 Task: Find accommodations in Jammu and Kashmir for 2 adults and 1 child from 8th to 22nd September, with a price range of ₹11,000 to ₹220,000, 2 bedrooms, 2 beds, guest house type, Hindi-speaking host, and amenities including TV, Wifi, Pool, Gym, and Breakfast.
Action: Mouse moved to (492, 106)
Screenshot: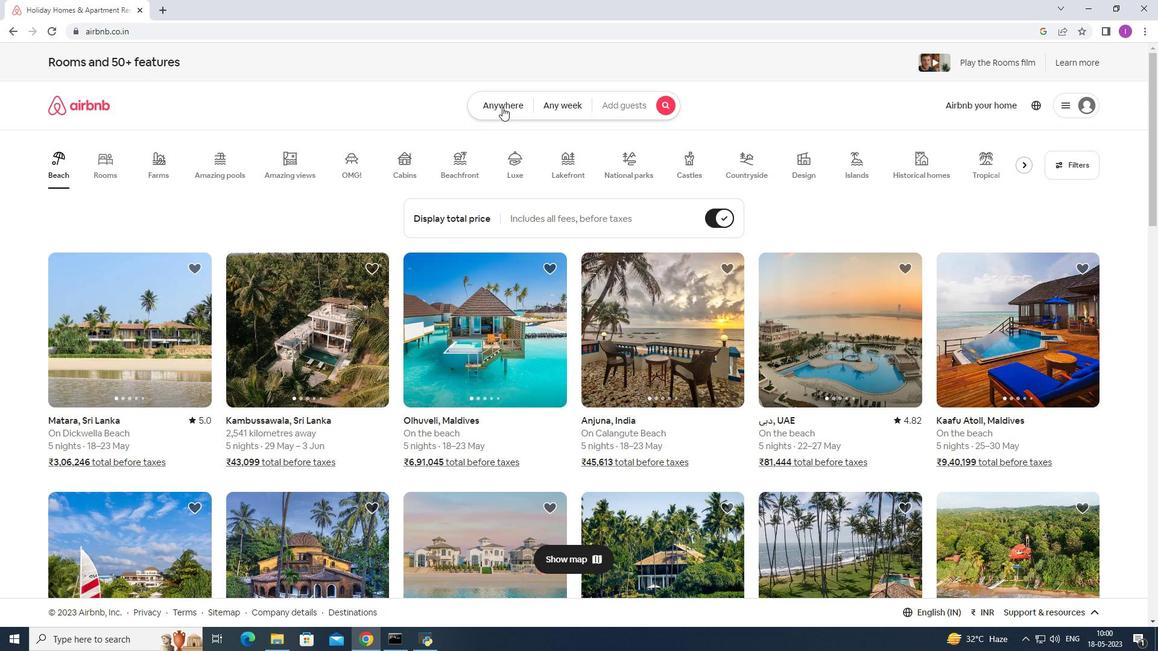 
Action: Mouse pressed left at (492, 106)
Screenshot: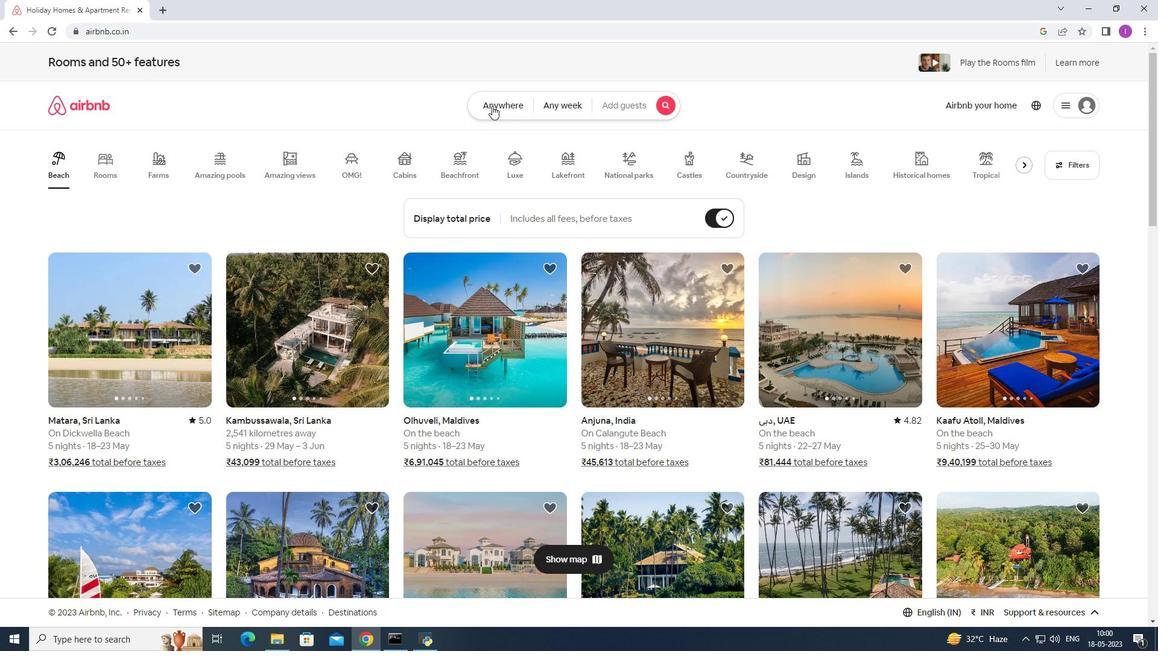 
Action: Mouse moved to (356, 155)
Screenshot: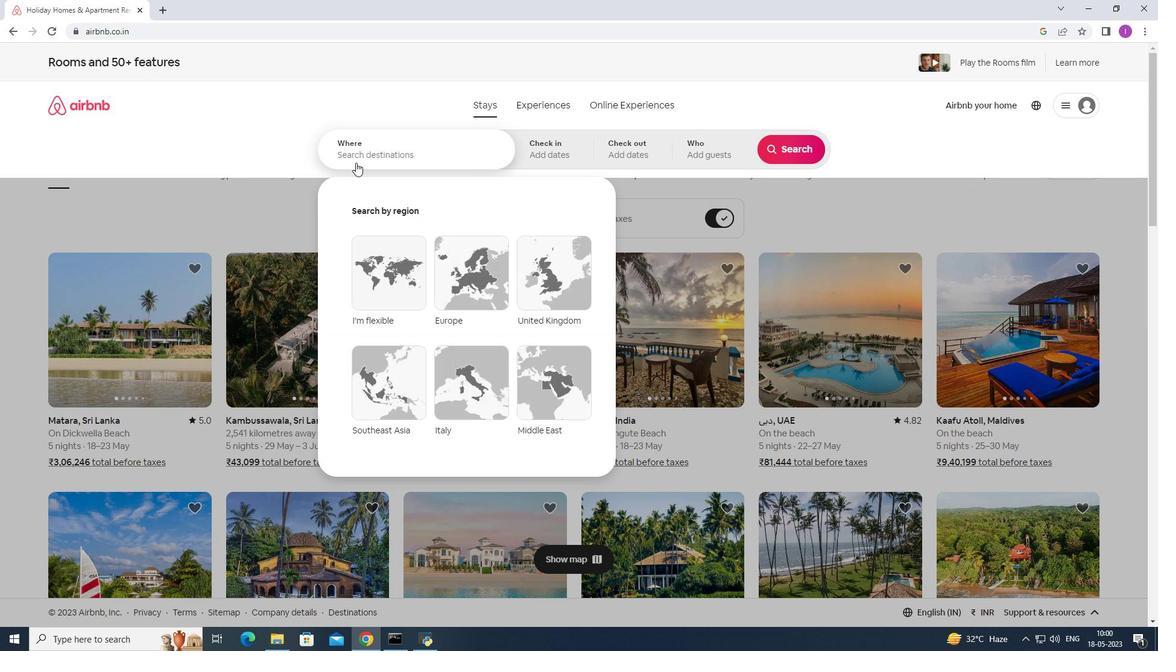 
Action: Mouse pressed left at (356, 155)
Screenshot: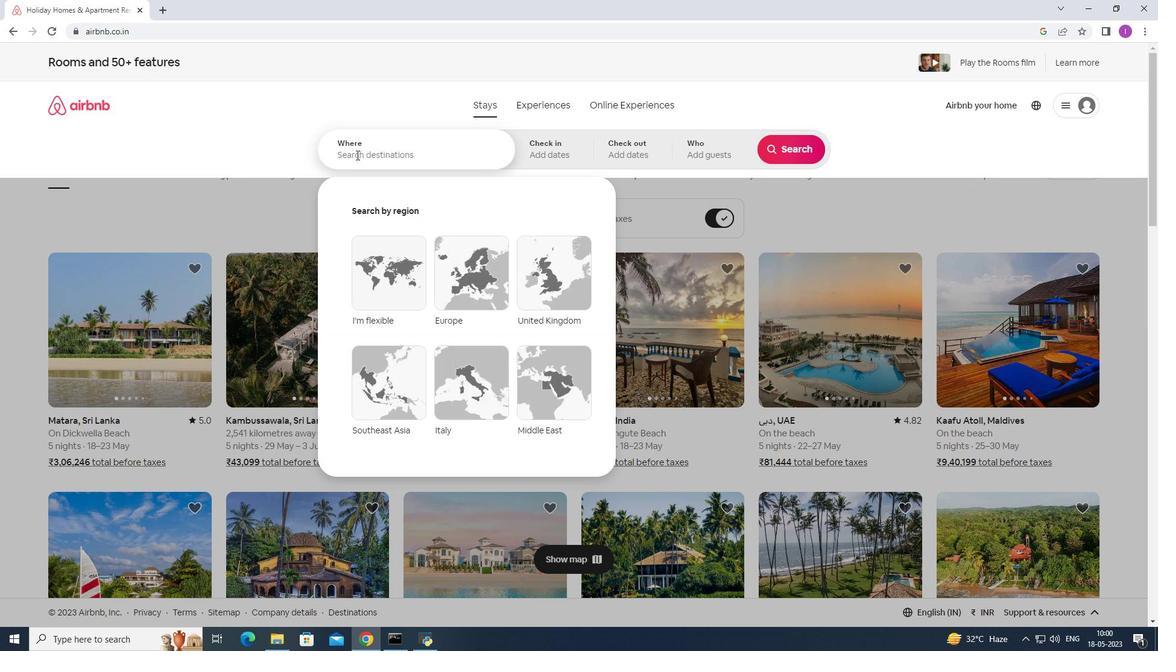 
Action: Mouse moved to (646, 170)
Screenshot: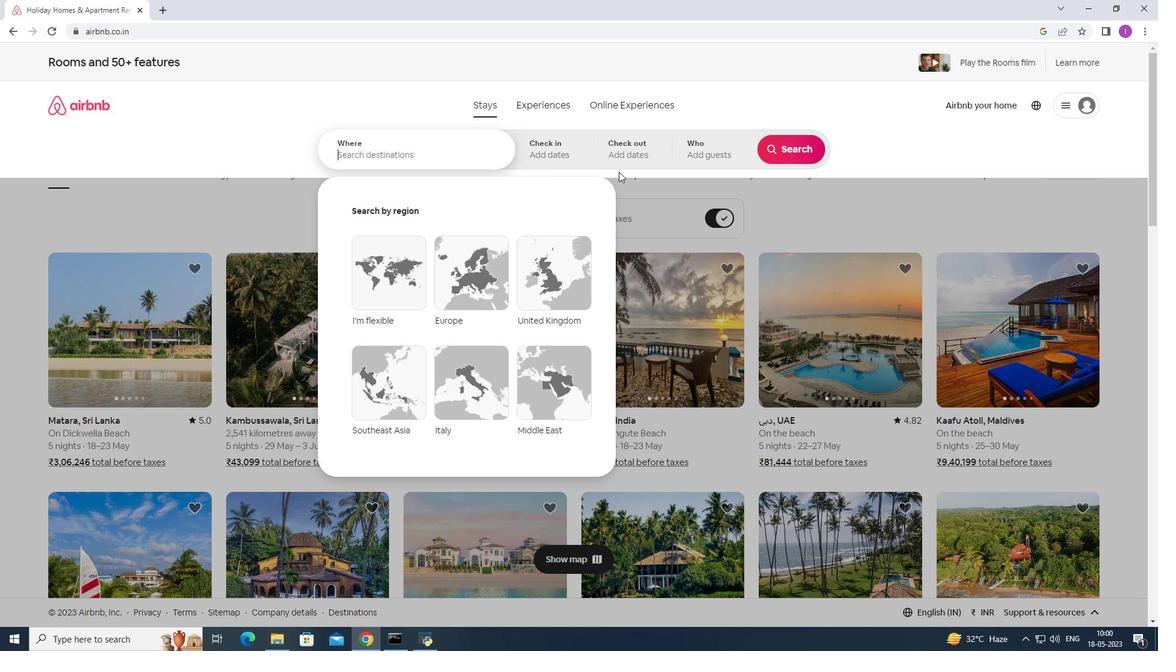 
Action: Key pressed jam
Screenshot: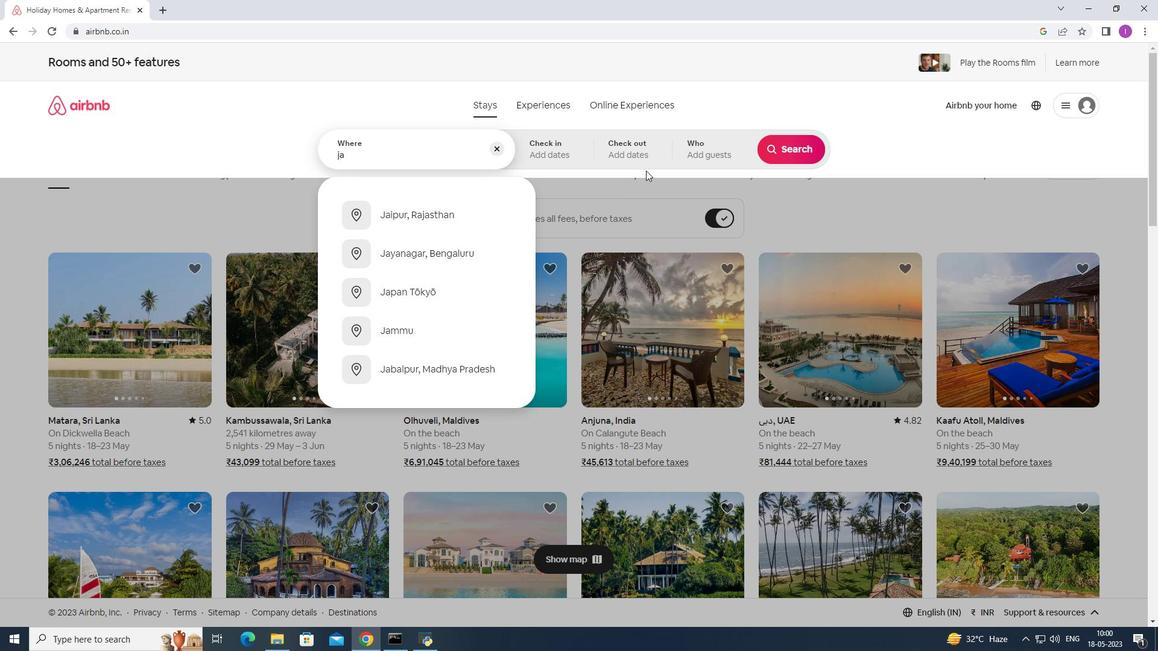 
Action: Mouse moved to (418, 256)
Screenshot: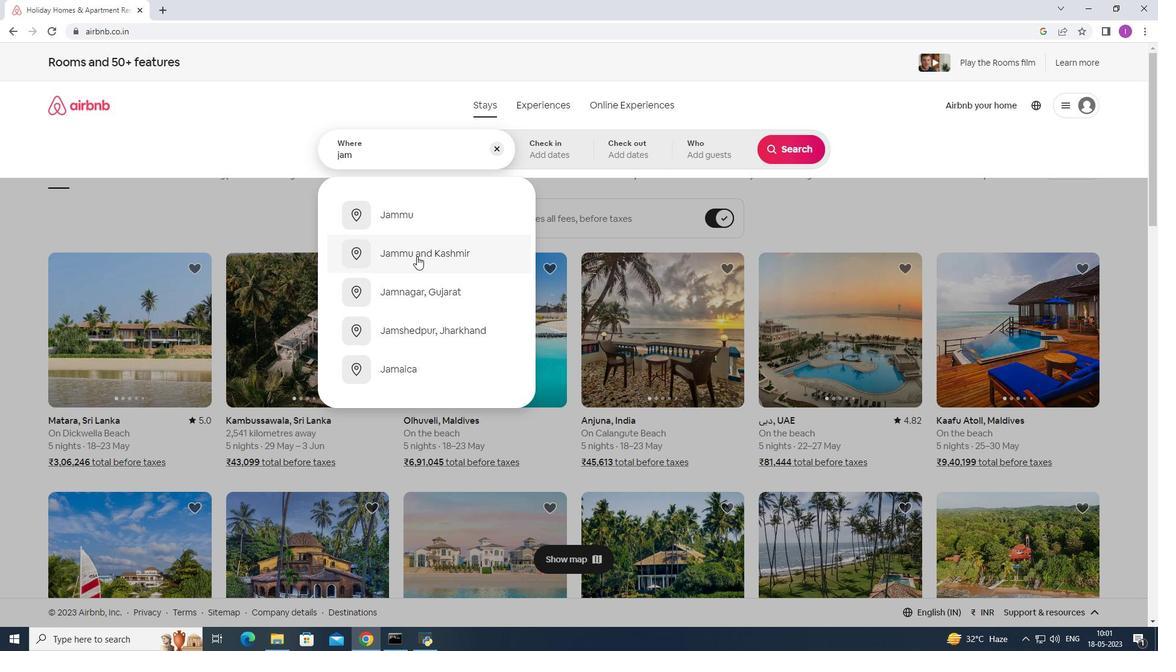 
Action: Mouse pressed left at (418, 256)
Screenshot: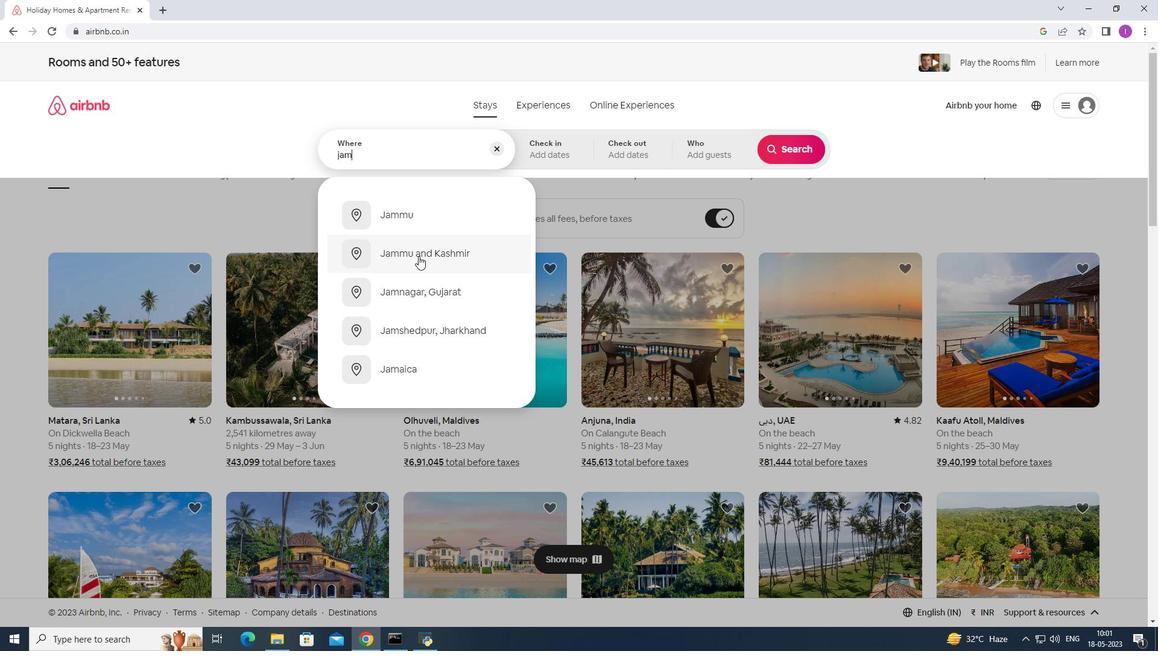 
Action: Mouse moved to (790, 242)
Screenshot: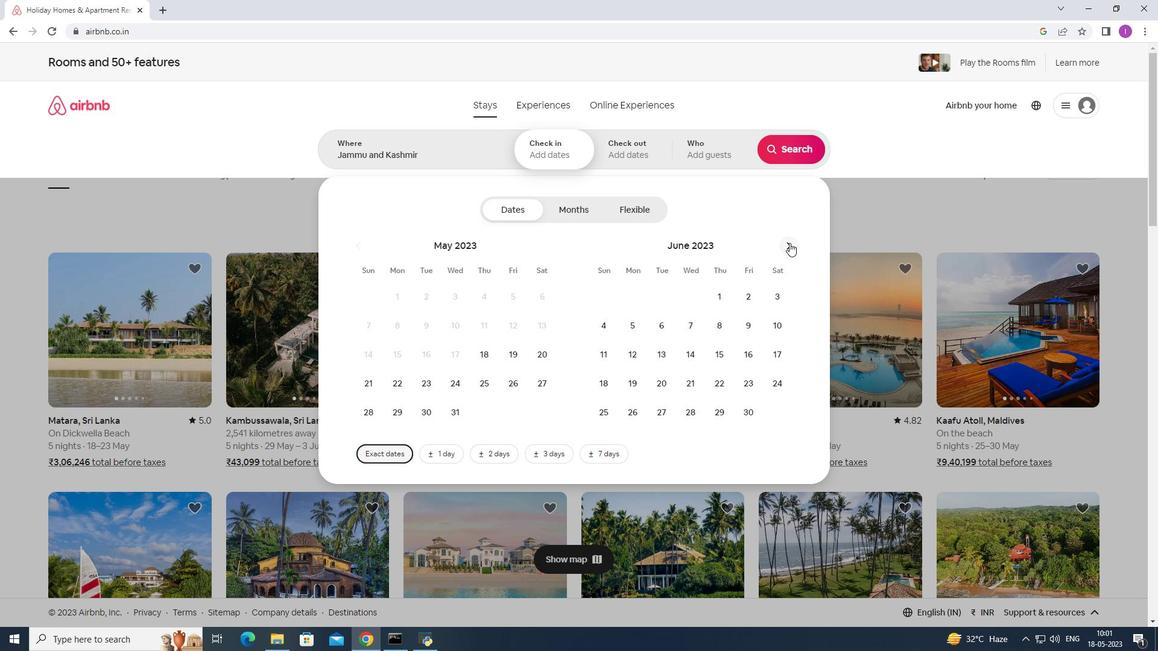 
Action: Mouse pressed left at (790, 242)
Screenshot: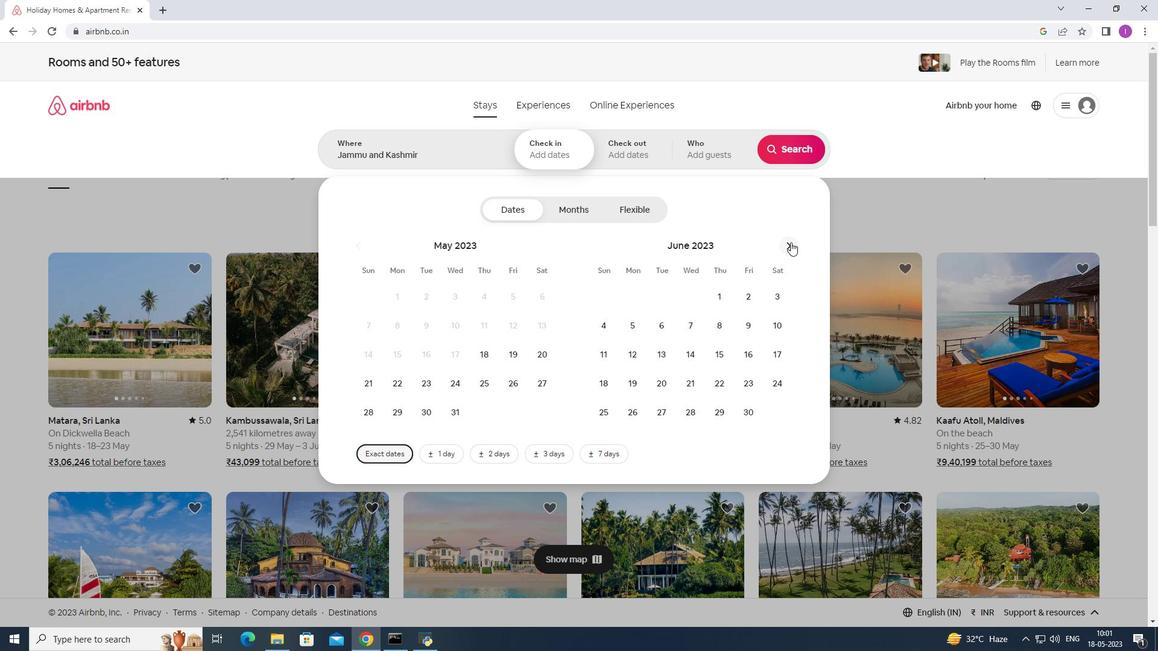 
Action: Mouse pressed left at (790, 242)
Screenshot: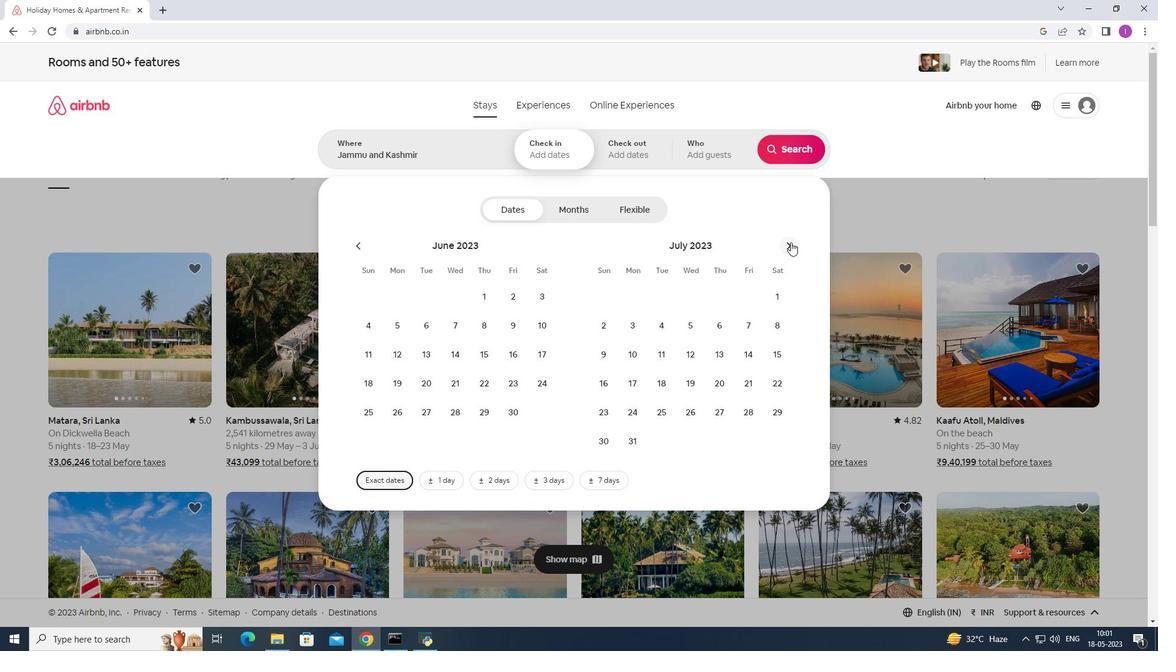 
Action: Mouse pressed left at (790, 242)
Screenshot: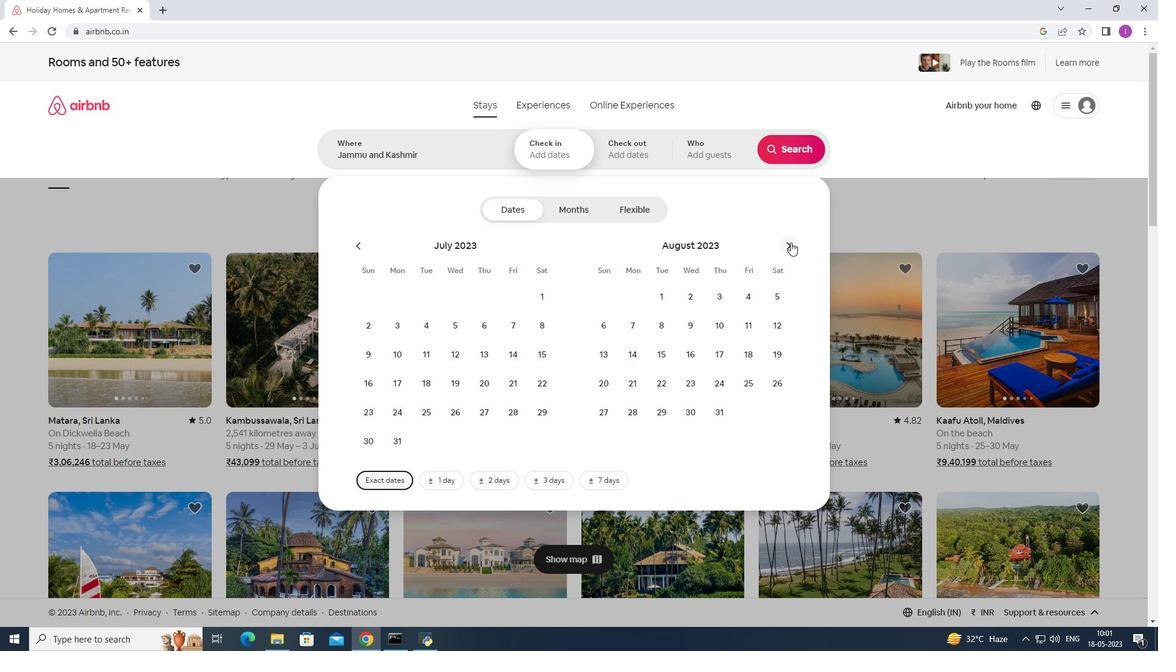 
Action: Mouse pressed left at (790, 242)
Screenshot: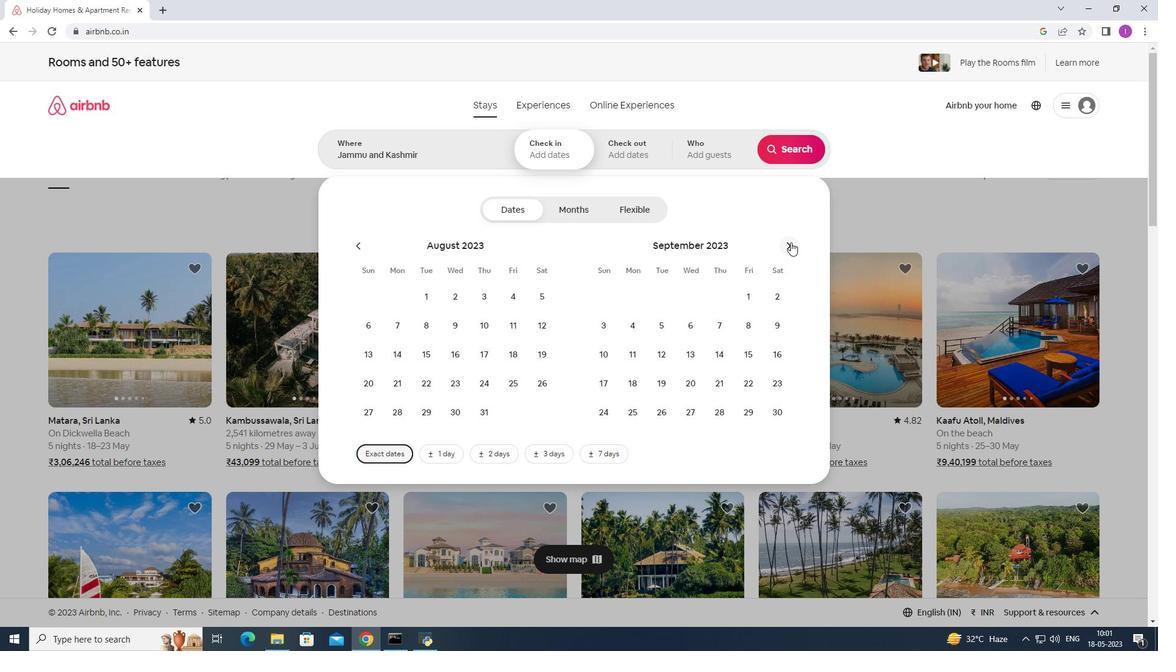 
Action: Mouse moved to (517, 327)
Screenshot: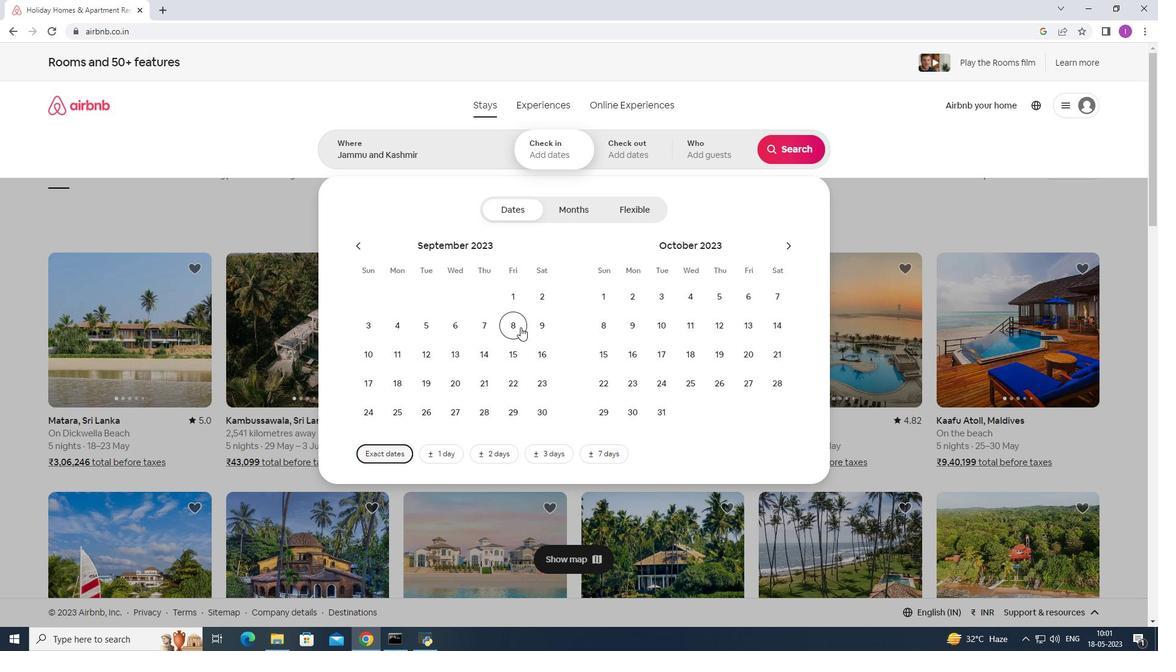 
Action: Mouse pressed left at (517, 327)
Screenshot: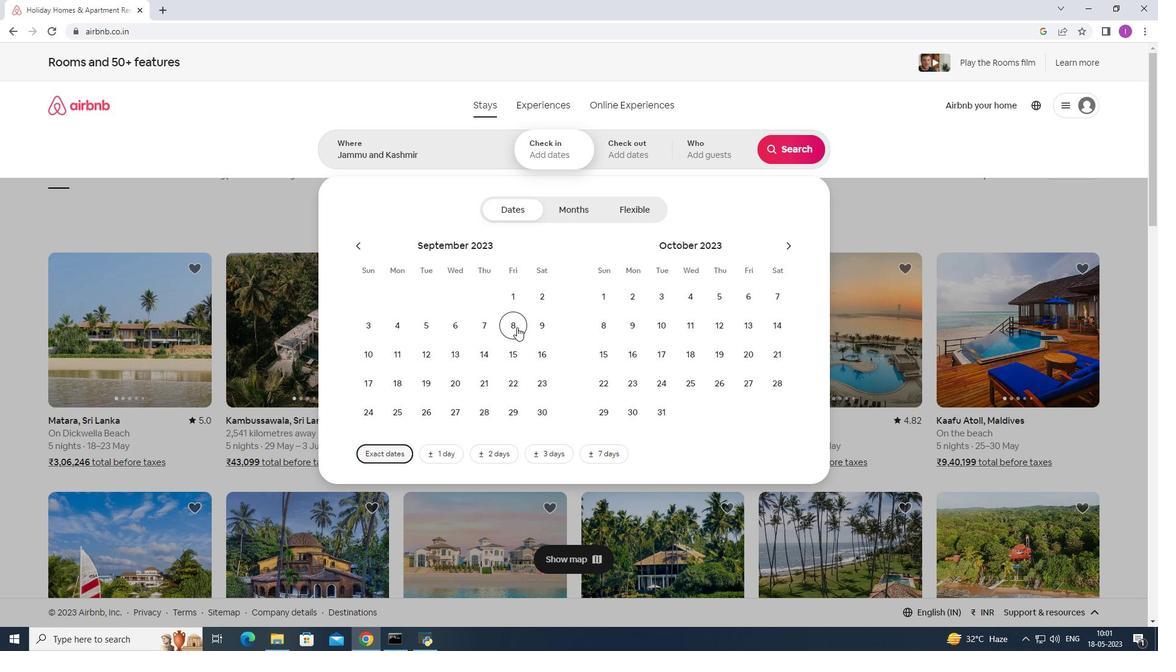 
Action: Mouse moved to (519, 384)
Screenshot: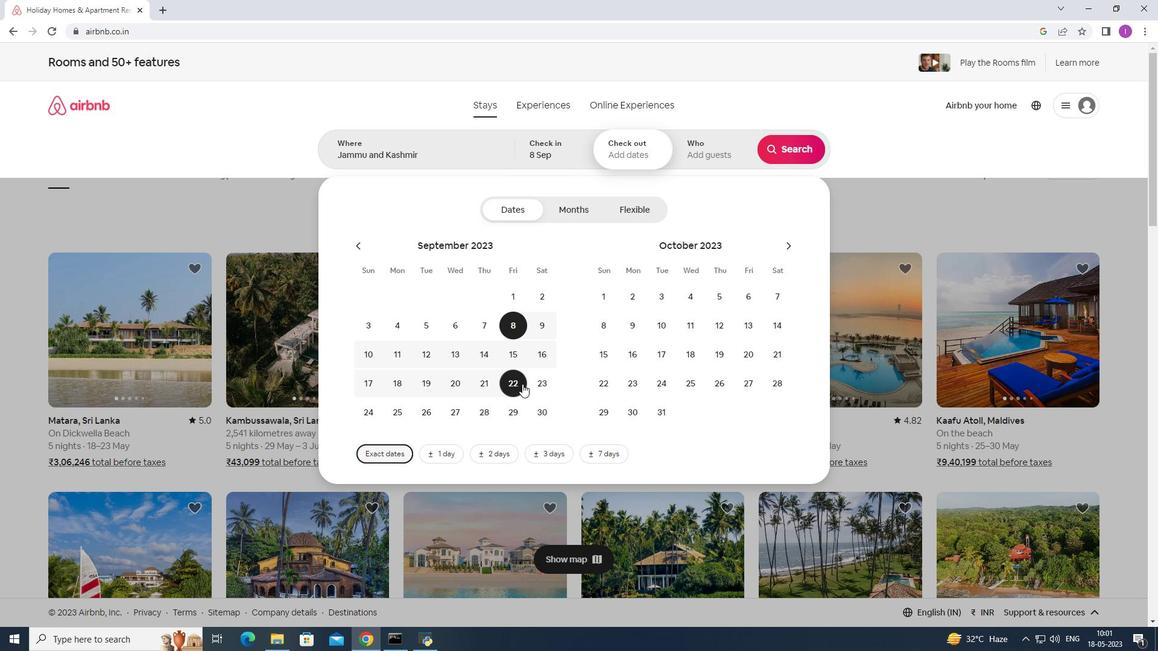 
Action: Mouse pressed left at (519, 384)
Screenshot: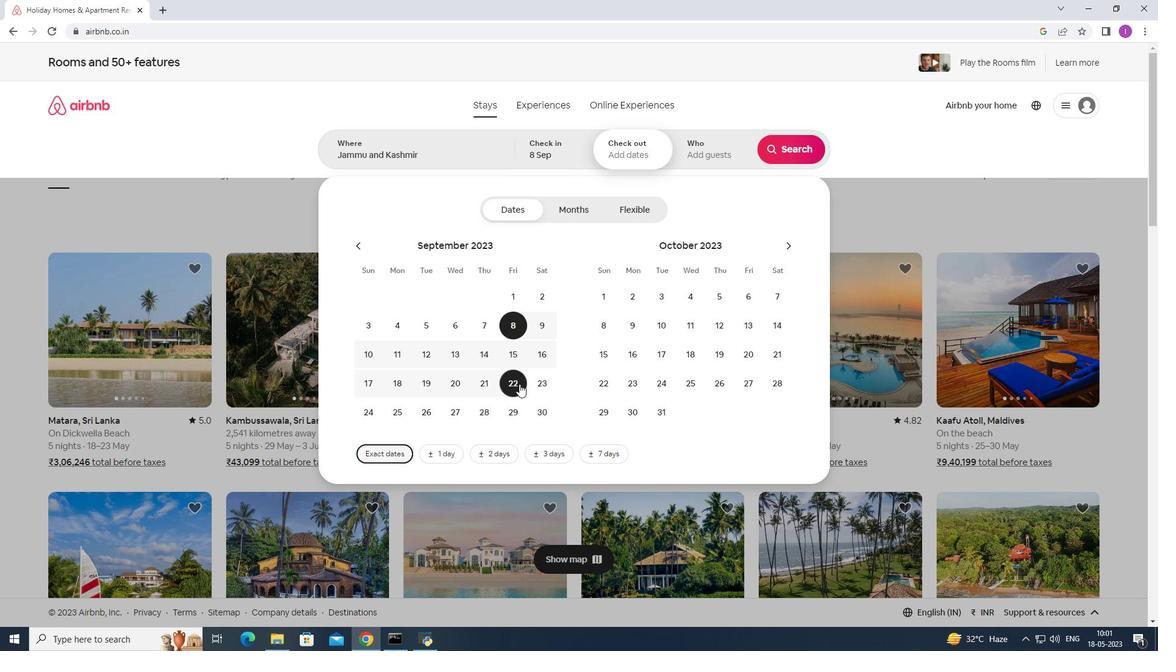 
Action: Mouse moved to (701, 153)
Screenshot: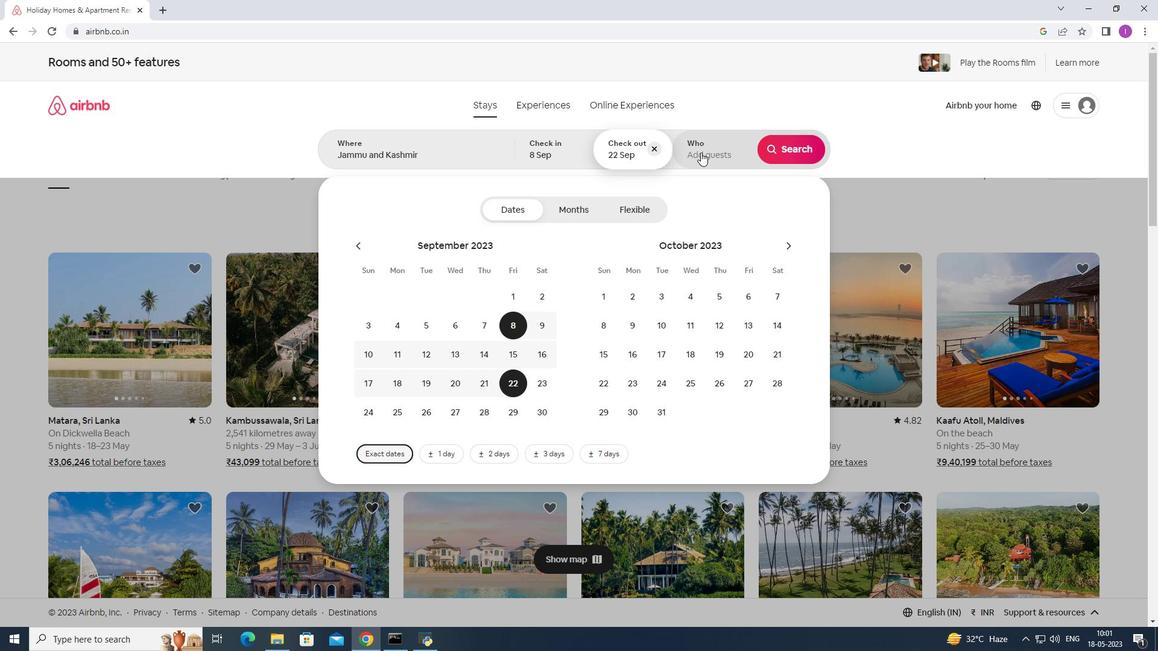 
Action: Mouse pressed left at (701, 153)
Screenshot: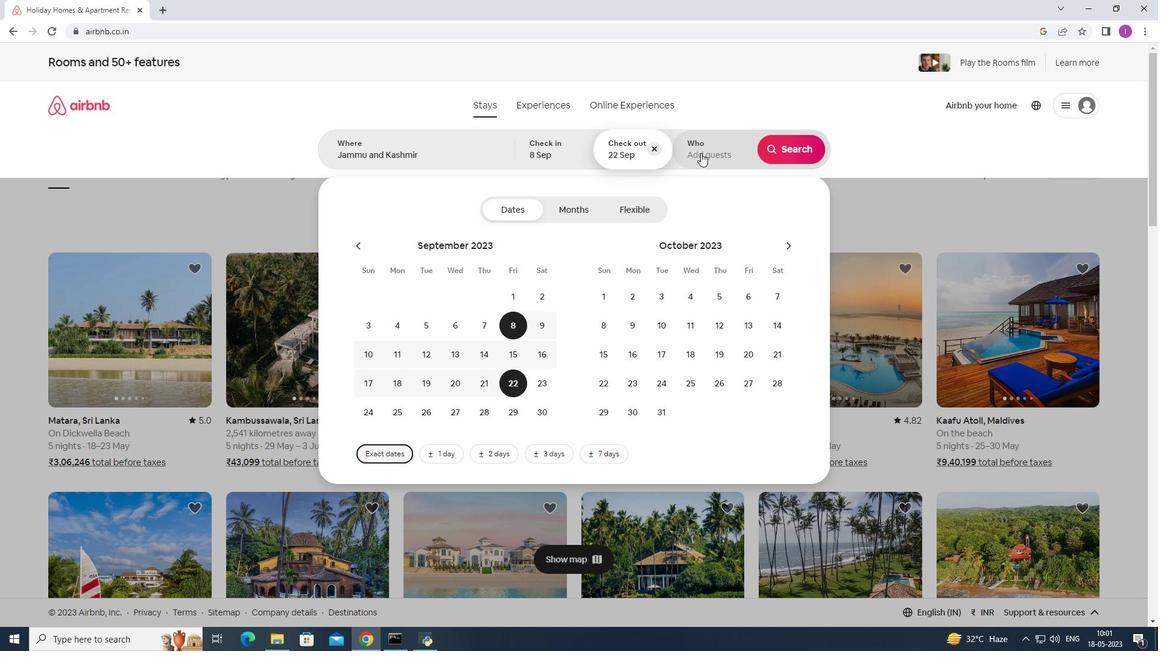 
Action: Mouse moved to (798, 214)
Screenshot: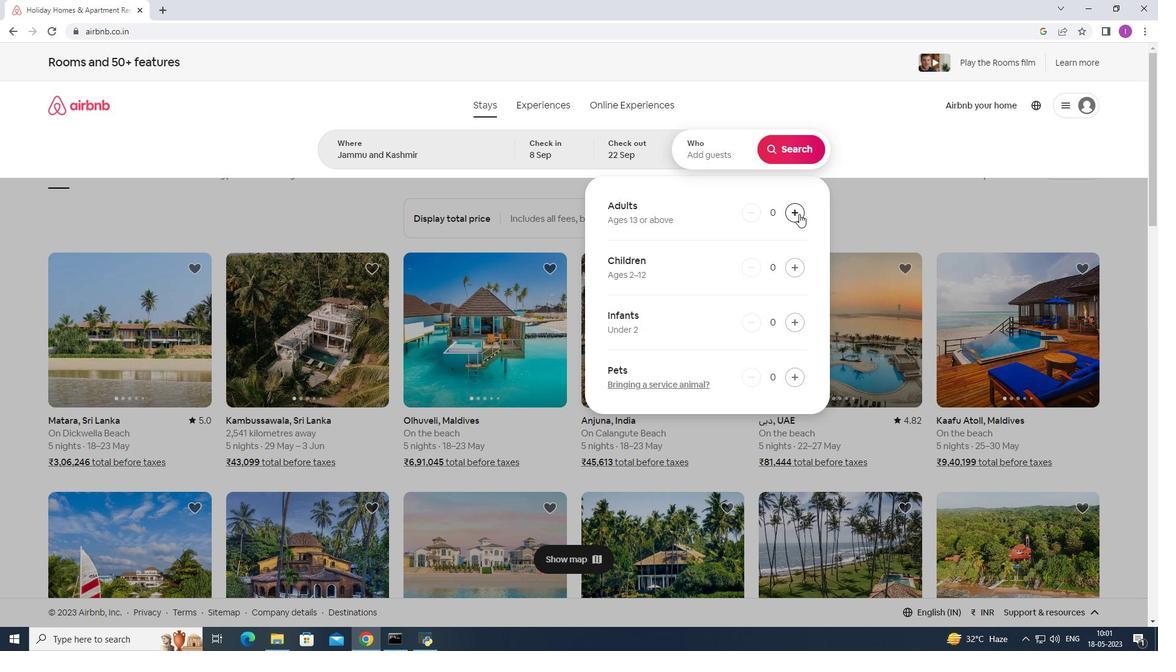 
Action: Mouse pressed left at (798, 214)
Screenshot: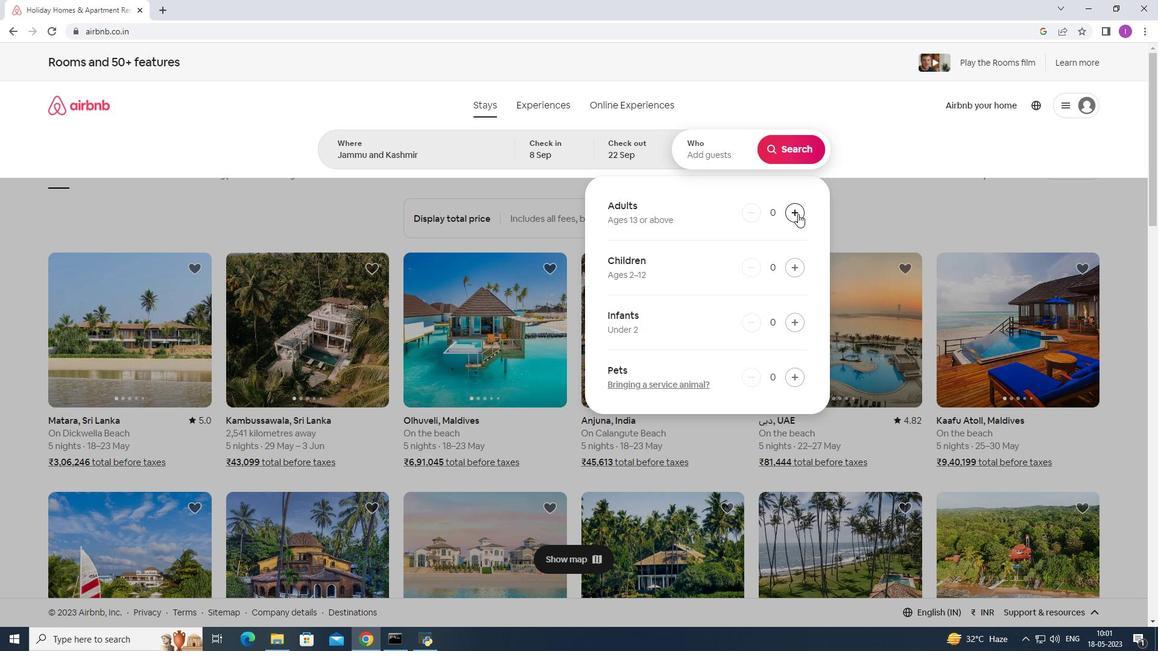 
Action: Mouse pressed left at (798, 214)
Screenshot: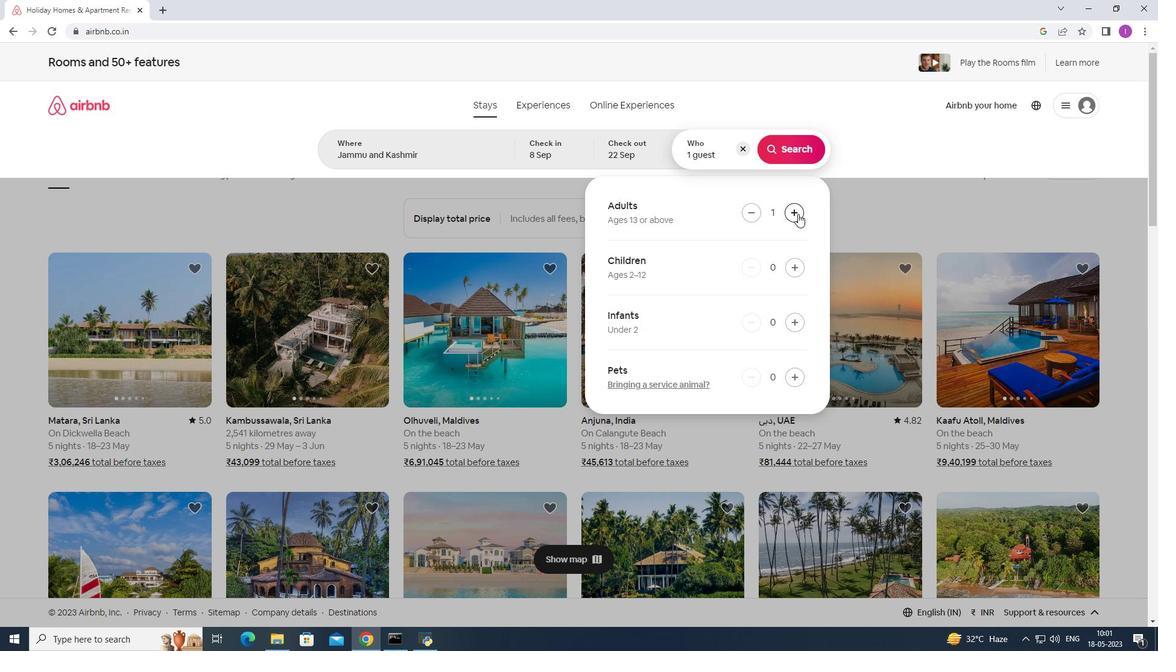
Action: Mouse moved to (792, 271)
Screenshot: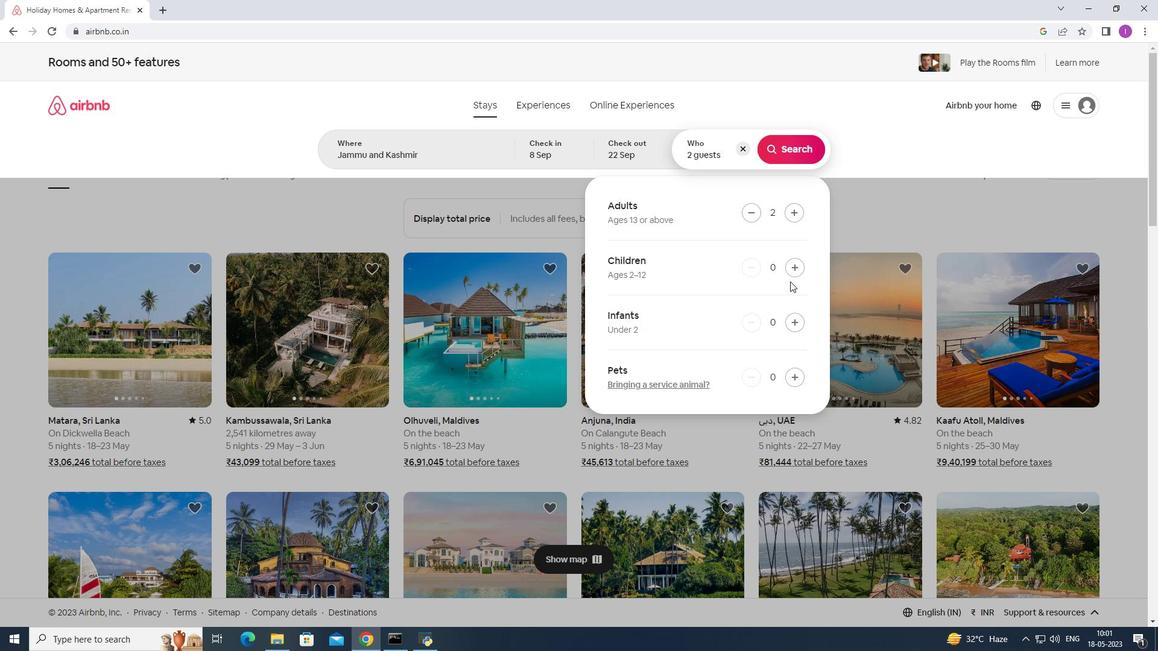 
Action: Mouse pressed left at (792, 271)
Screenshot: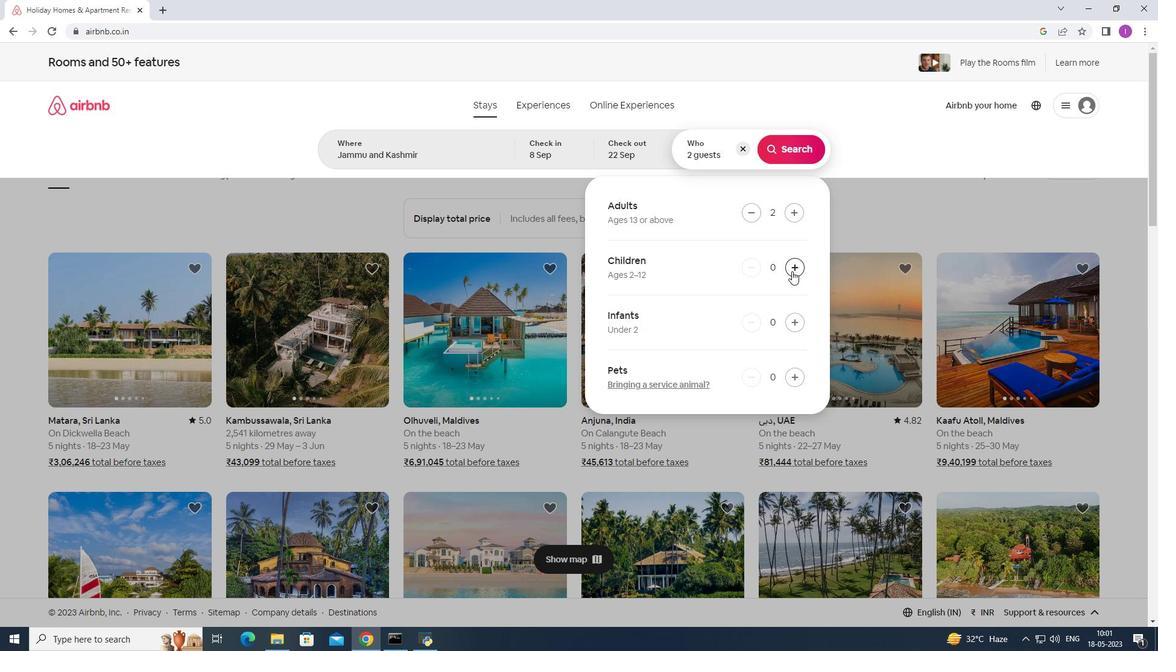 
Action: Mouse moved to (805, 145)
Screenshot: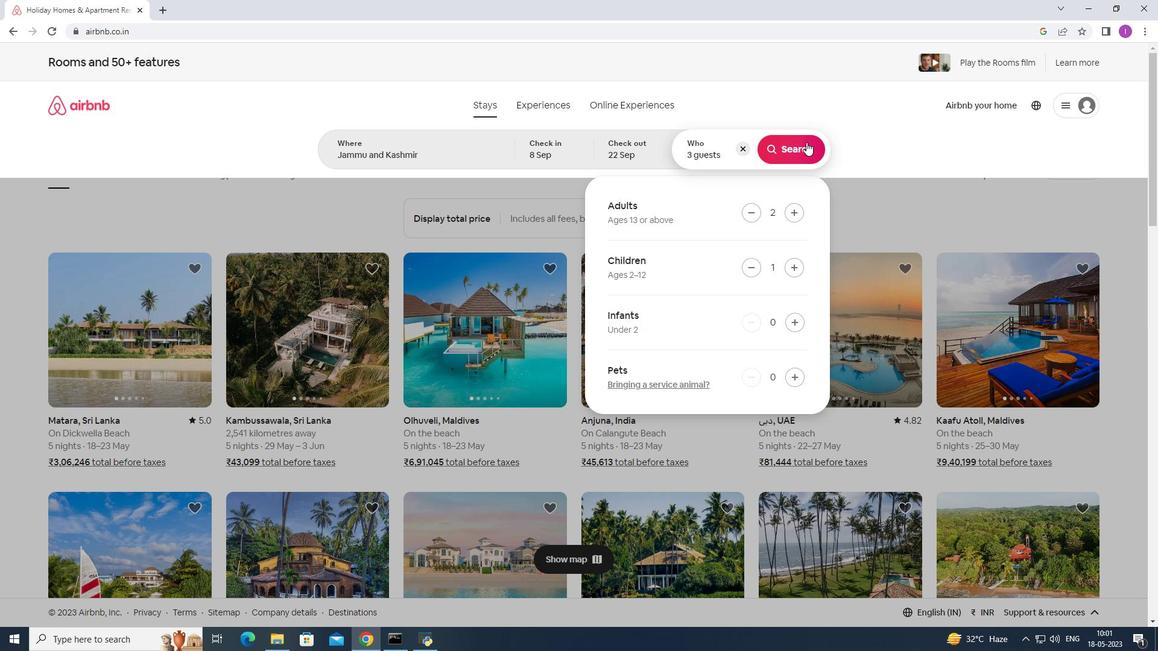 
Action: Mouse pressed left at (805, 145)
Screenshot: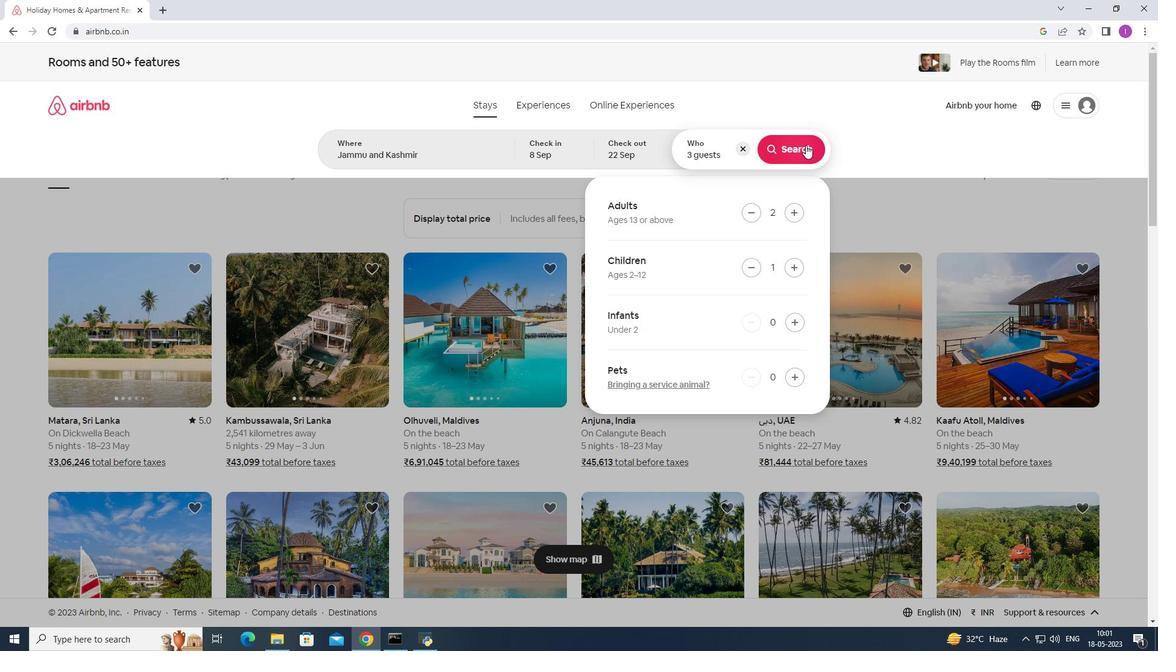 
Action: Mouse moved to (1104, 115)
Screenshot: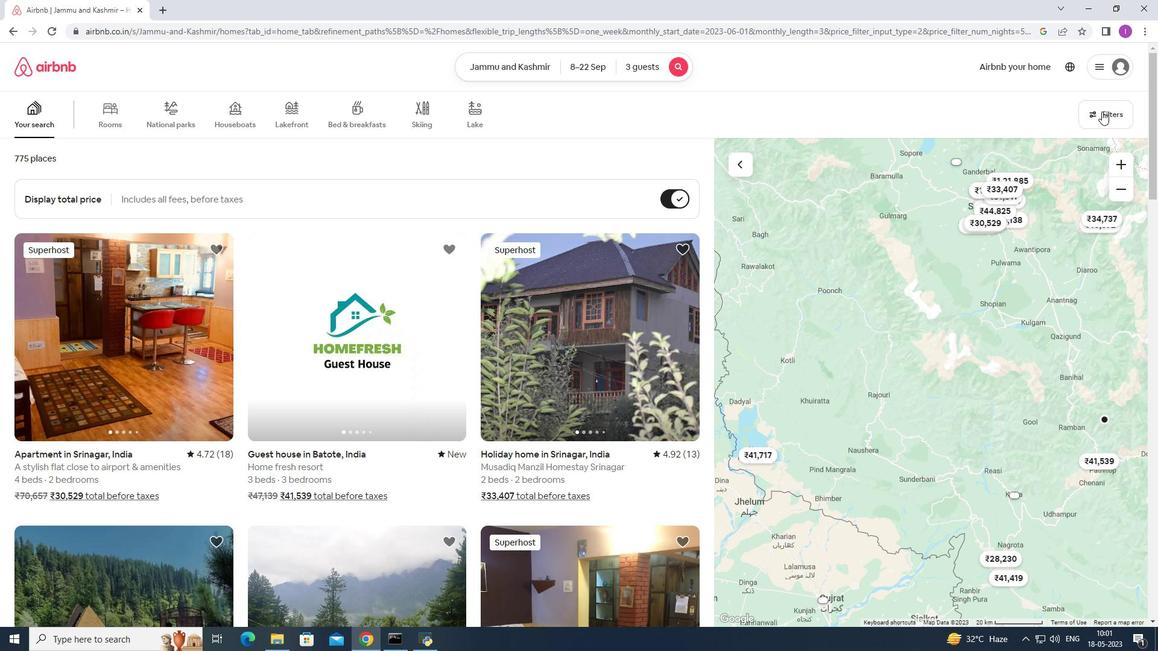 
Action: Mouse pressed left at (1104, 115)
Screenshot: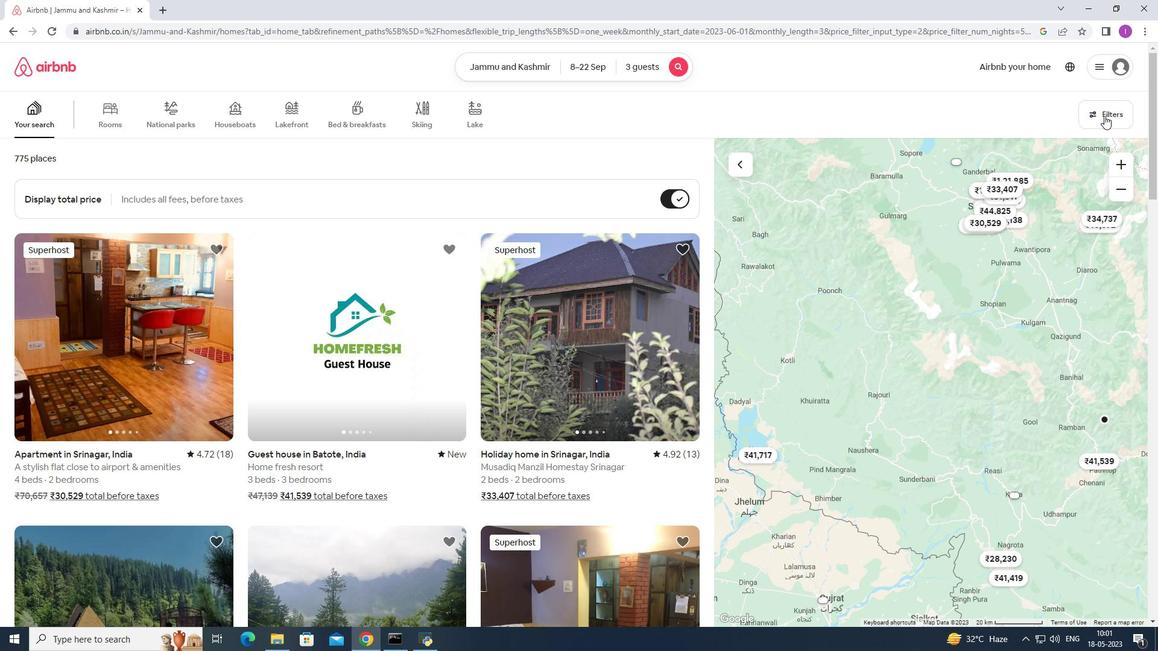 
Action: Mouse moved to (655, 415)
Screenshot: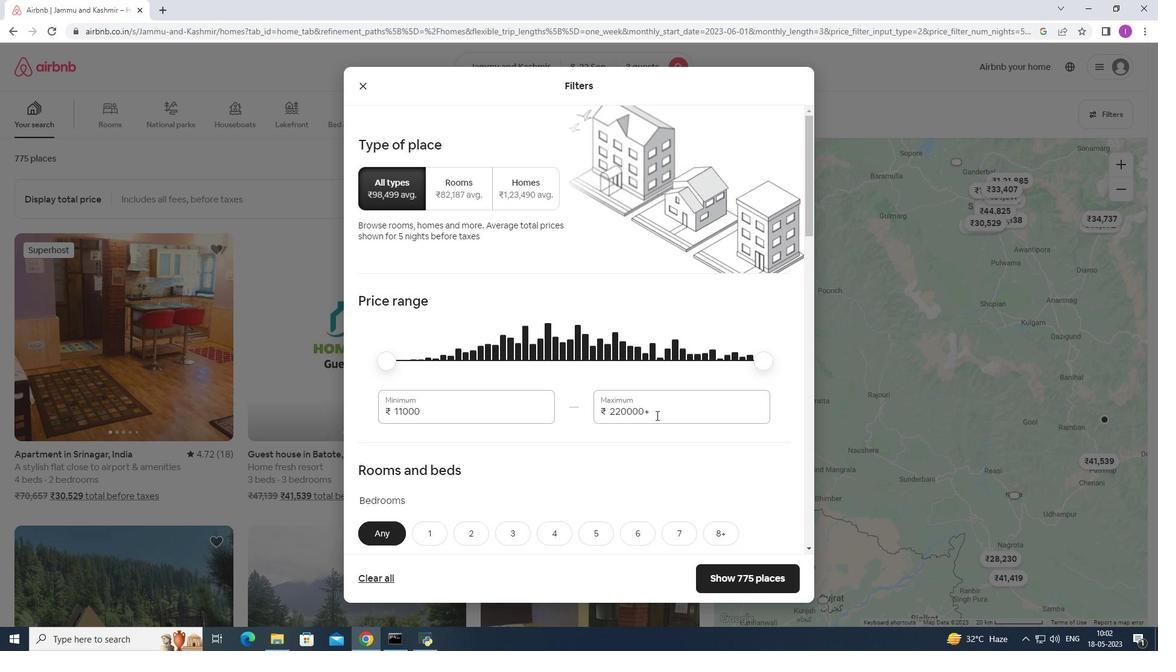 
Action: Mouse pressed left at (655, 415)
Screenshot: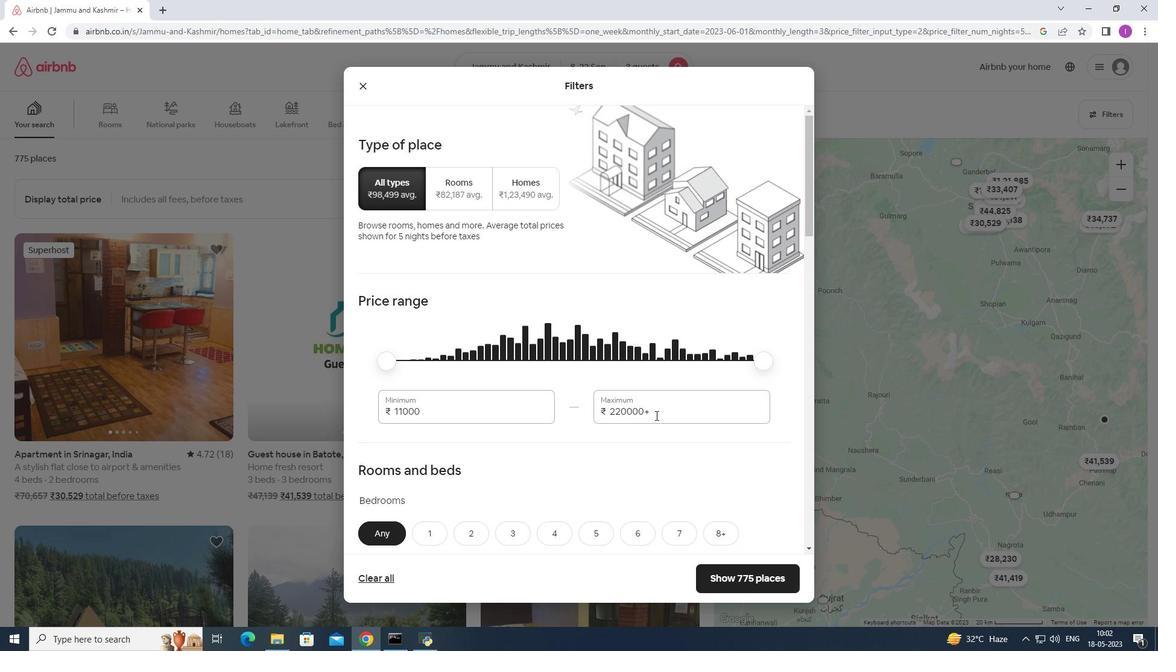 
Action: Mouse moved to (726, 425)
Screenshot: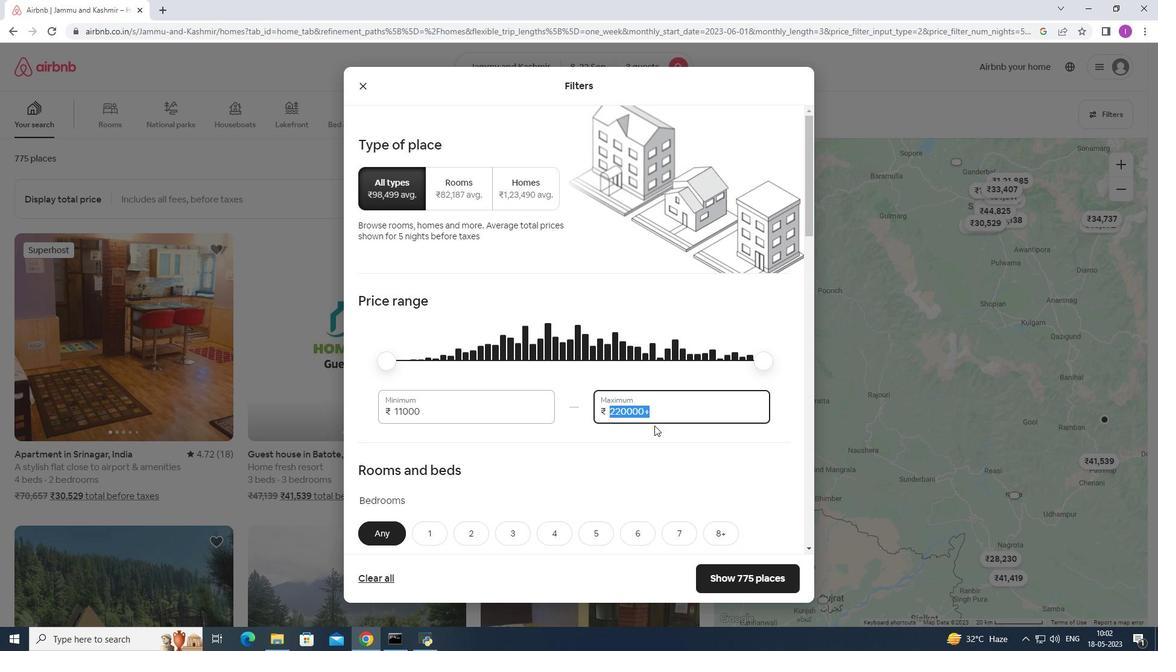 
Action: Key pressed 200
Screenshot: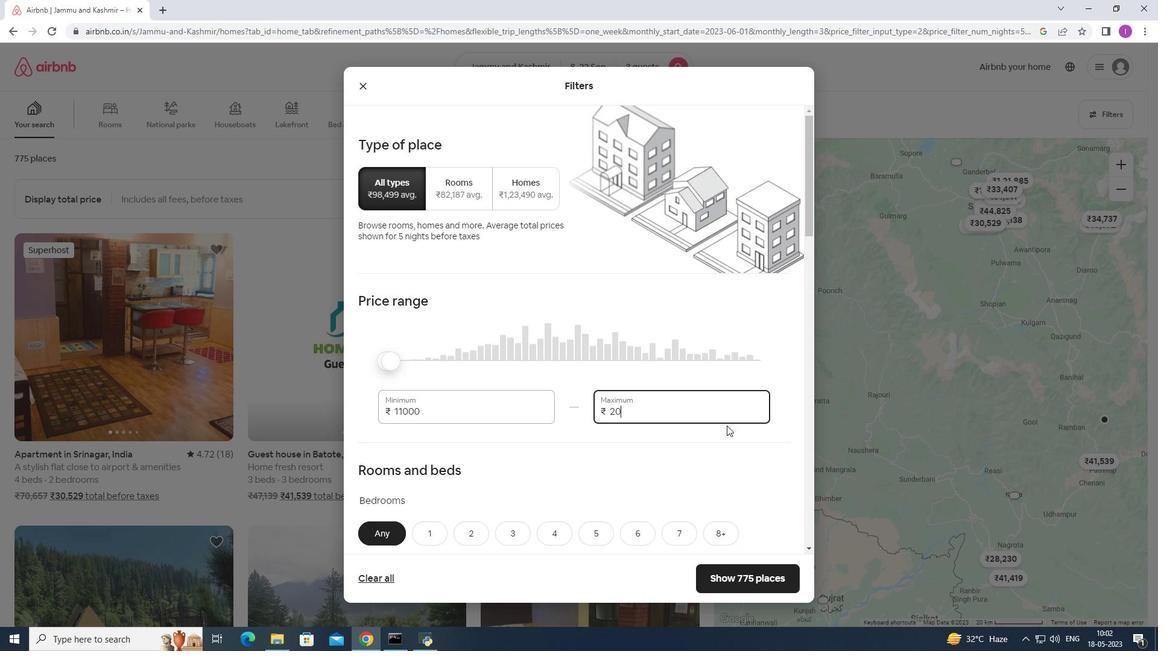 
Action: Mouse moved to (727, 425)
Screenshot: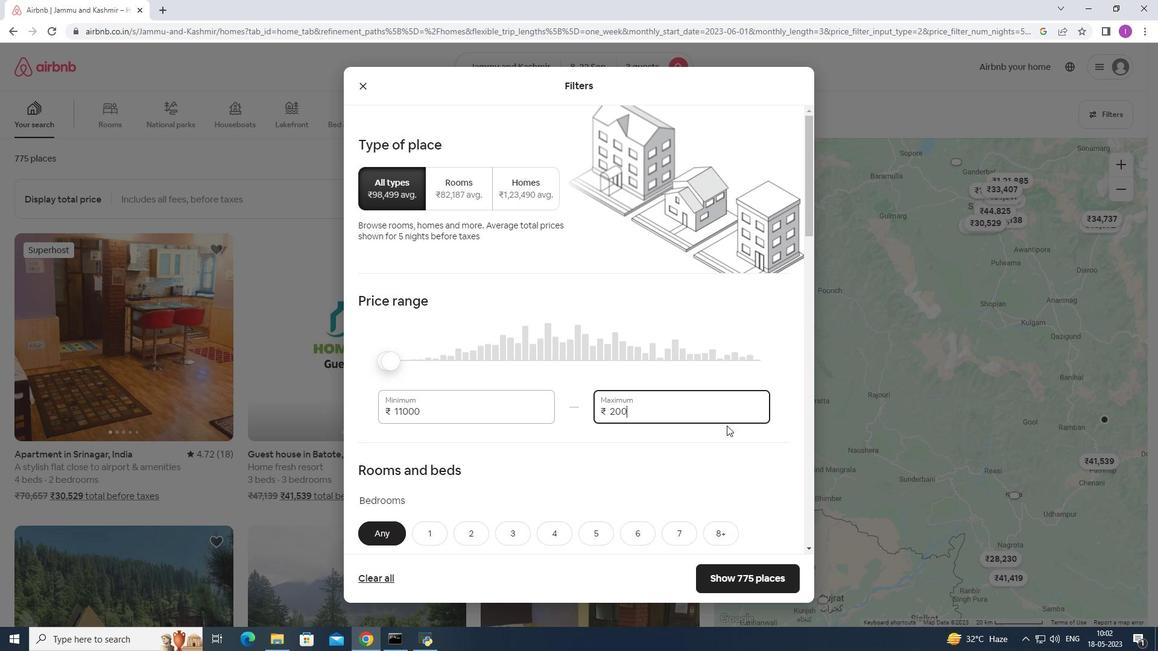 
Action: Key pressed 00
Screenshot: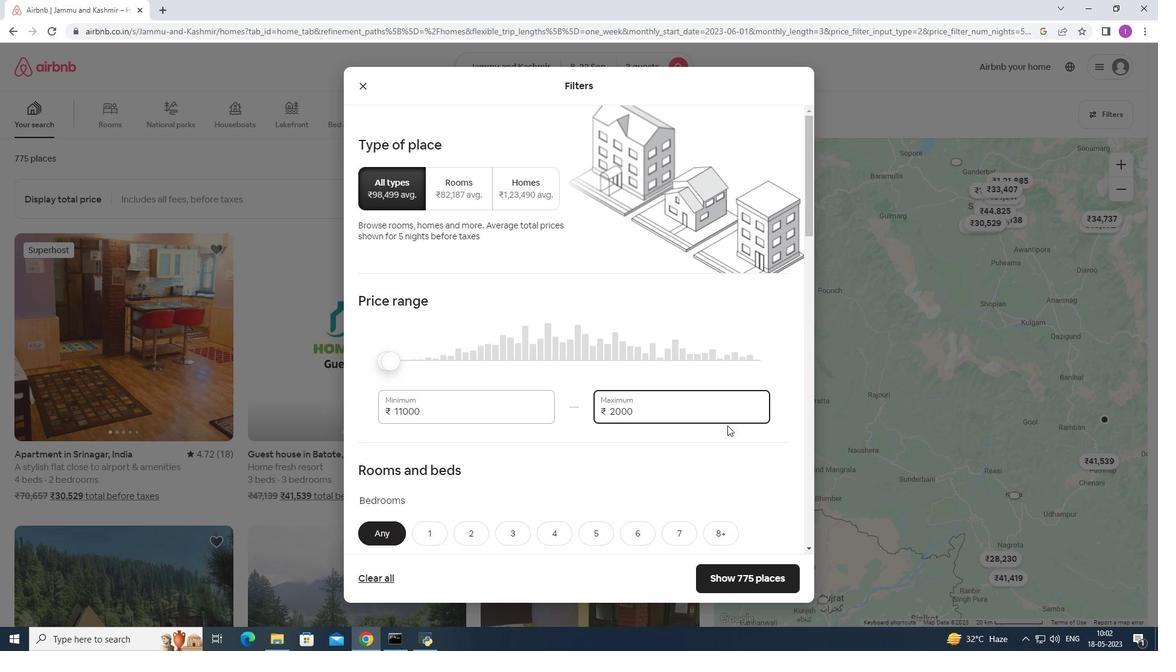 
Action: Mouse moved to (433, 407)
Screenshot: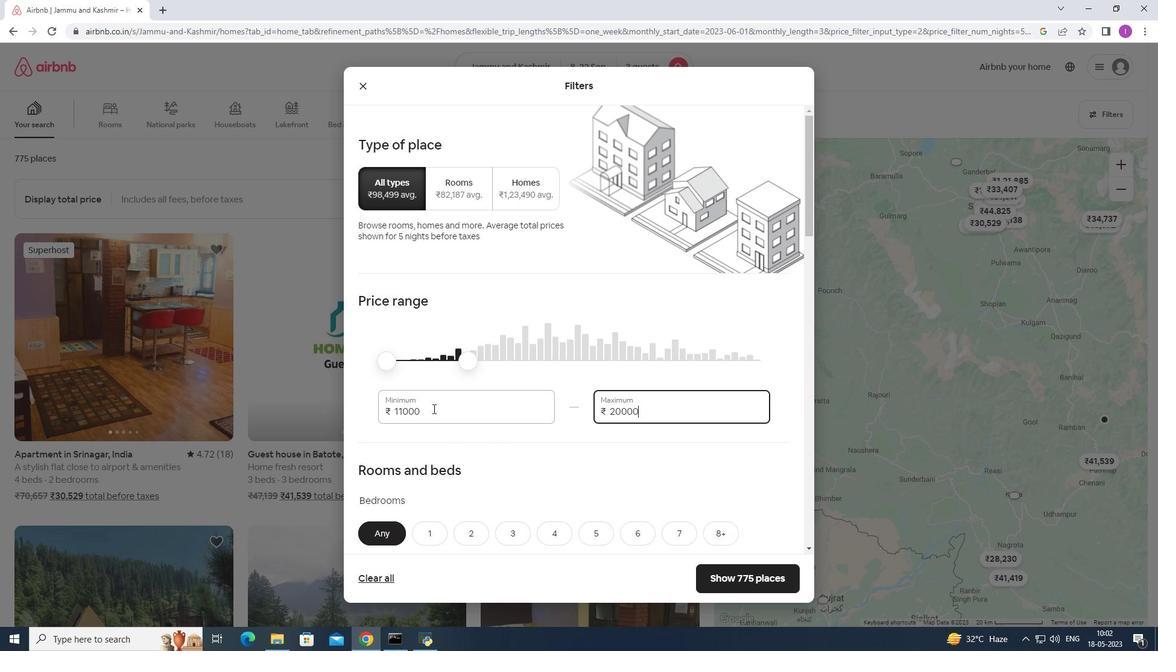 
Action: Mouse pressed left at (433, 407)
Screenshot: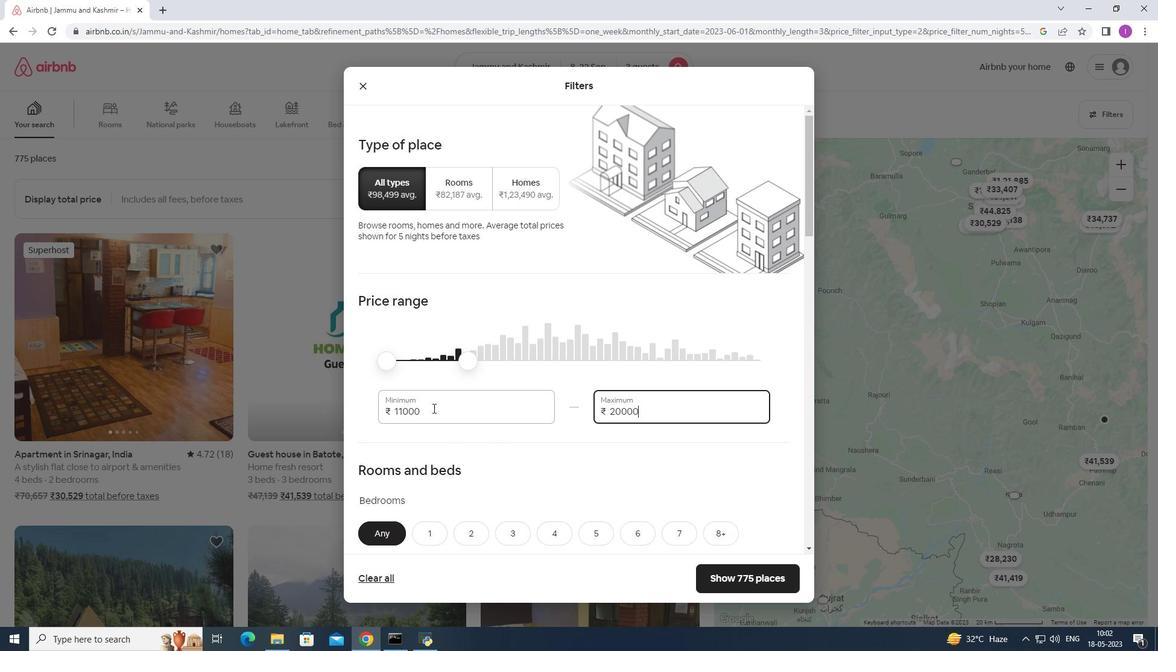 
Action: Mouse moved to (466, 394)
Screenshot: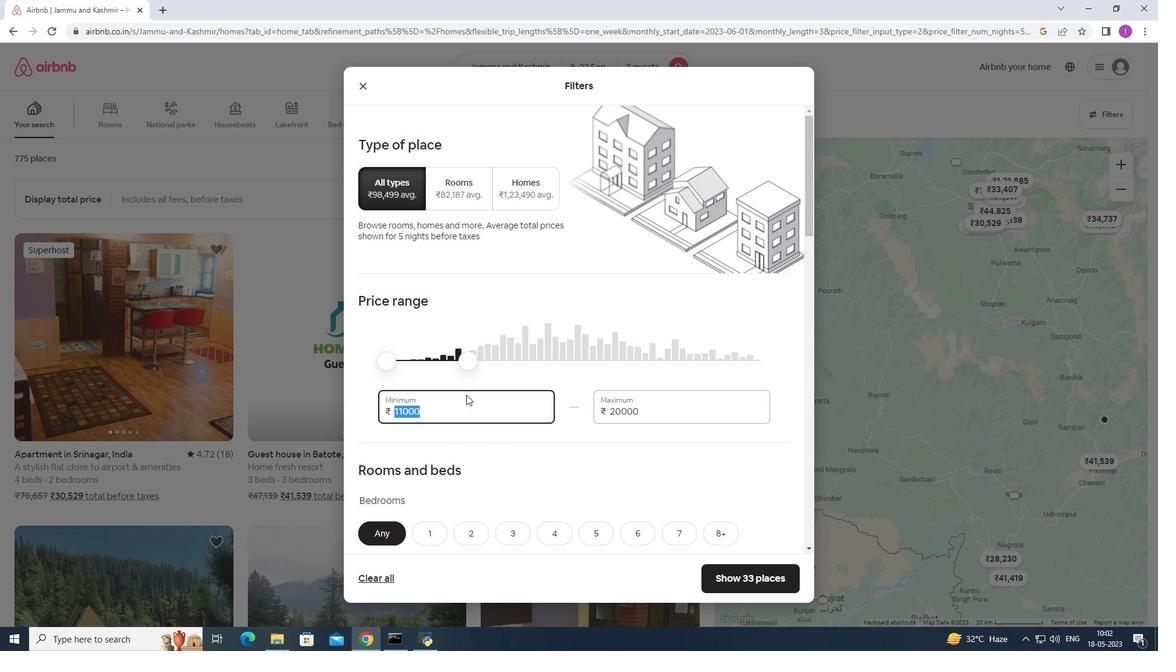 
Action: Key pressed 1
Screenshot: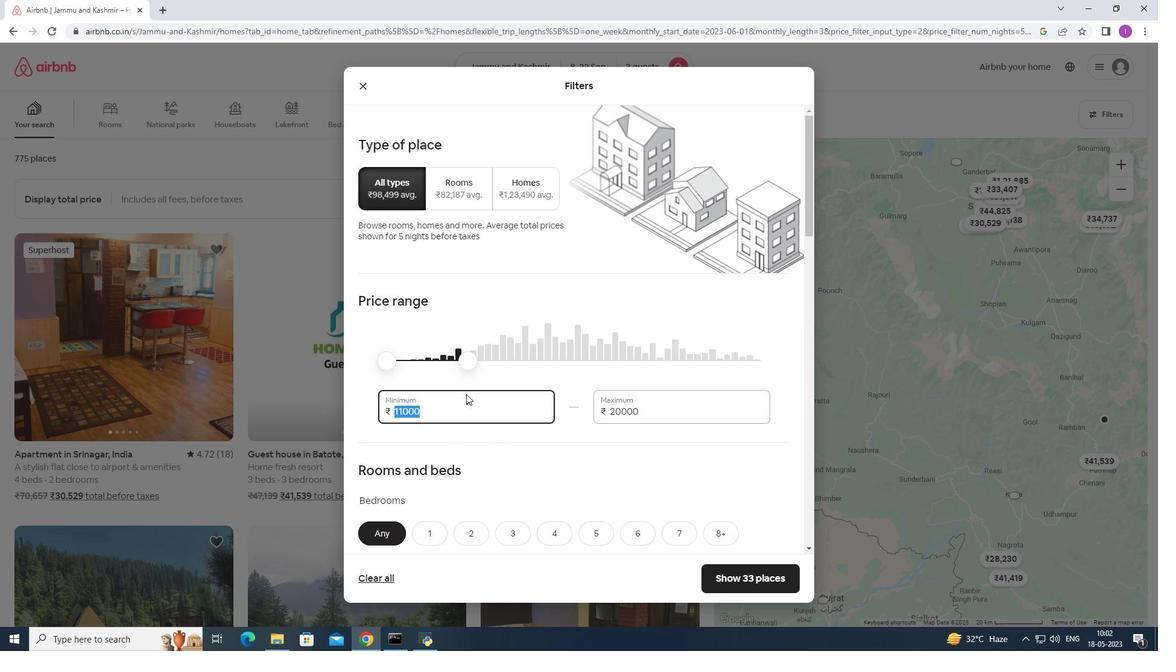 
Action: Mouse moved to (472, 402)
Screenshot: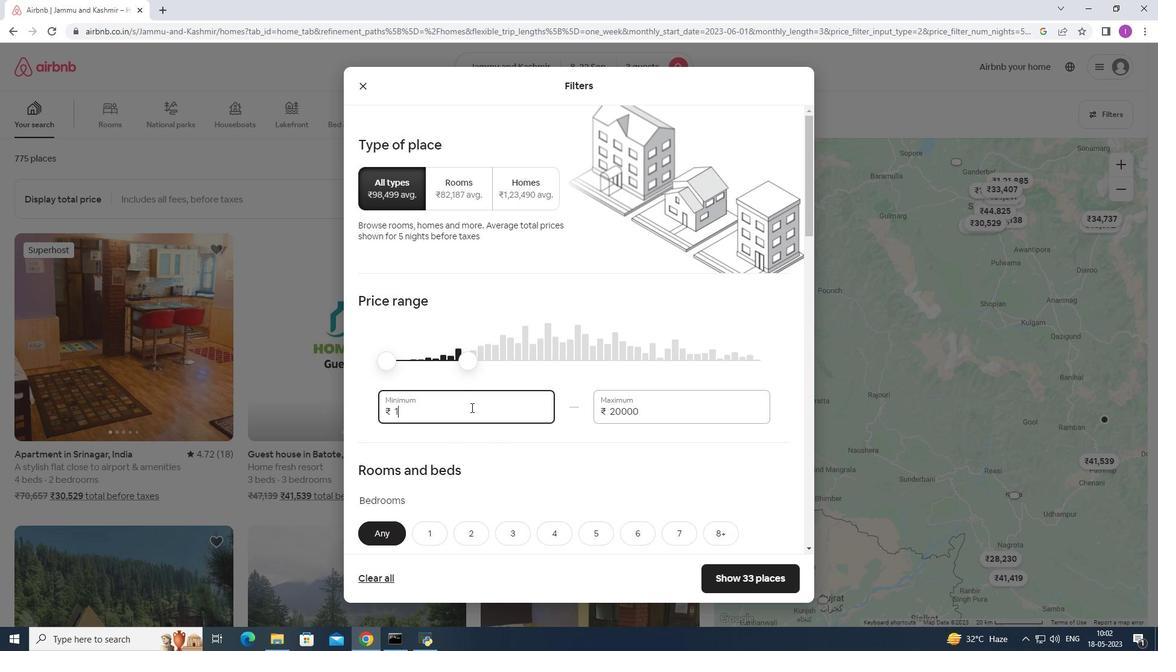 
Action: Key pressed 5000
Screenshot: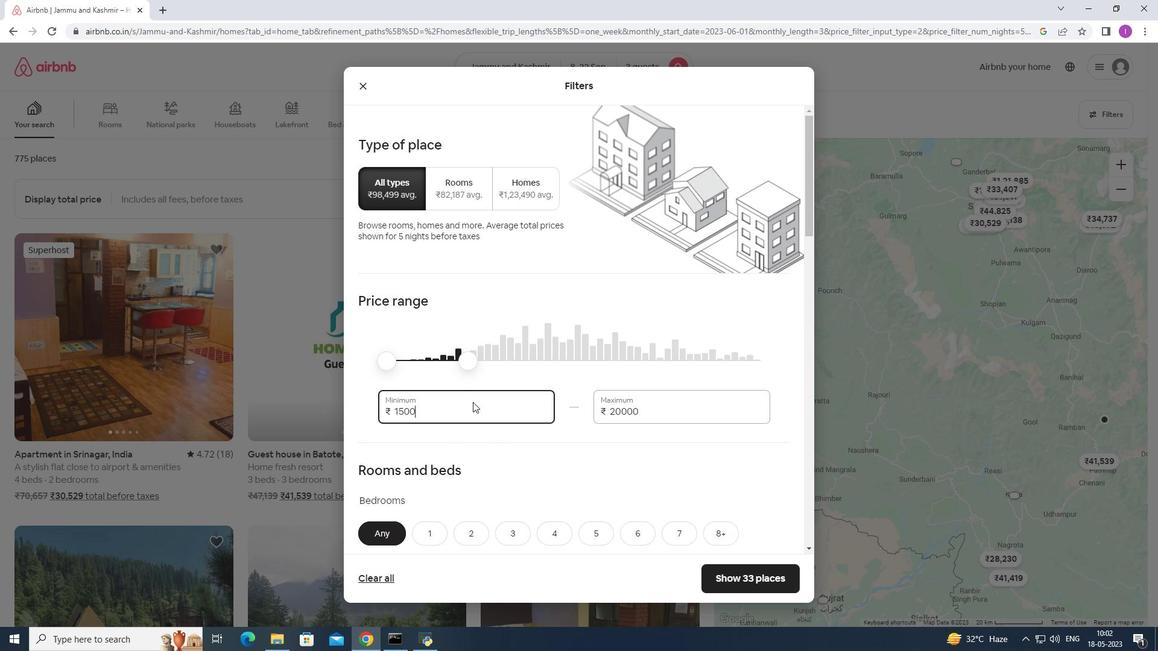 
Action: Mouse moved to (482, 416)
Screenshot: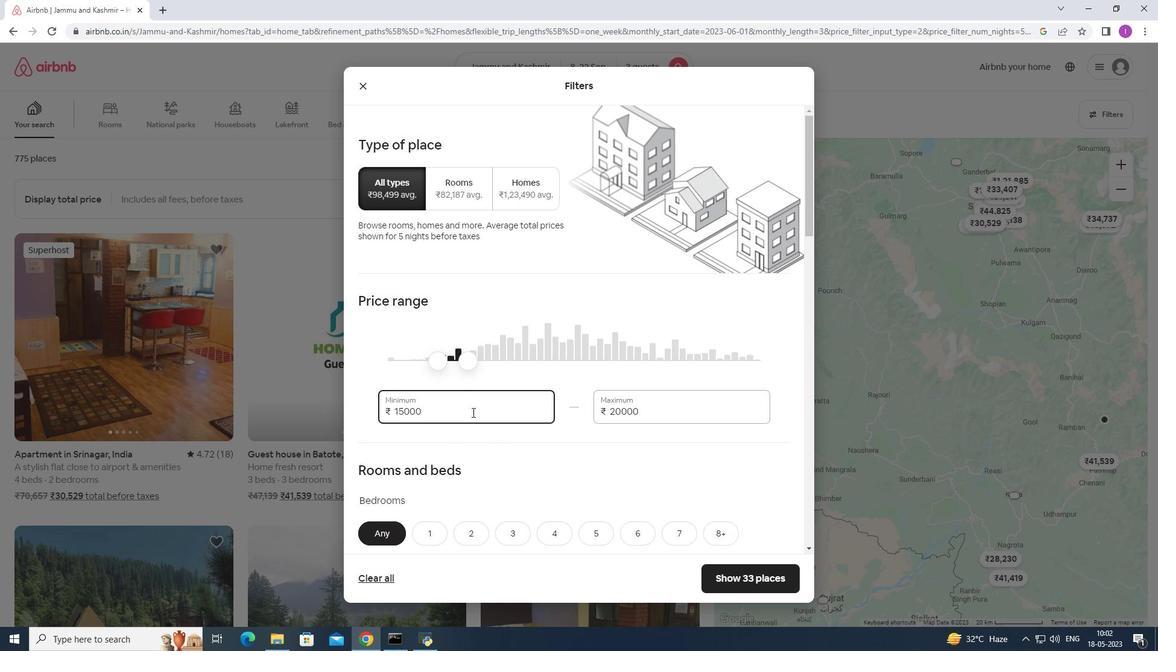 
Action: Mouse scrolled (482, 415) with delta (0, 0)
Screenshot: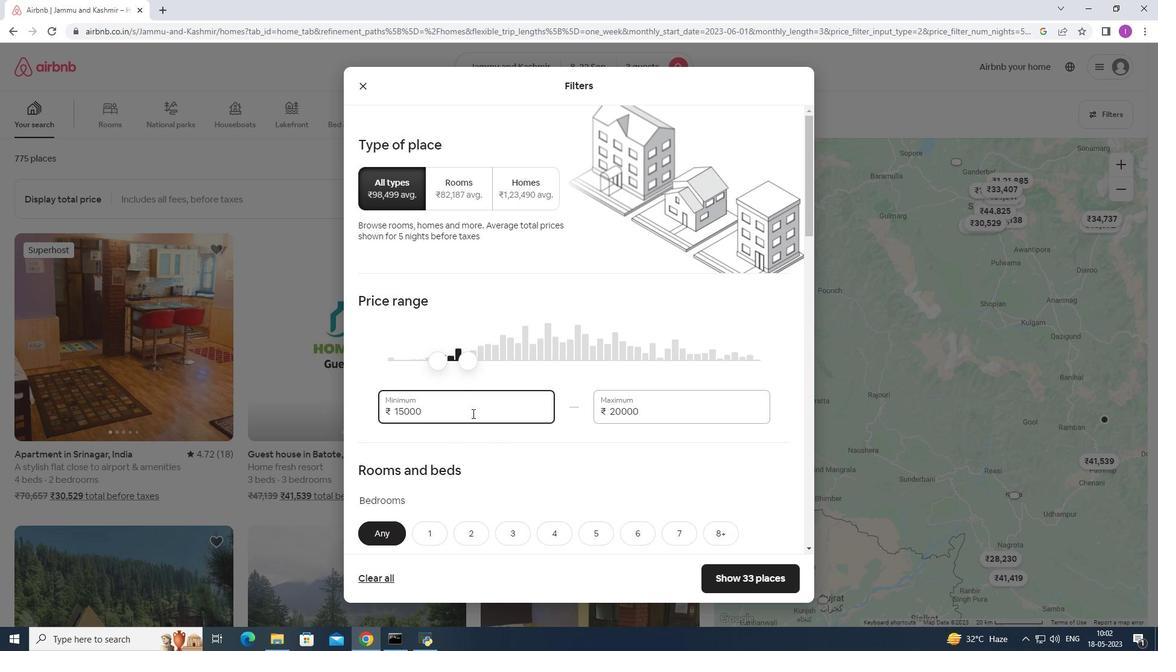 
Action: Mouse scrolled (482, 415) with delta (0, 0)
Screenshot: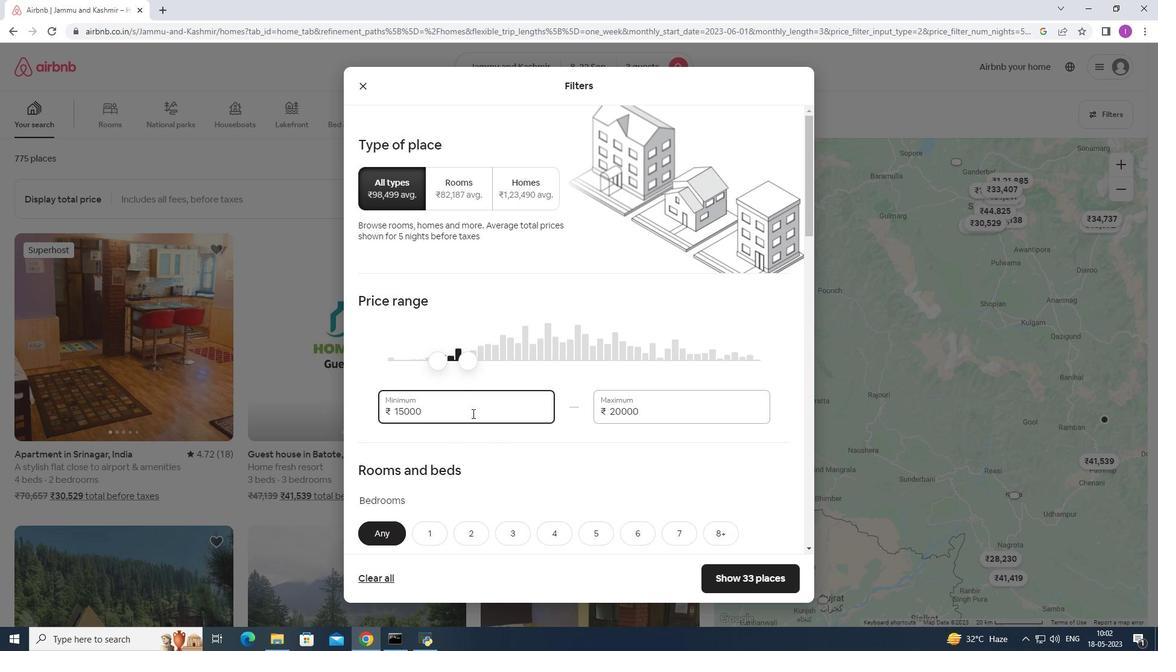 
Action: Mouse scrolled (482, 415) with delta (0, 0)
Screenshot: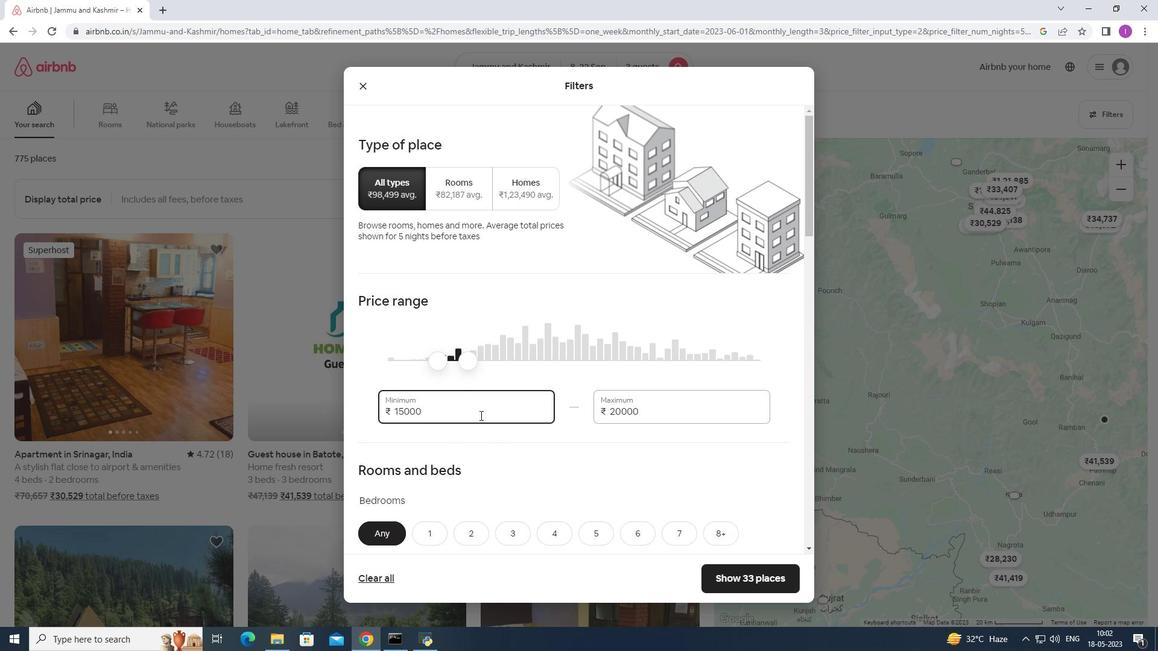 
Action: Mouse moved to (470, 354)
Screenshot: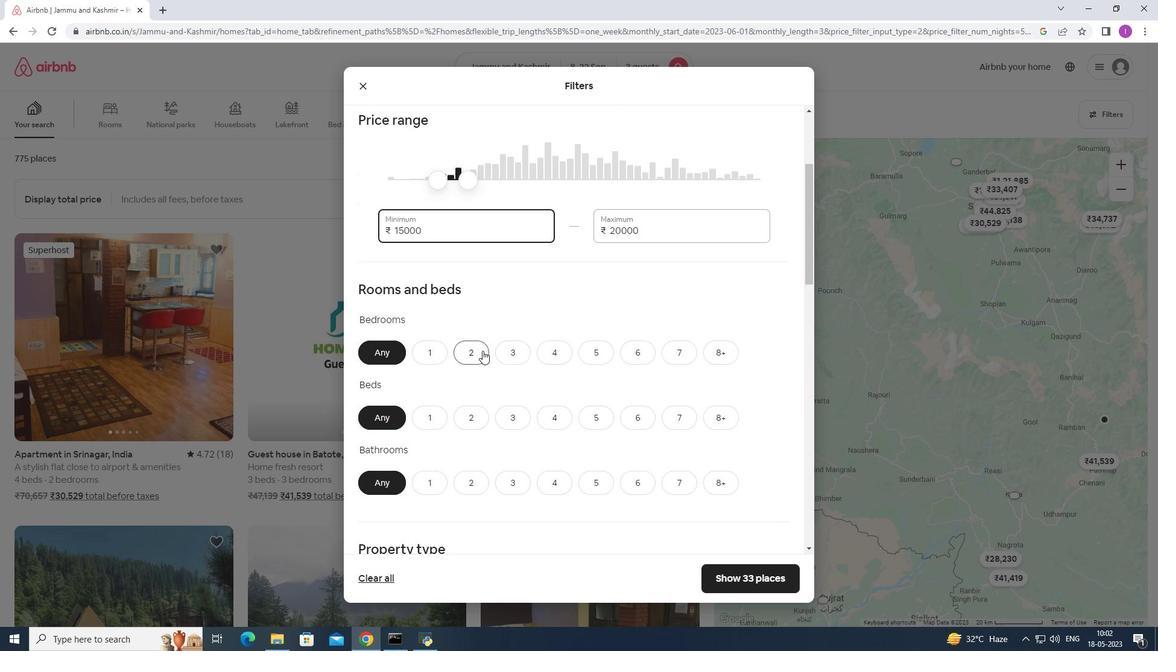 
Action: Mouse pressed left at (470, 354)
Screenshot: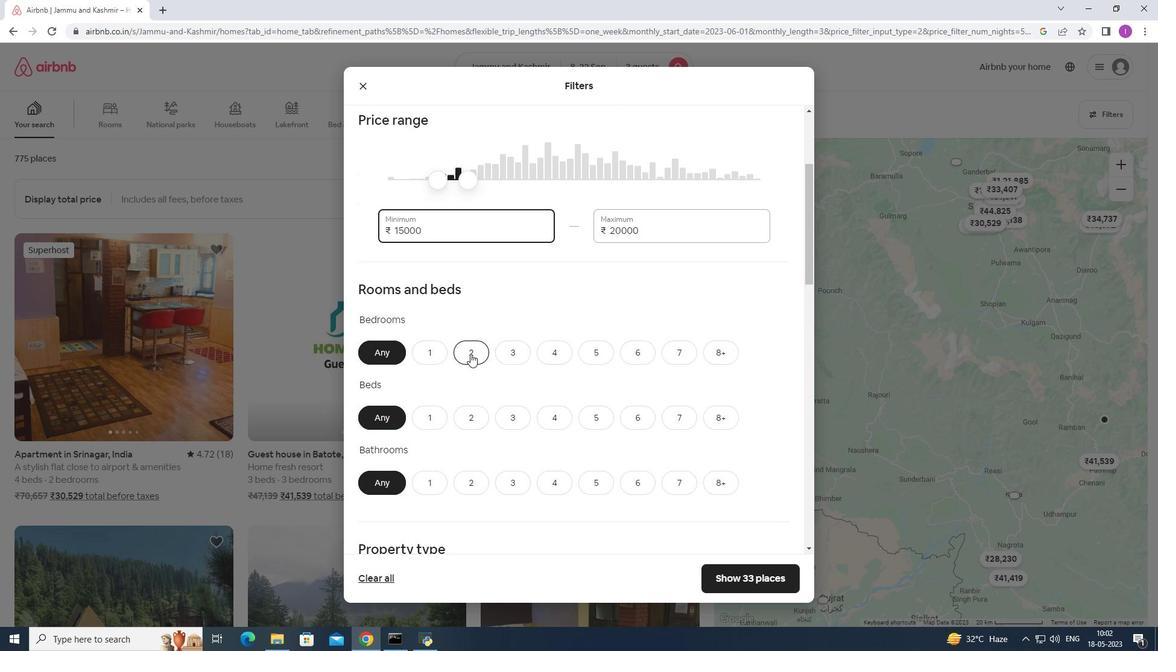 
Action: Mouse moved to (475, 422)
Screenshot: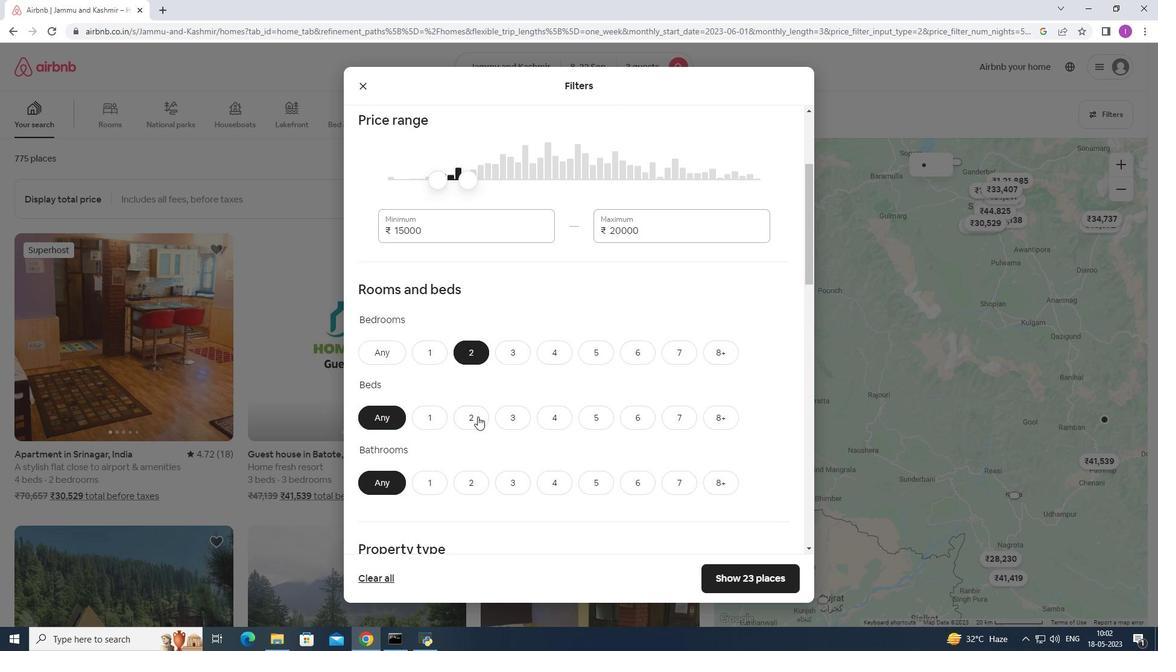
Action: Mouse pressed left at (475, 422)
Screenshot: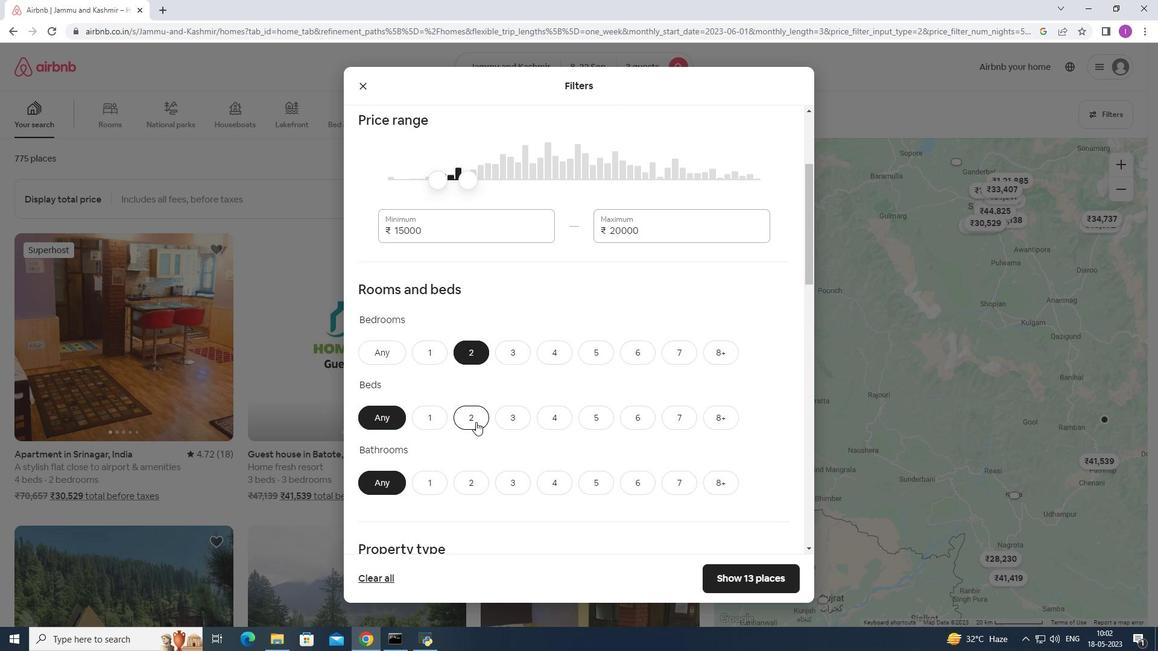 
Action: Mouse moved to (480, 483)
Screenshot: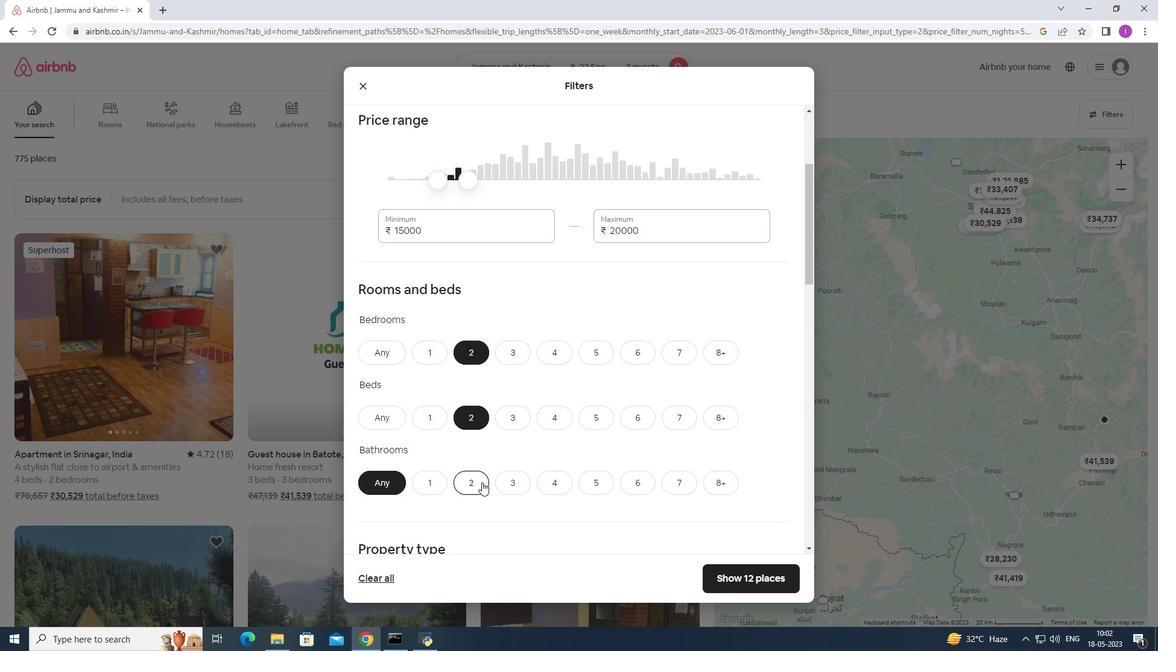 
Action: Mouse pressed left at (480, 483)
Screenshot: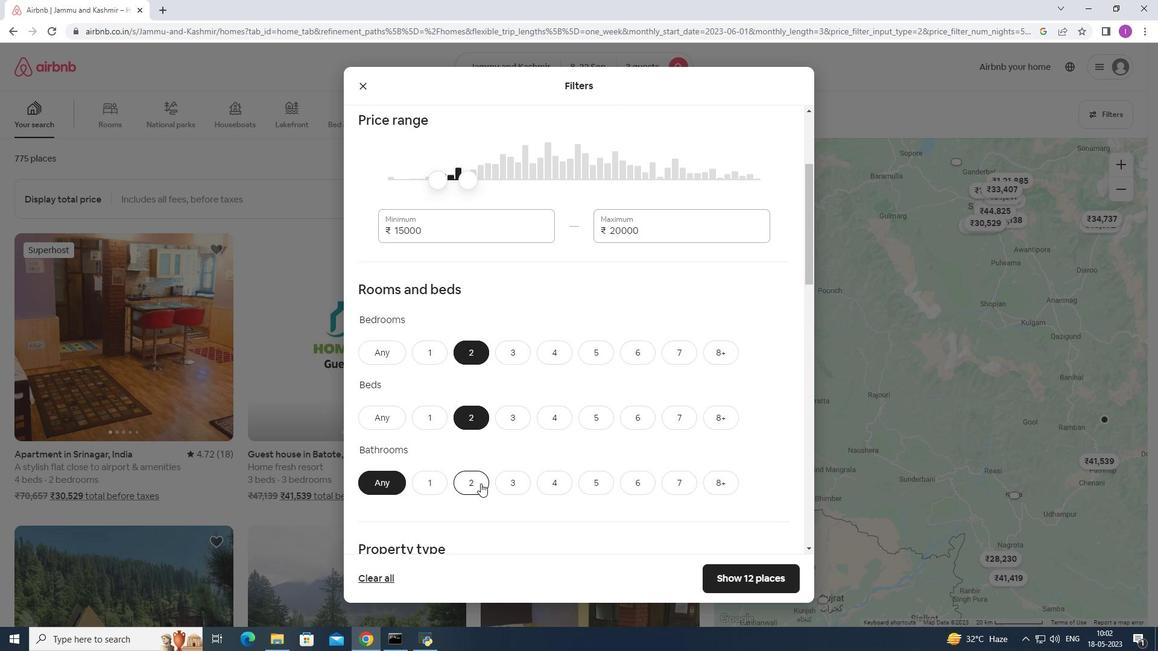 
Action: Mouse moved to (667, 415)
Screenshot: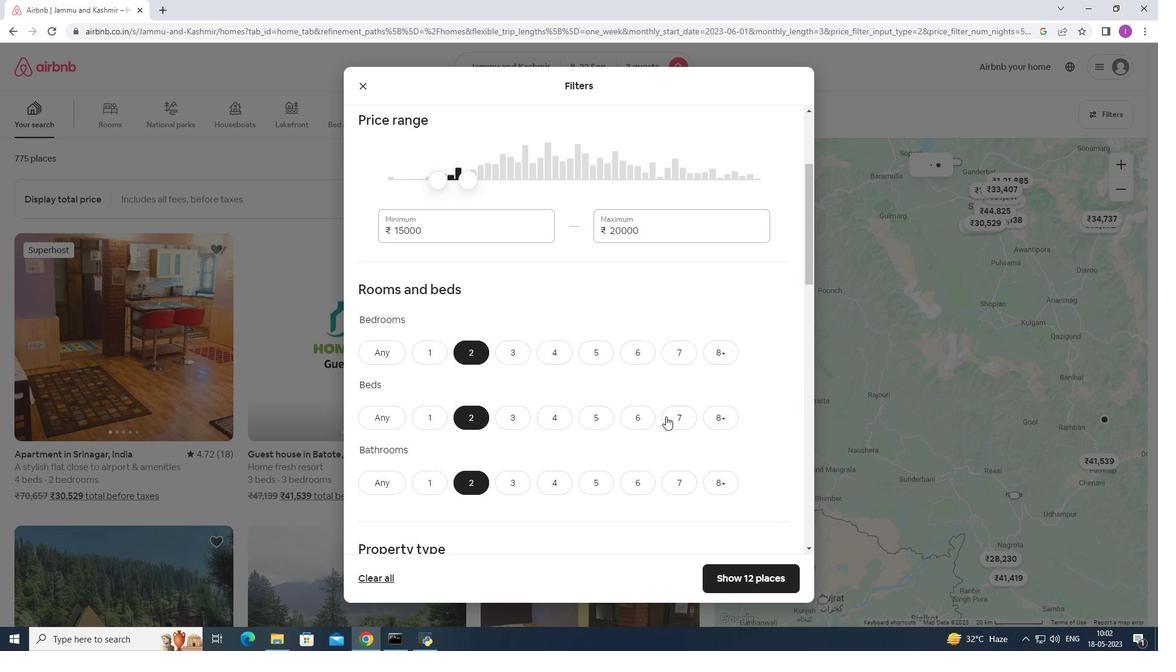 
Action: Mouse scrolled (667, 415) with delta (0, 0)
Screenshot: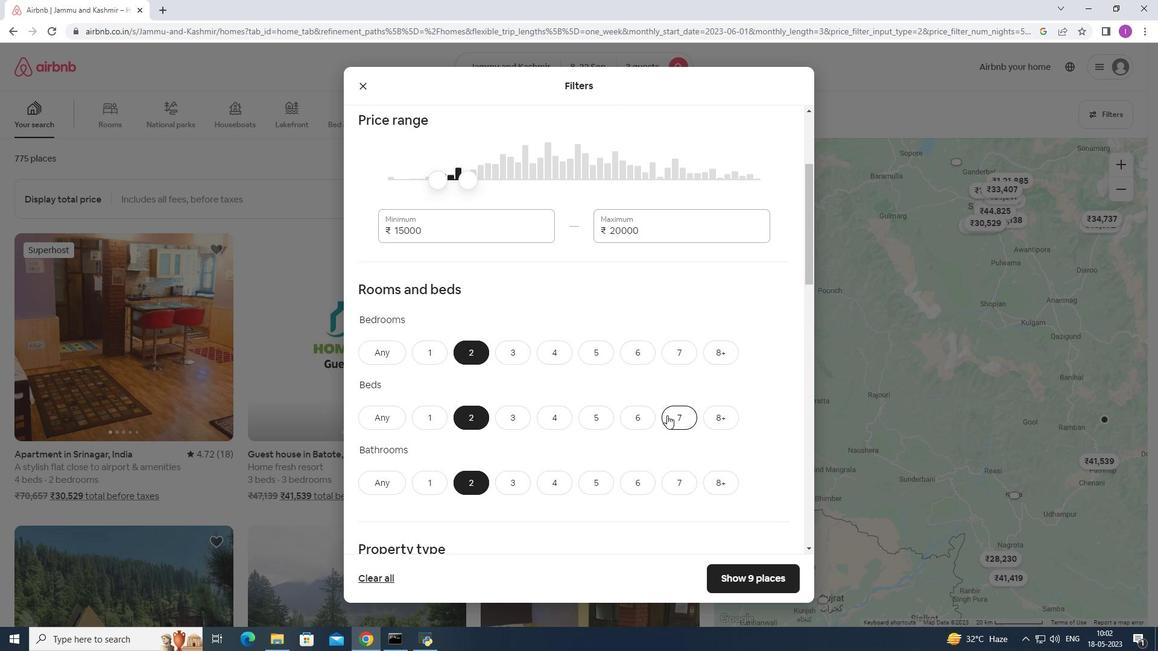 
Action: Mouse scrolled (667, 415) with delta (0, 0)
Screenshot: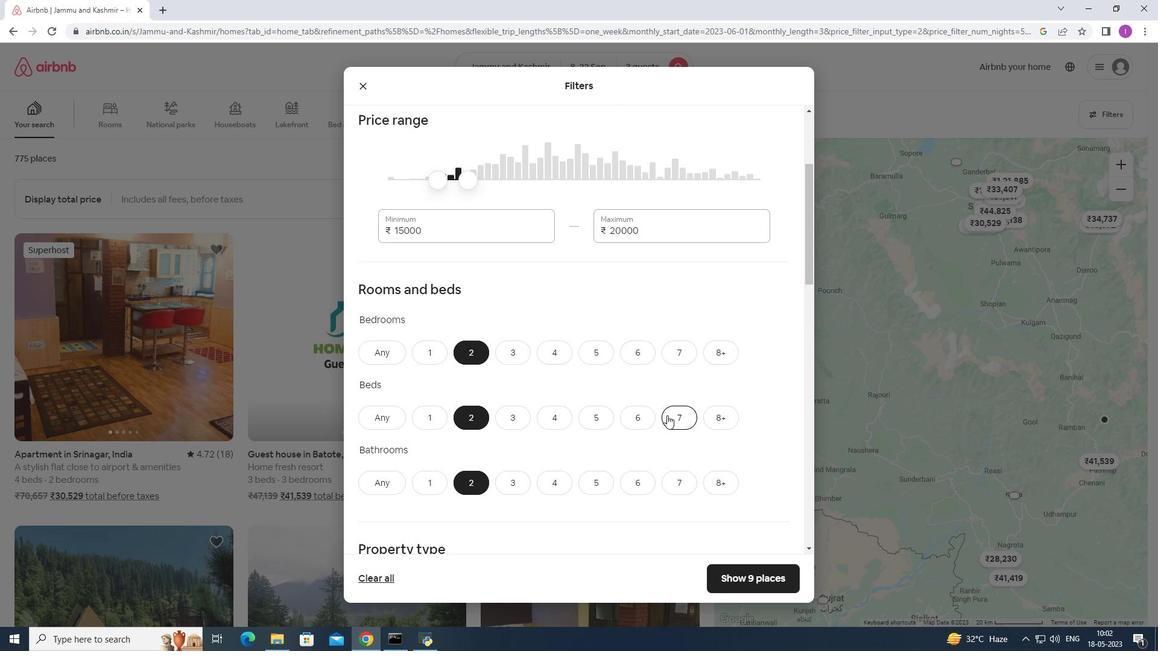 
Action: Mouse scrolled (667, 415) with delta (0, 0)
Screenshot: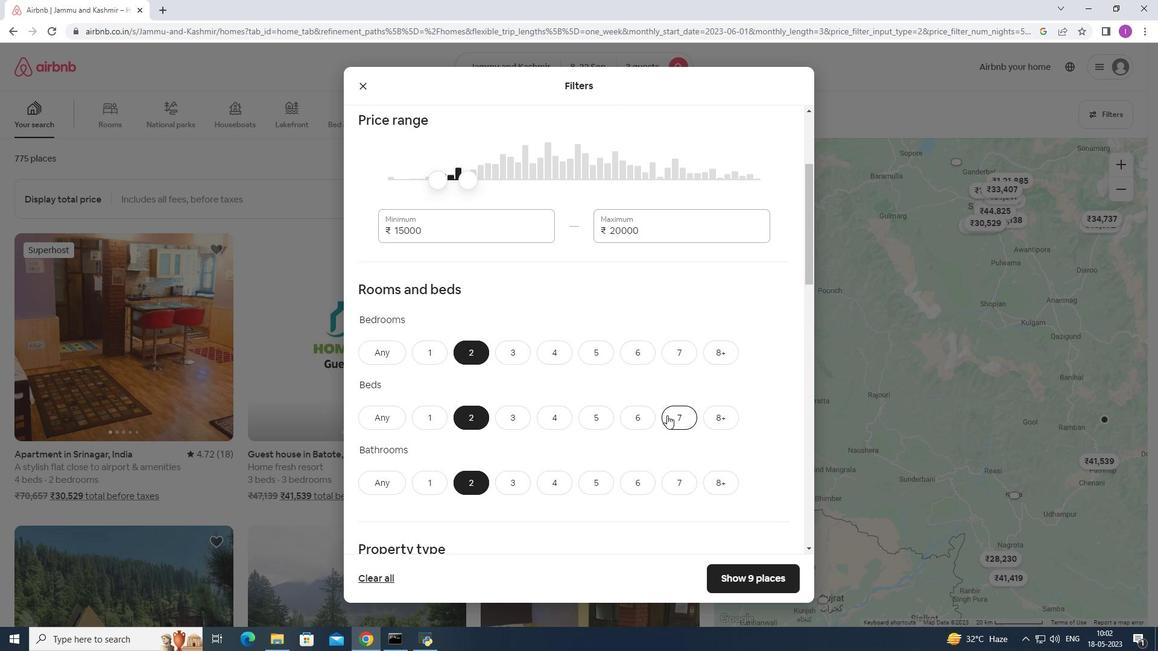 
Action: Mouse moved to (372, 439)
Screenshot: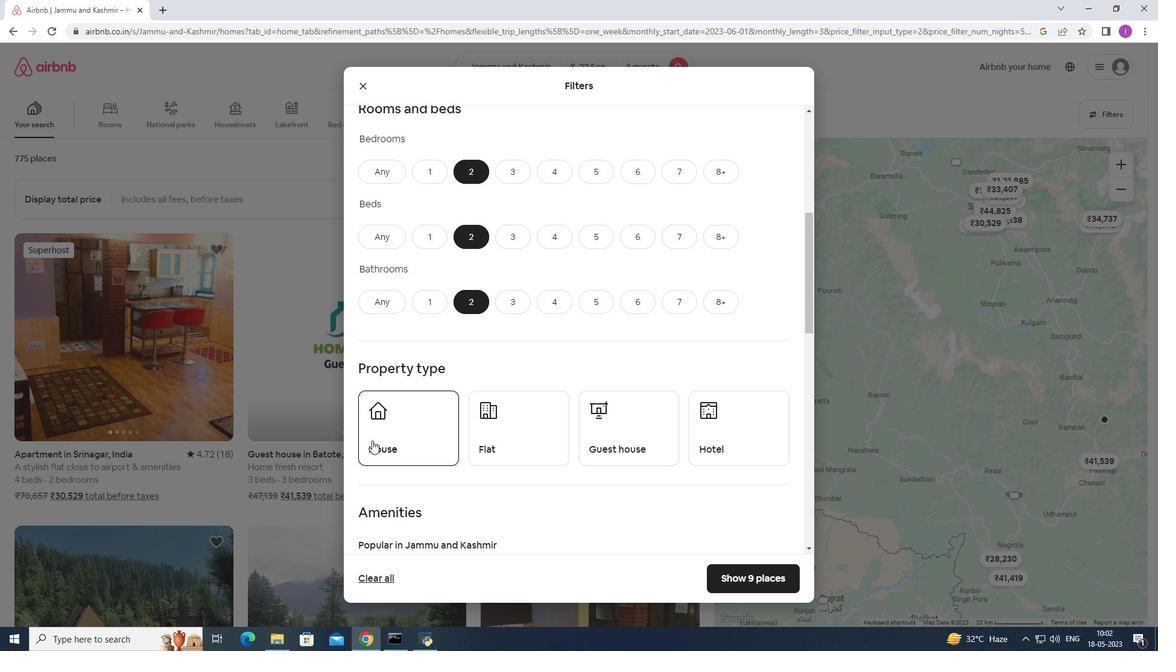 
Action: Mouse pressed left at (372, 439)
Screenshot: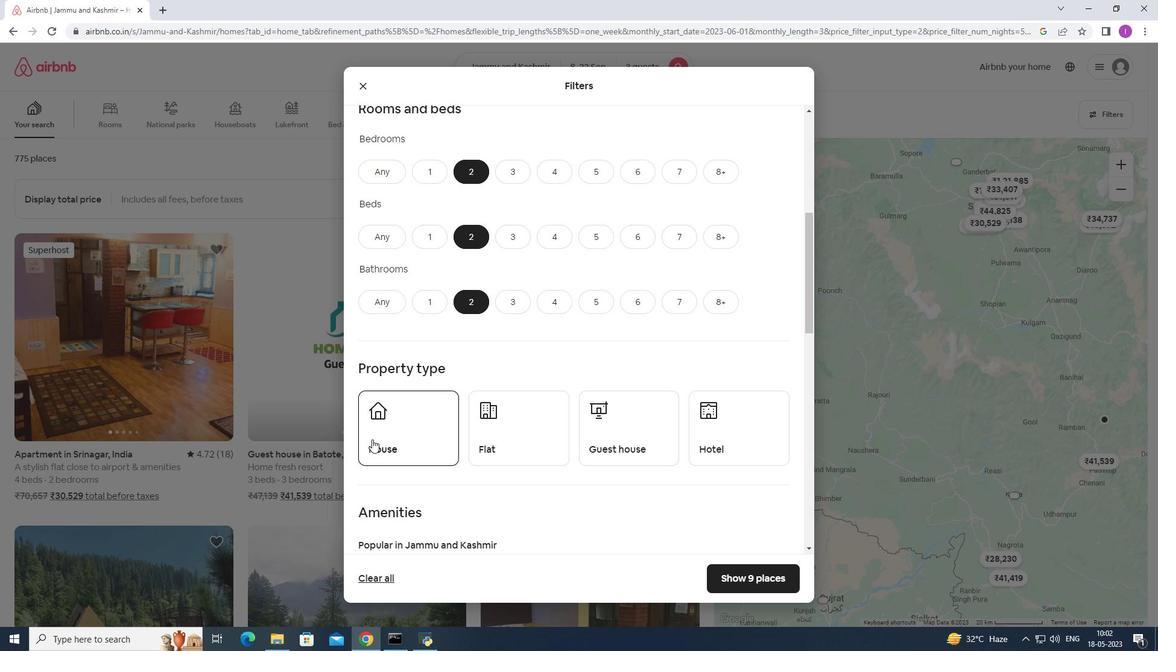 
Action: Mouse moved to (628, 431)
Screenshot: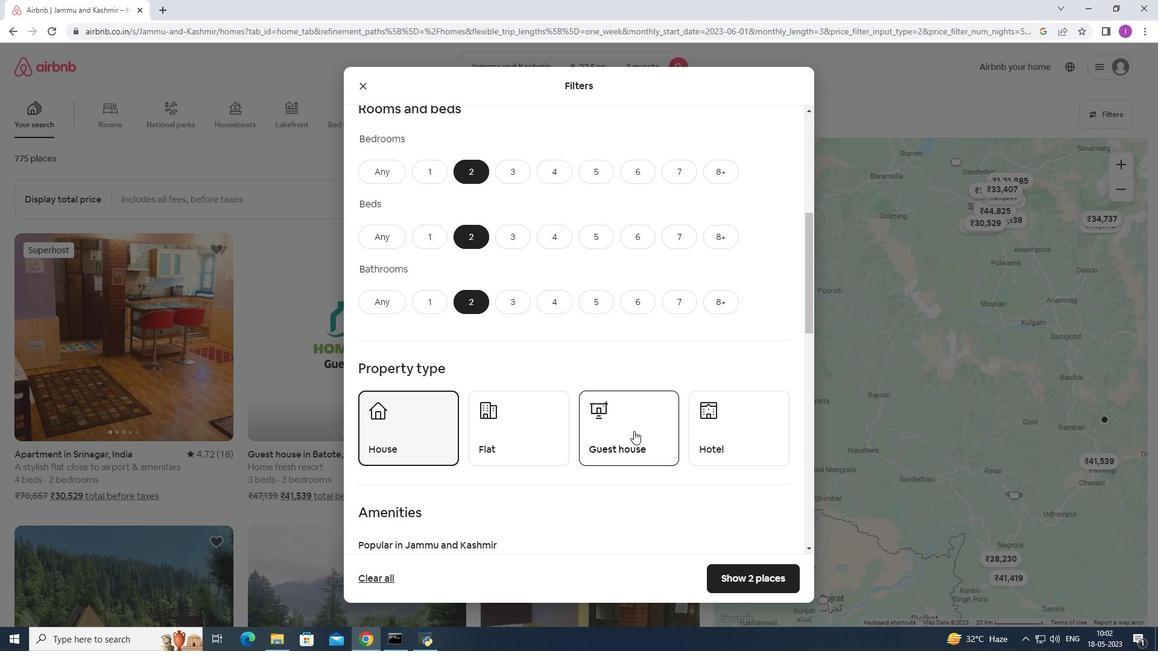 
Action: Mouse pressed left at (628, 431)
Screenshot: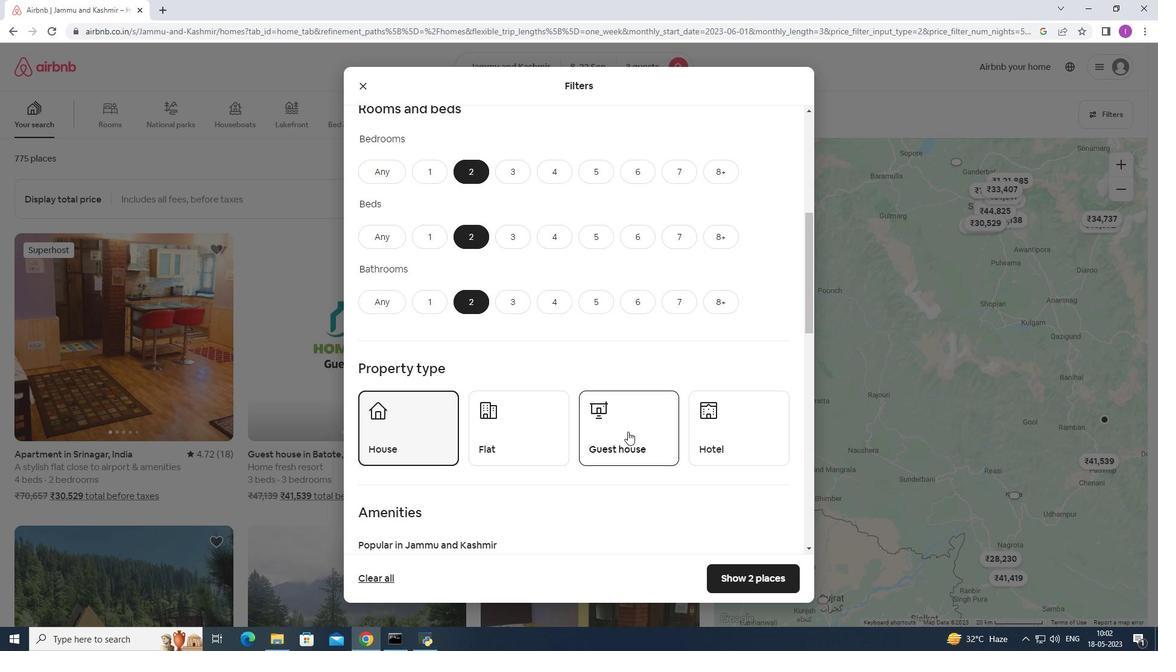 
Action: Mouse moved to (770, 430)
Screenshot: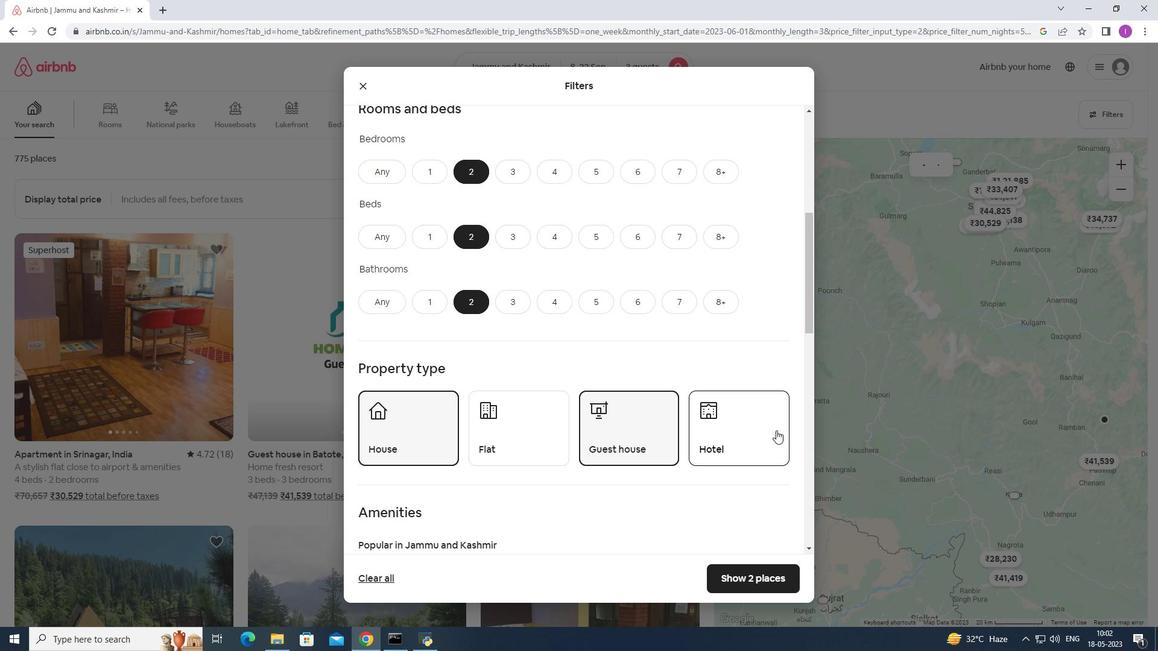 
Action: Mouse pressed left at (770, 430)
Screenshot: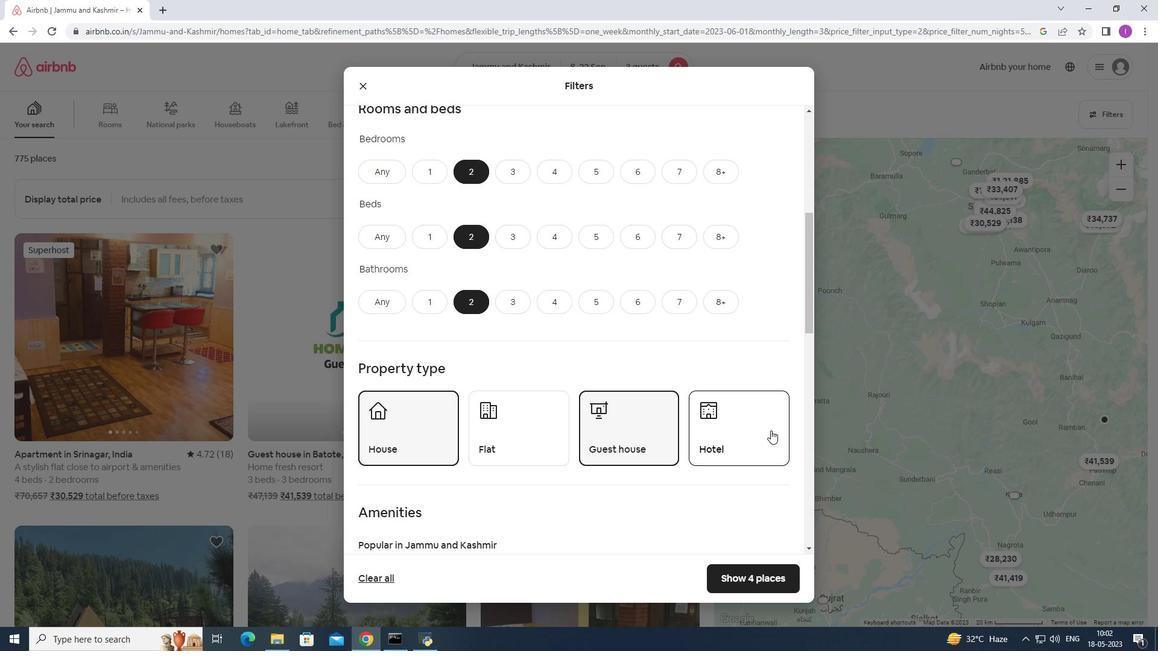 
Action: Mouse moved to (690, 437)
Screenshot: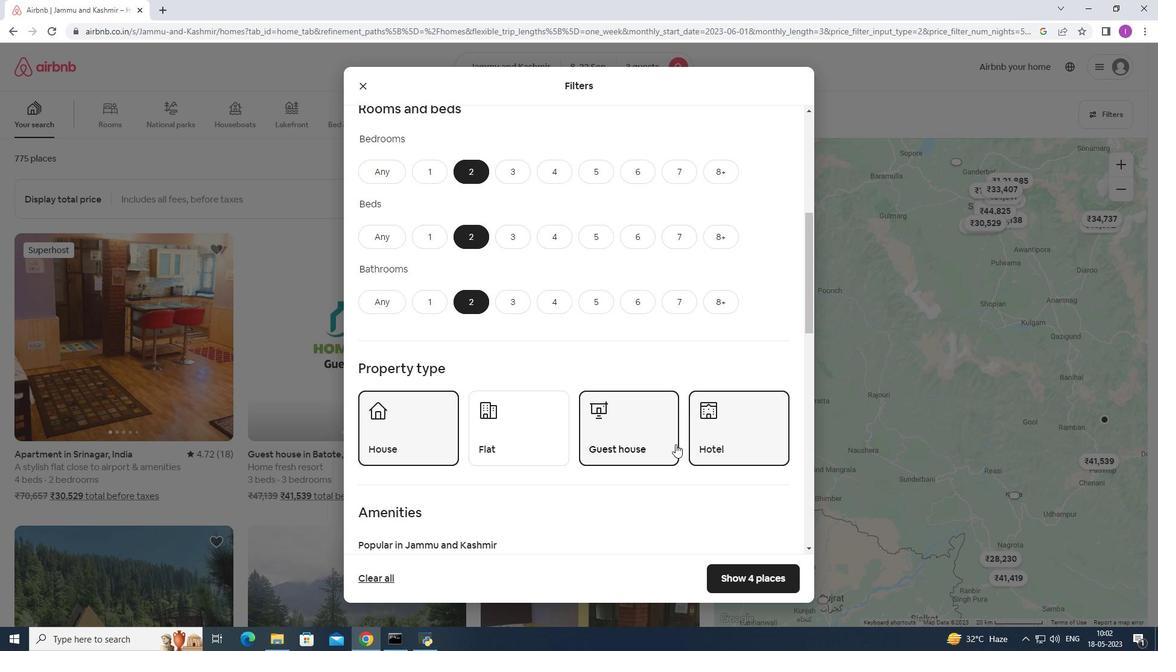 
Action: Mouse scrolled (690, 437) with delta (0, 0)
Screenshot: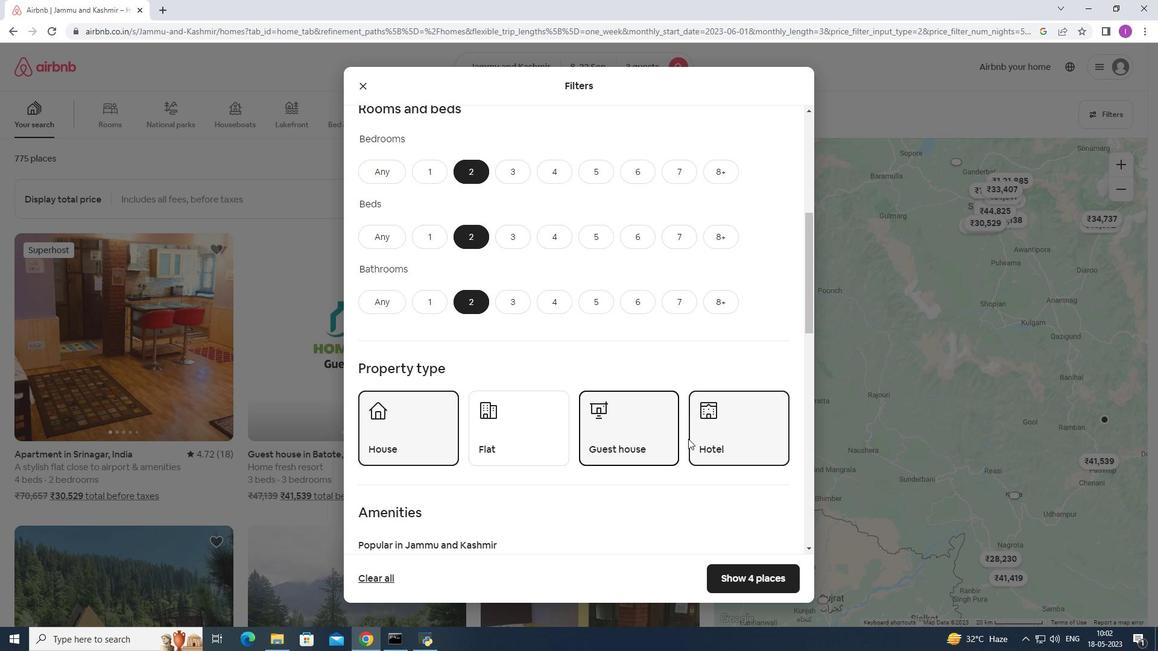 
Action: Mouse scrolled (690, 437) with delta (0, 0)
Screenshot: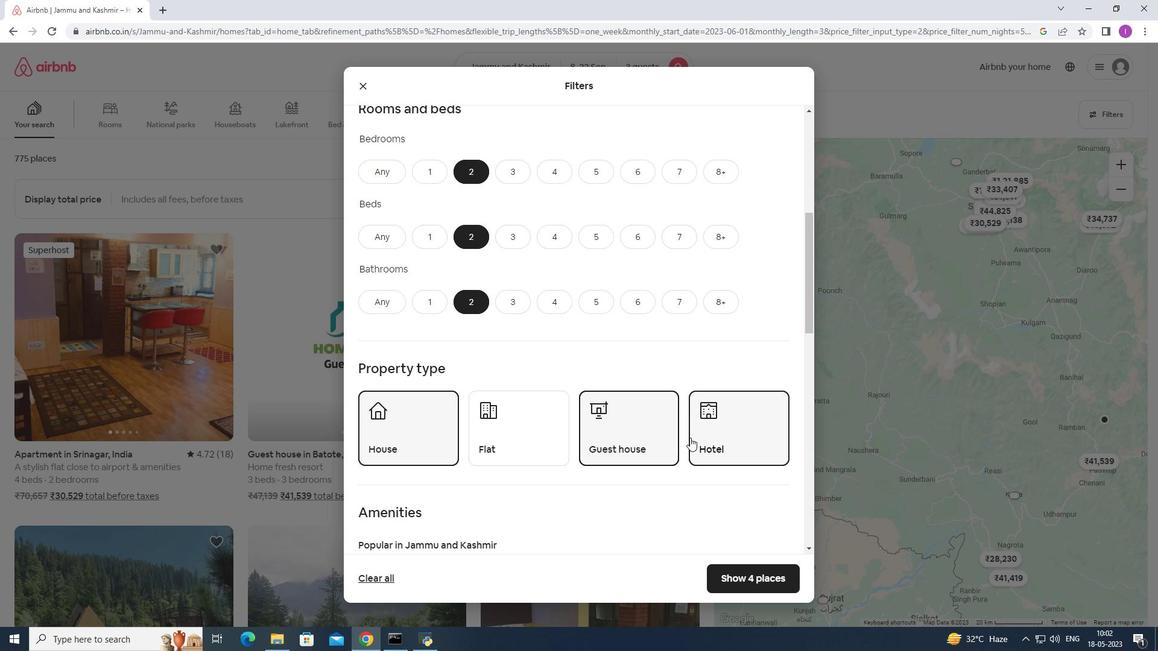 
Action: Mouse scrolled (690, 437) with delta (0, 0)
Screenshot: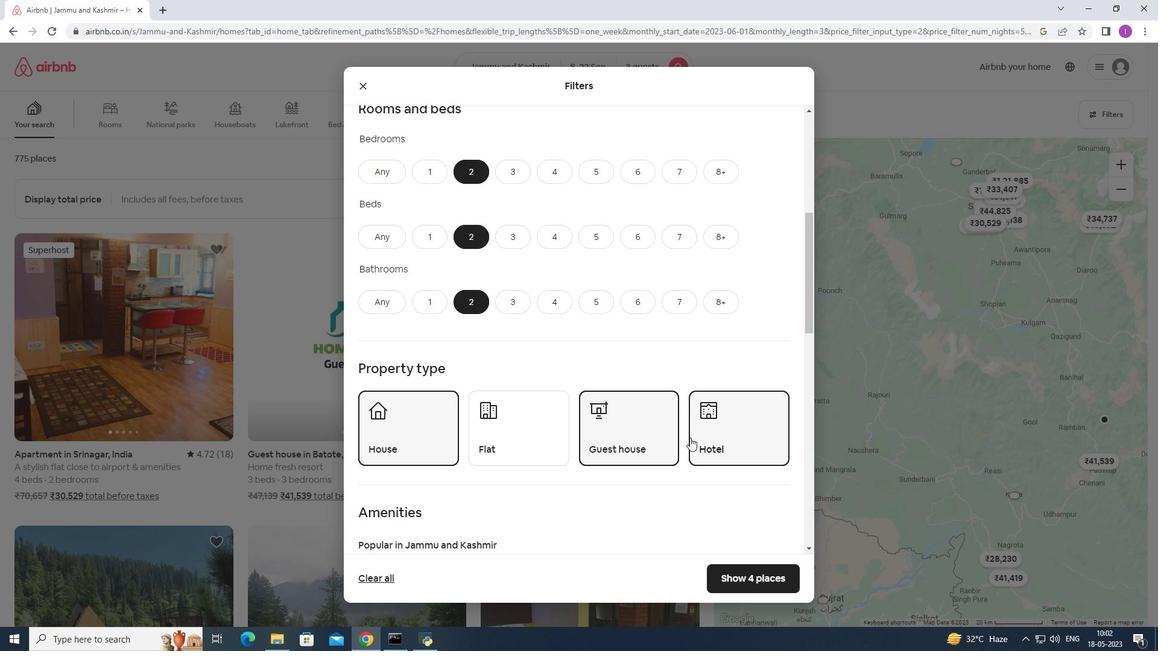 
Action: Mouse scrolled (690, 437) with delta (0, 0)
Screenshot: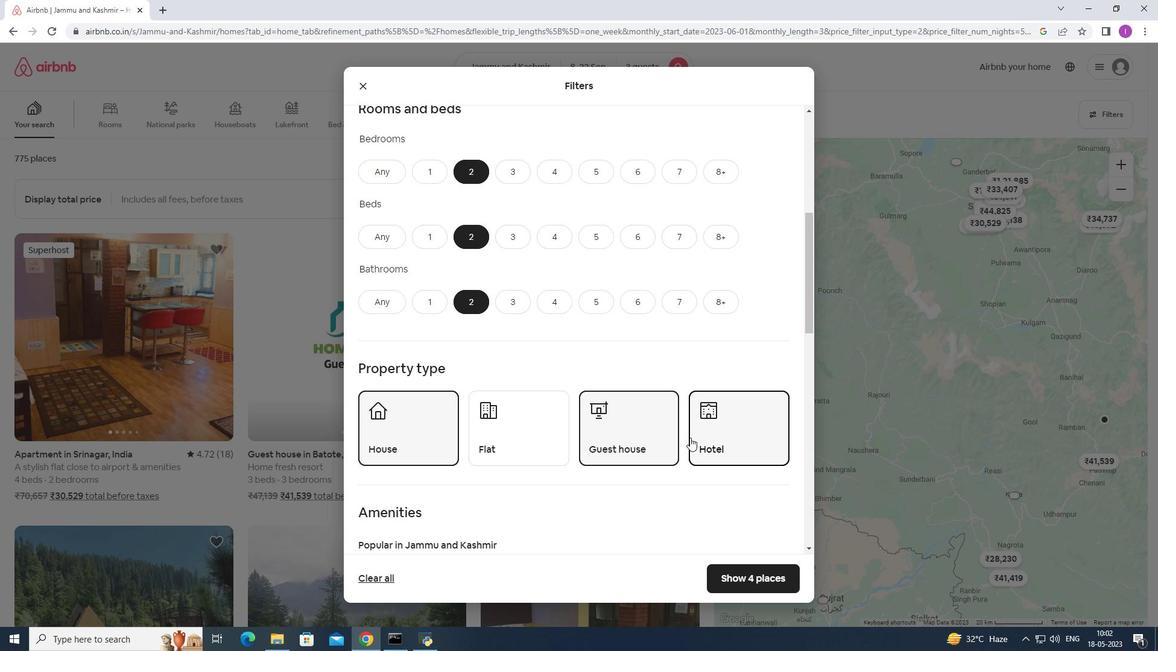 
Action: Mouse scrolled (690, 437) with delta (0, 0)
Screenshot: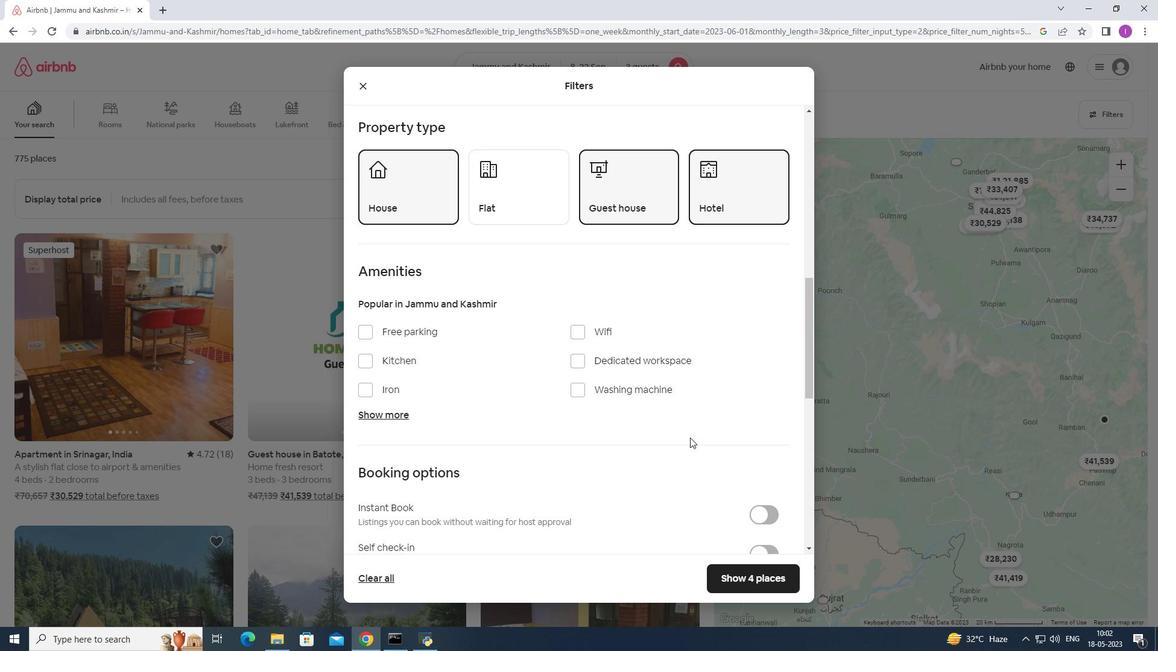 
Action: Mouse moved to (383, 355)
Screenshot: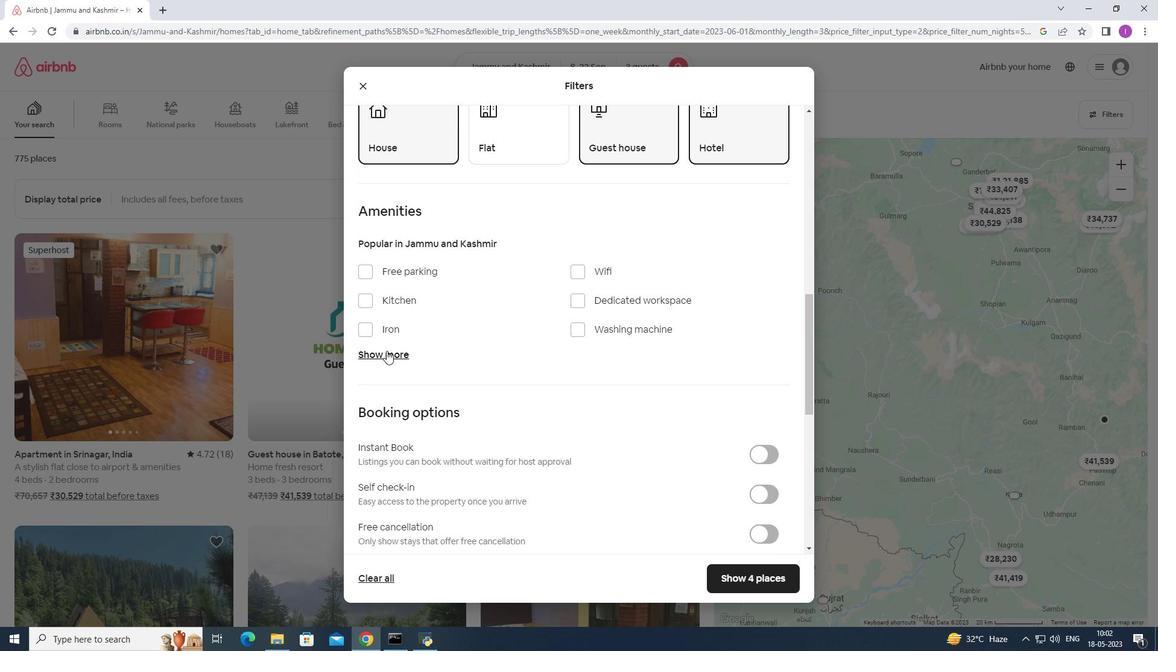 
Action: Mouse pressed left at (383, 355)
Screenshot: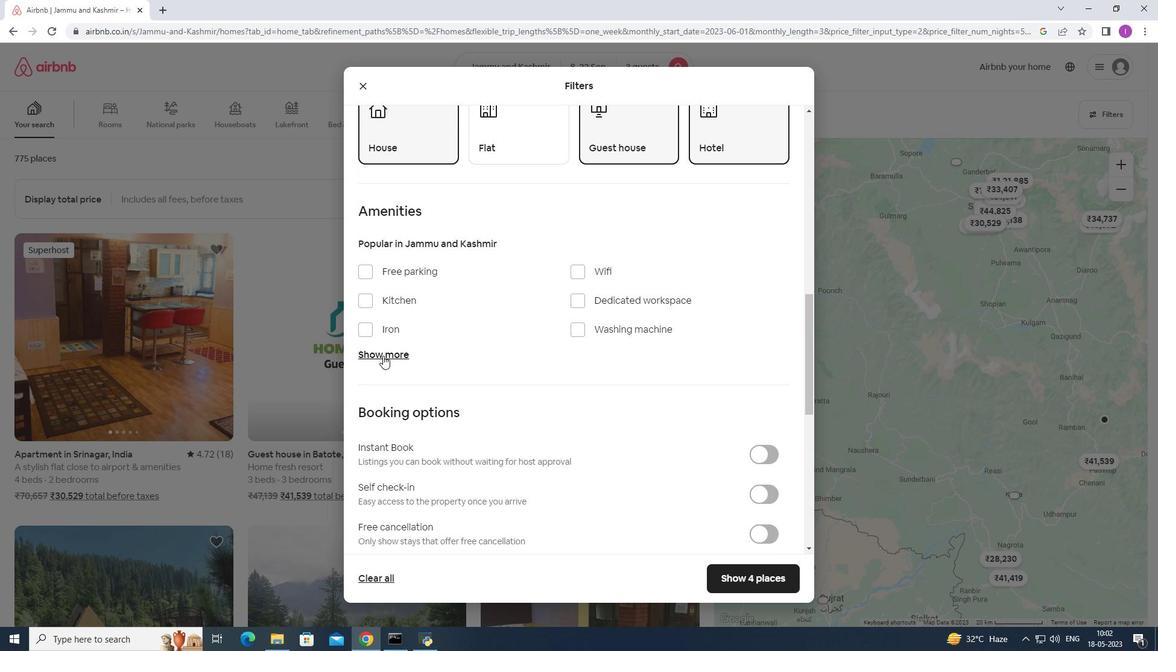 
Action: Mouse moved to (585, 271)
Screenshot: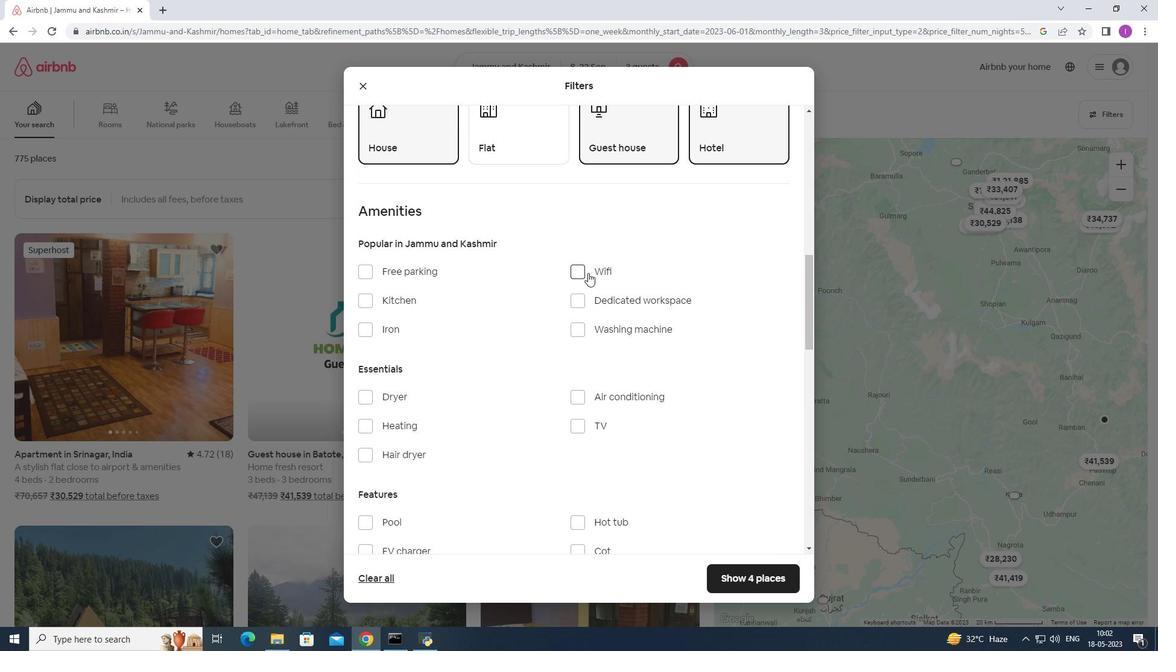 
Action: Mouse pressed left at (585, 271)
Screenshot: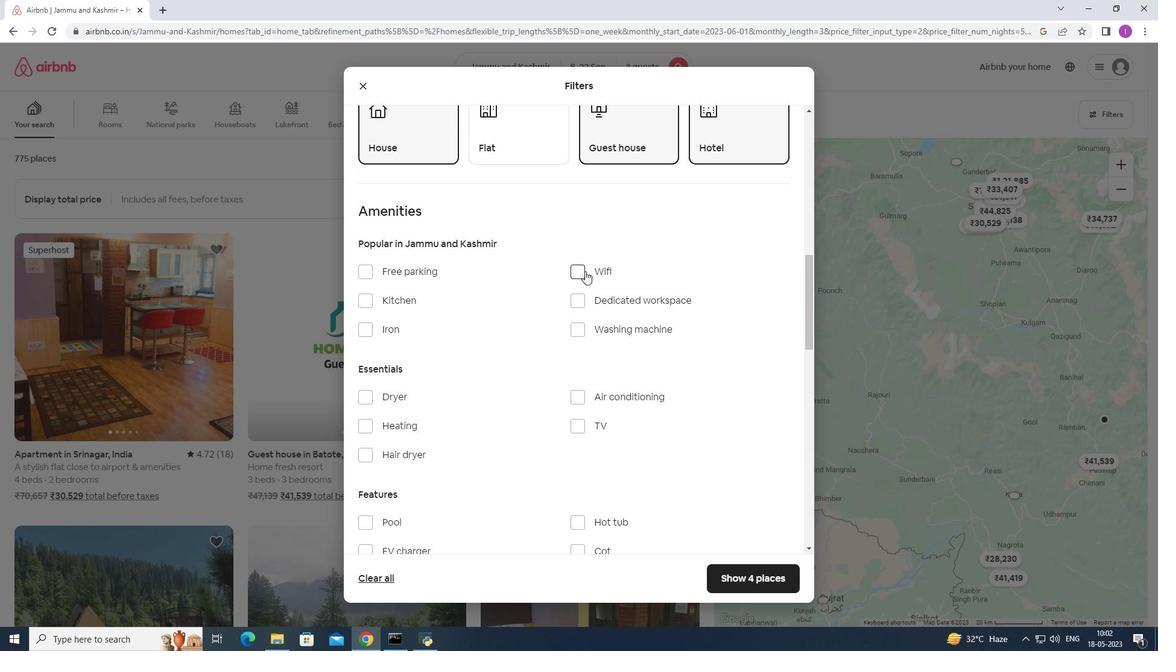 
Action: Mouse moved to (582, 422)
Screenshot: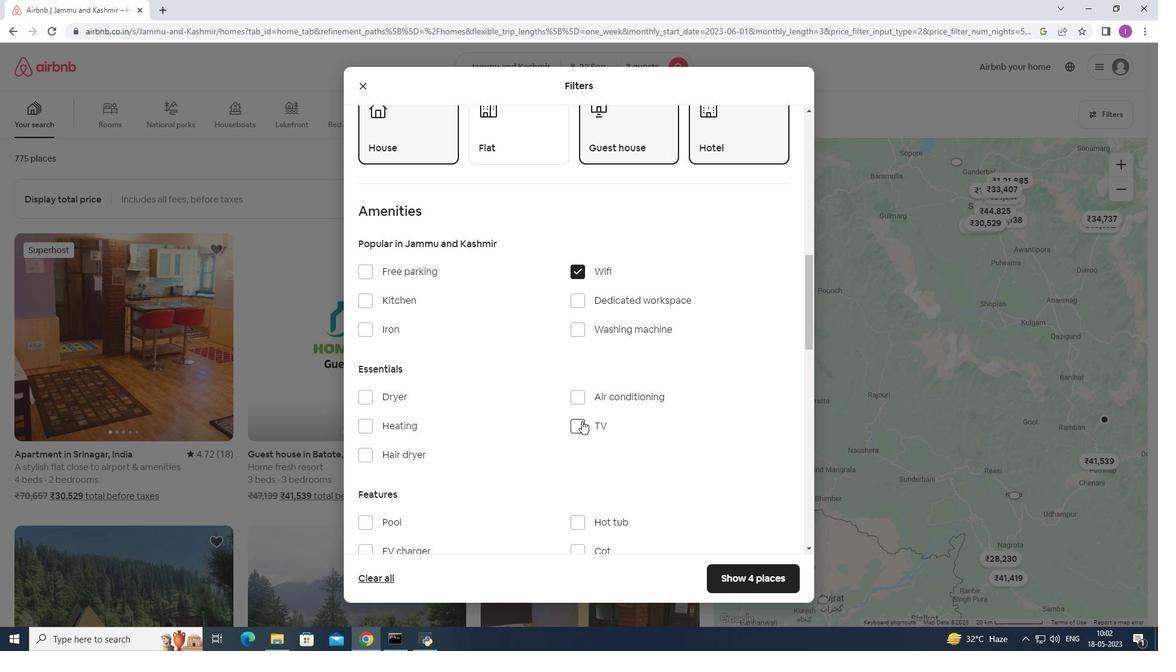 
Action: Mouse pressed left at (582, 422)
Screenshot: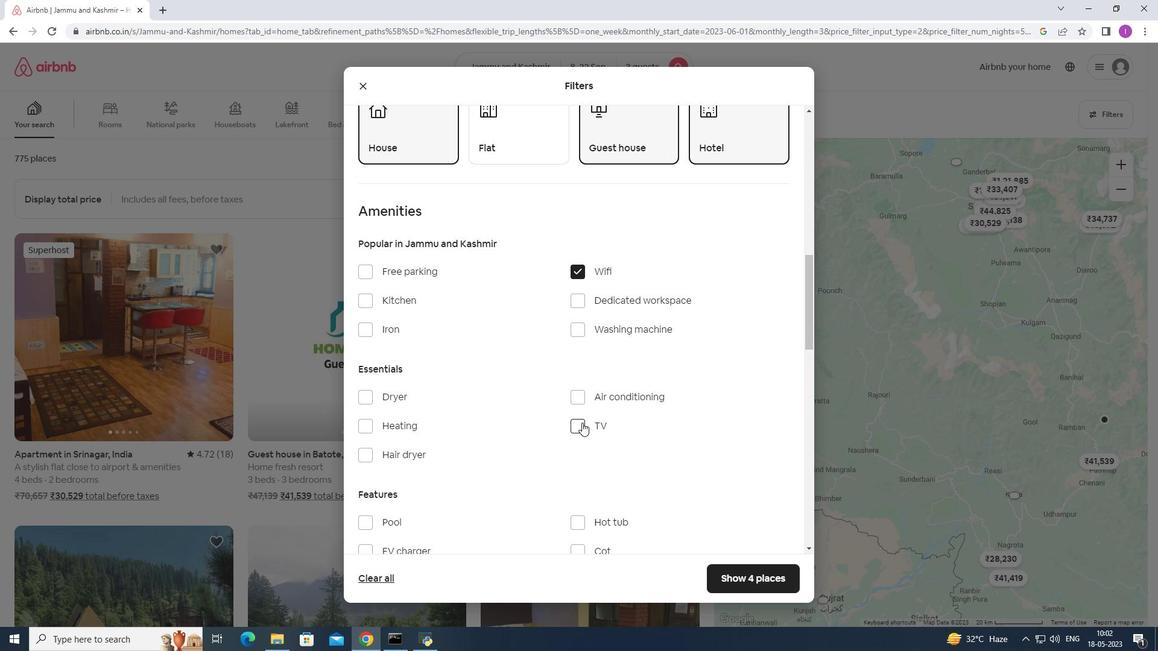 
Action: Mouse moved to (459, 394)
Screenshot: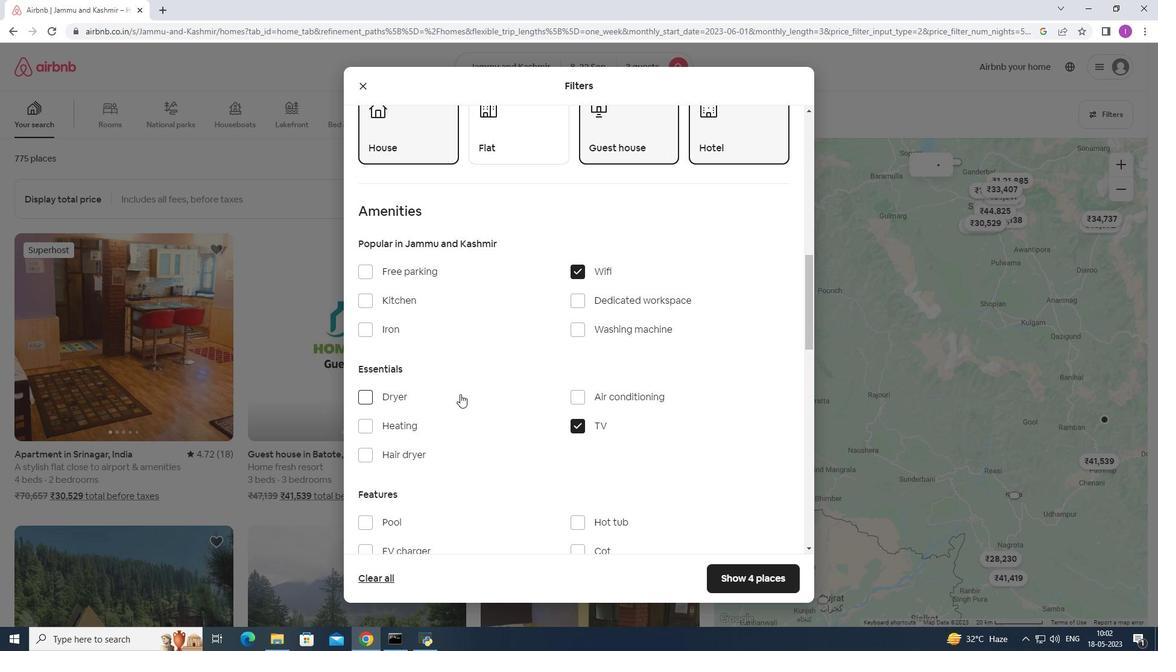 
Action: Mouse scrolled (459, 393) with delta (0, 0)
Screenshot: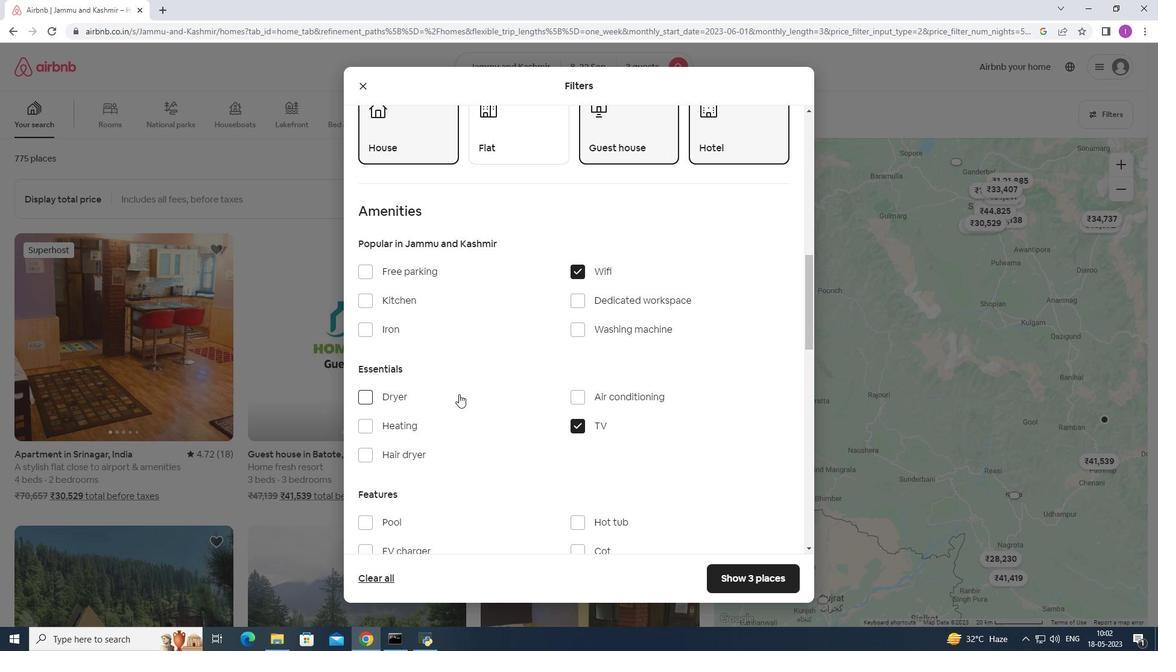 
Action: Mouse moved to (436, 346)
Screenshot: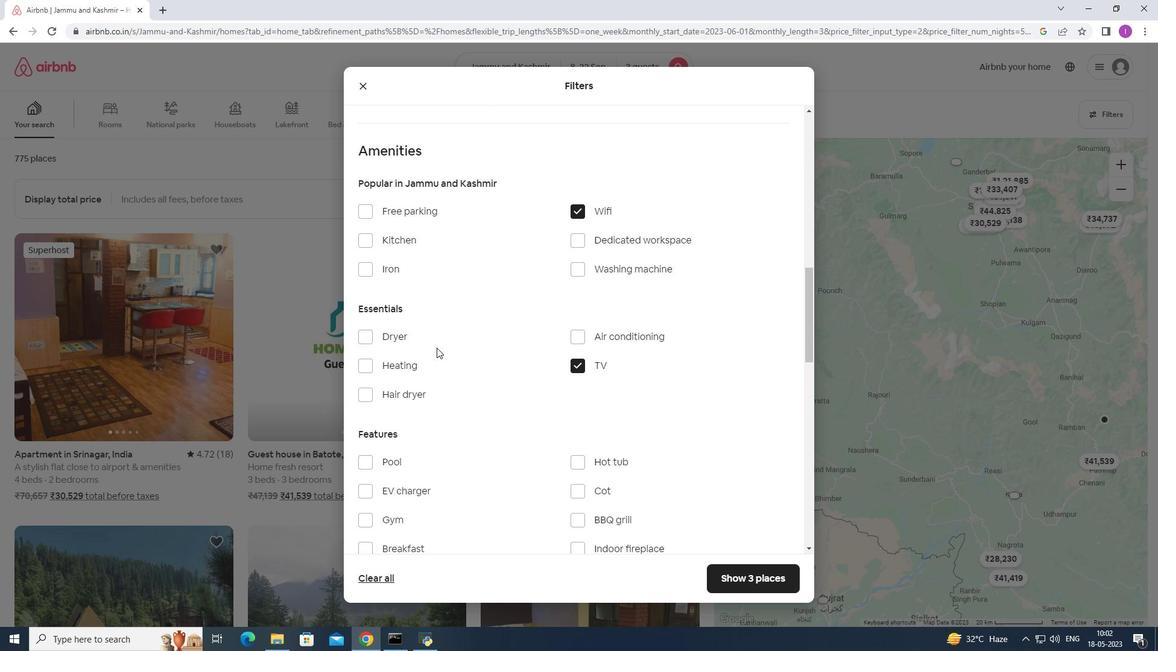 
Action: Mouse scrolled (436, 346) with delta (0, 0)
Screenshot: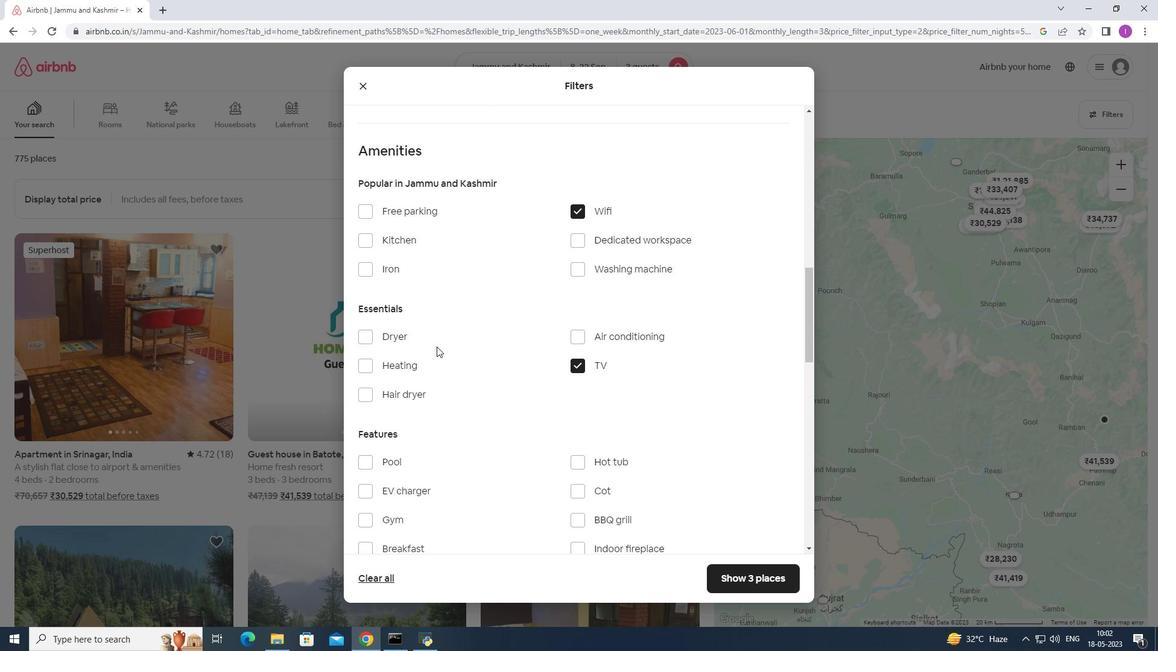 
Action: Mouse scrolled (436, 346) with delta (0, 0)
Screenshot: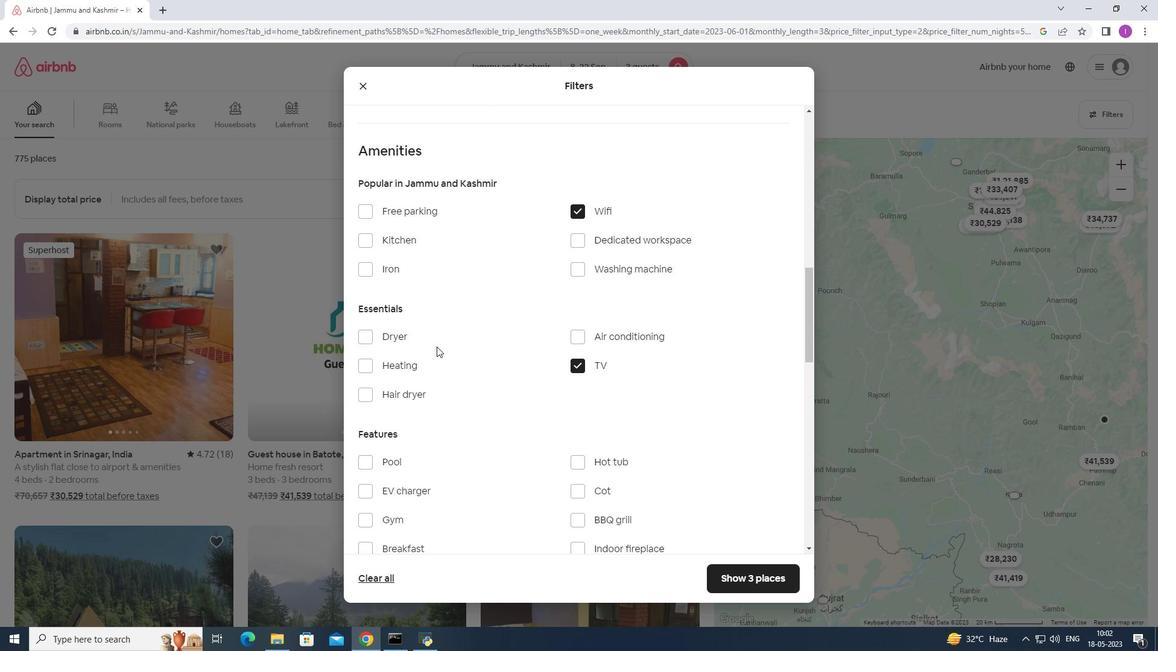 
Action: Mouse moved to (451, 322)
Screenshot: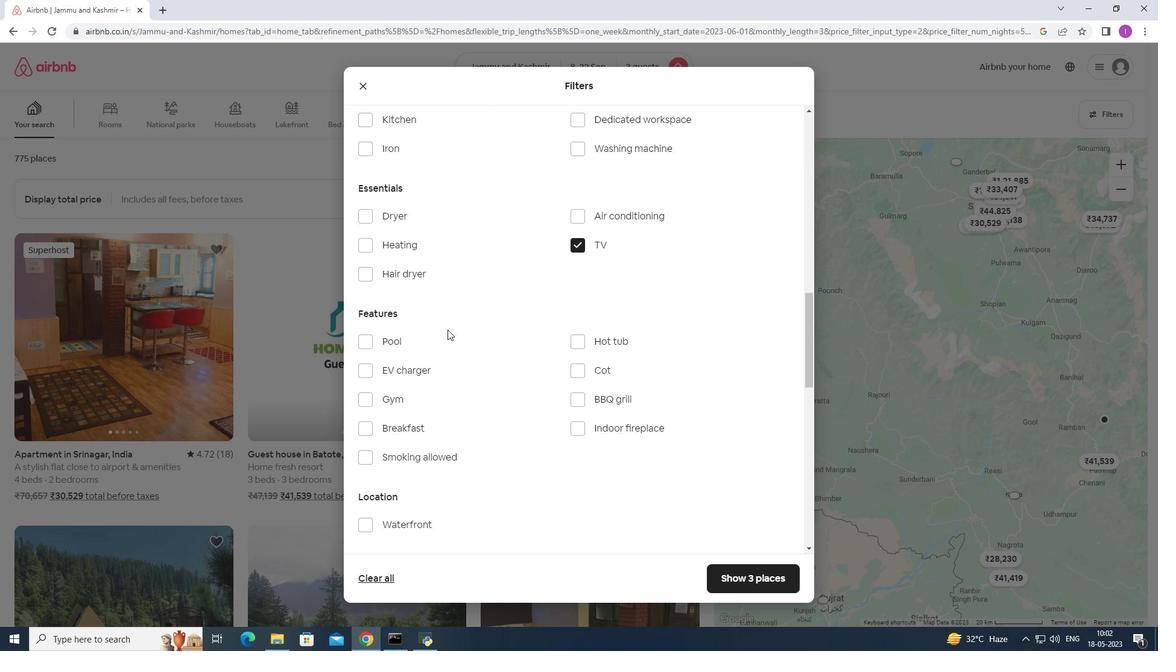 
Action: Mouse scrolled (451, 322) with delta (0, 0)
Screenshot: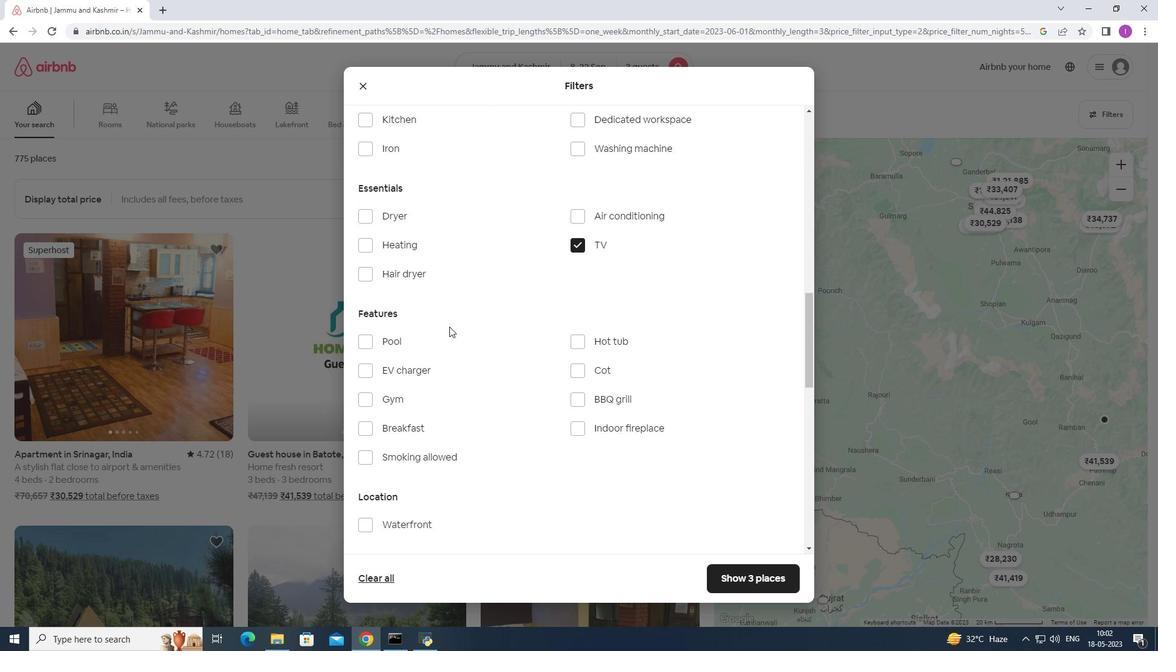 
Action: Mouse scrolled (451, 322) with delta (0, 0)
Screenshot: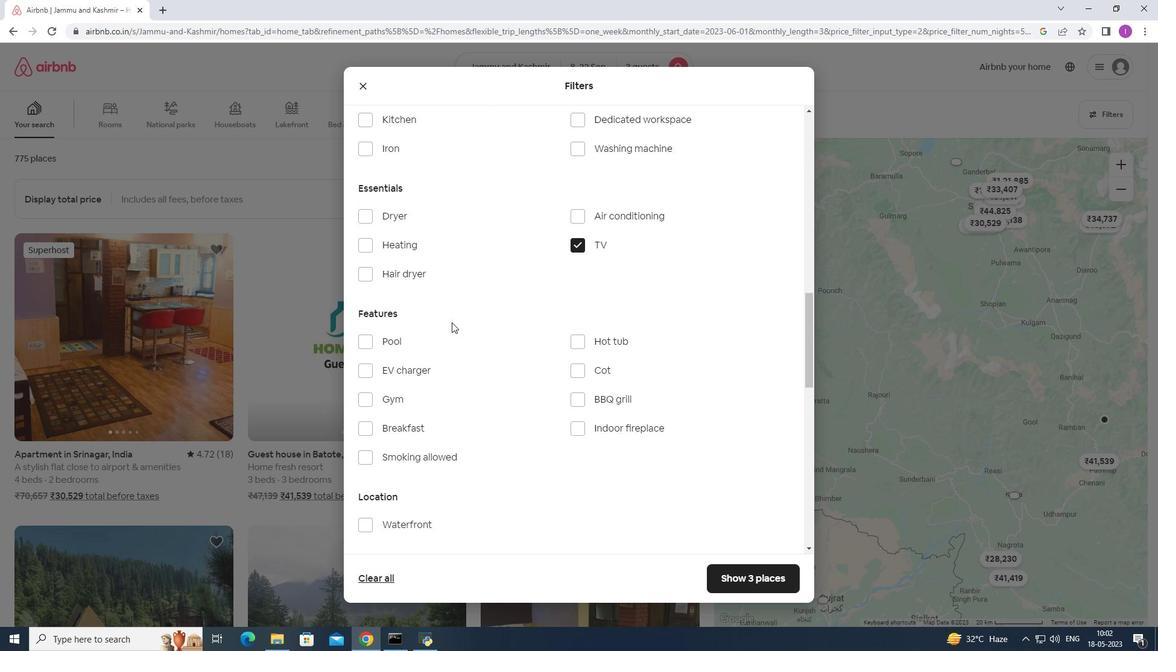 
Action: Mouse moved to (453, 320)
Screenshot: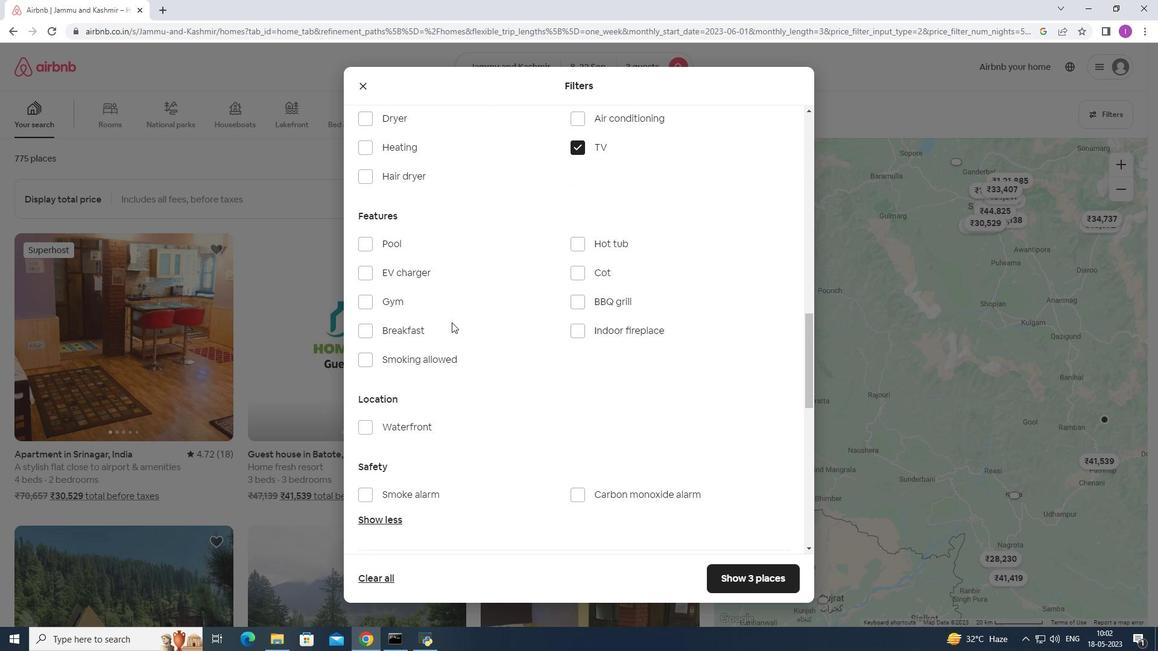 
Action: Mouse scrolled (453, 319) with delta (0, 0)
Screenshot: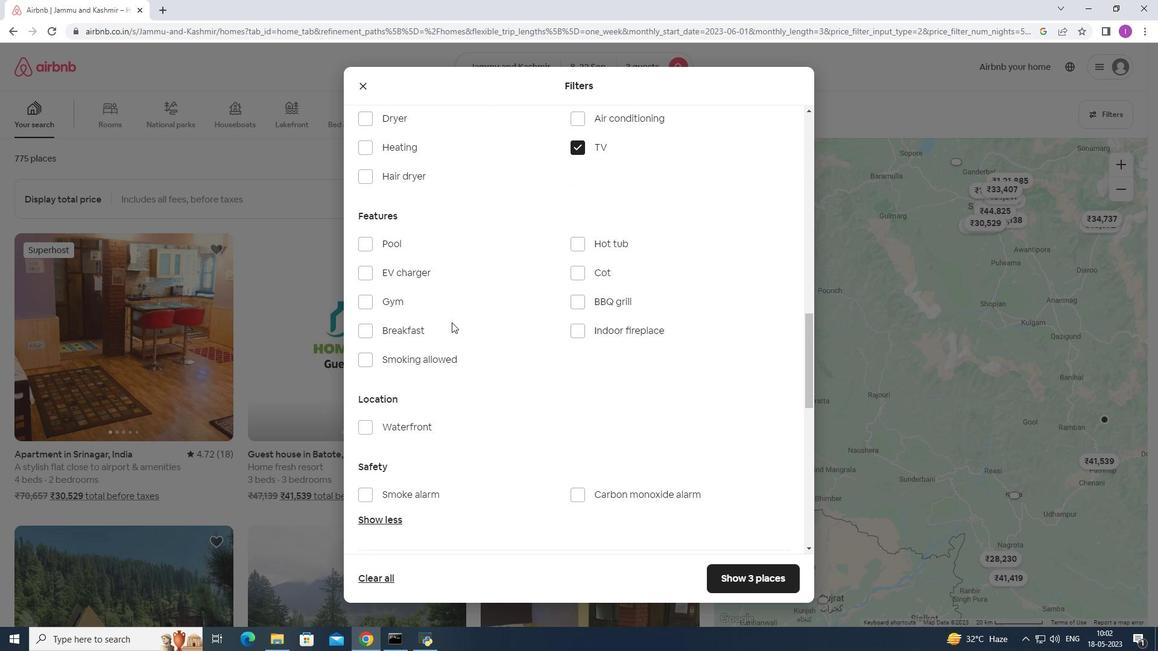 
Action: Mouse moved to (456, 317)
Screenshot: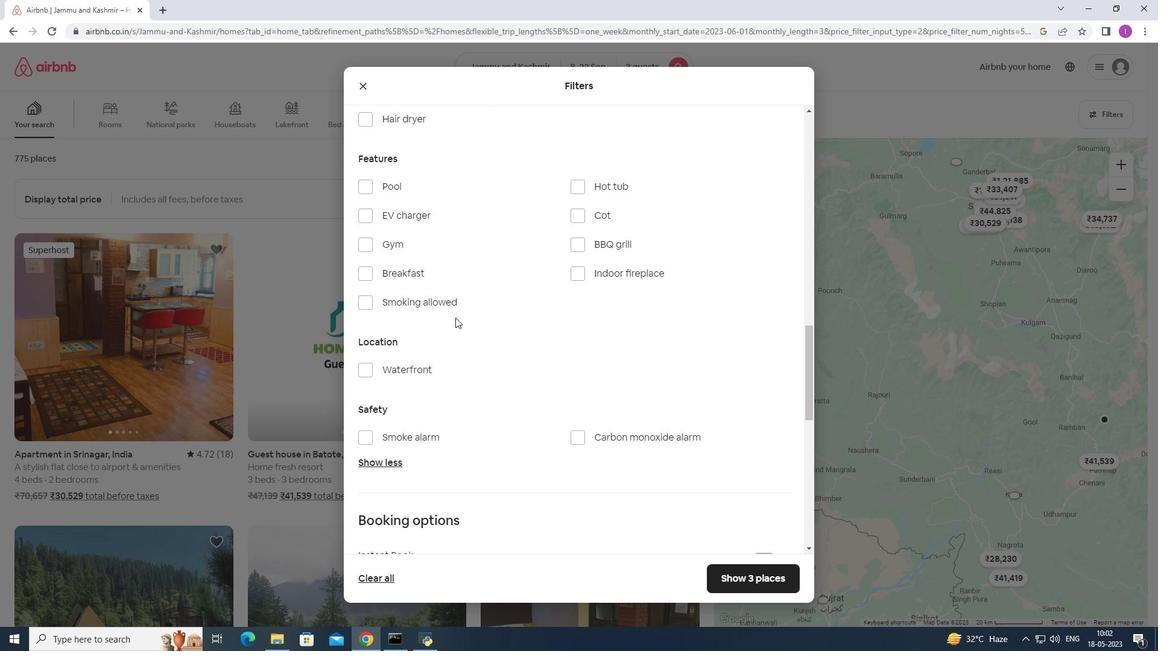 
Action: Mouse scrolled (456, 317) with delta (0, 0)
Screenshot: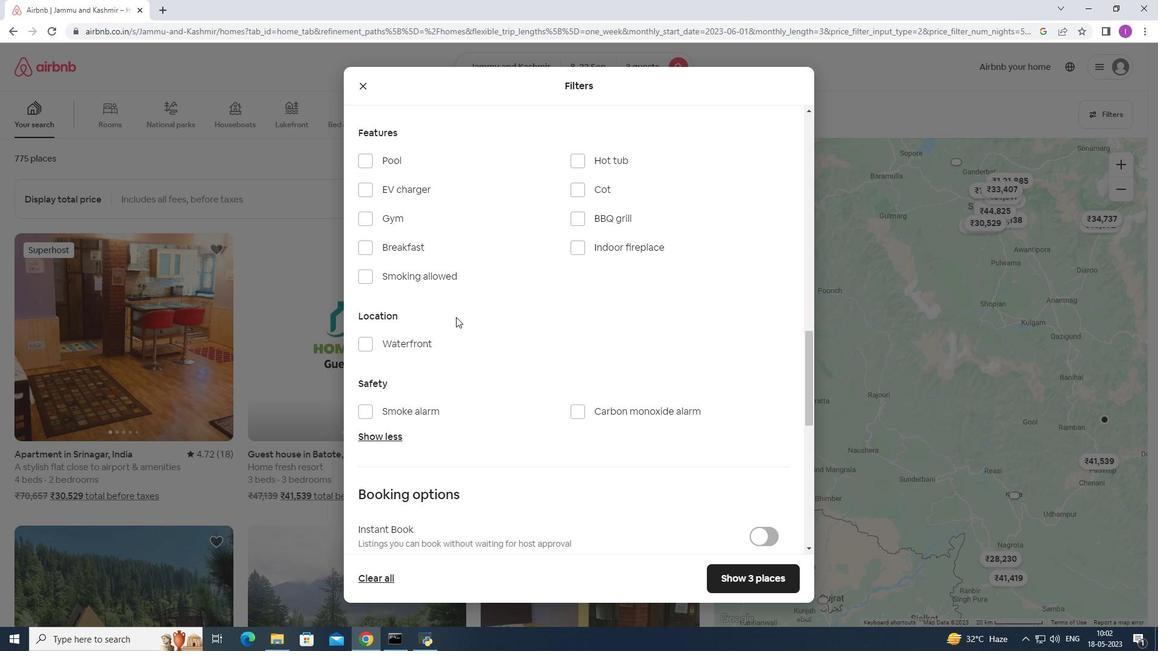 
Action: Mouse scrolled (456, 317) with delta (0, 0)
Screenshot: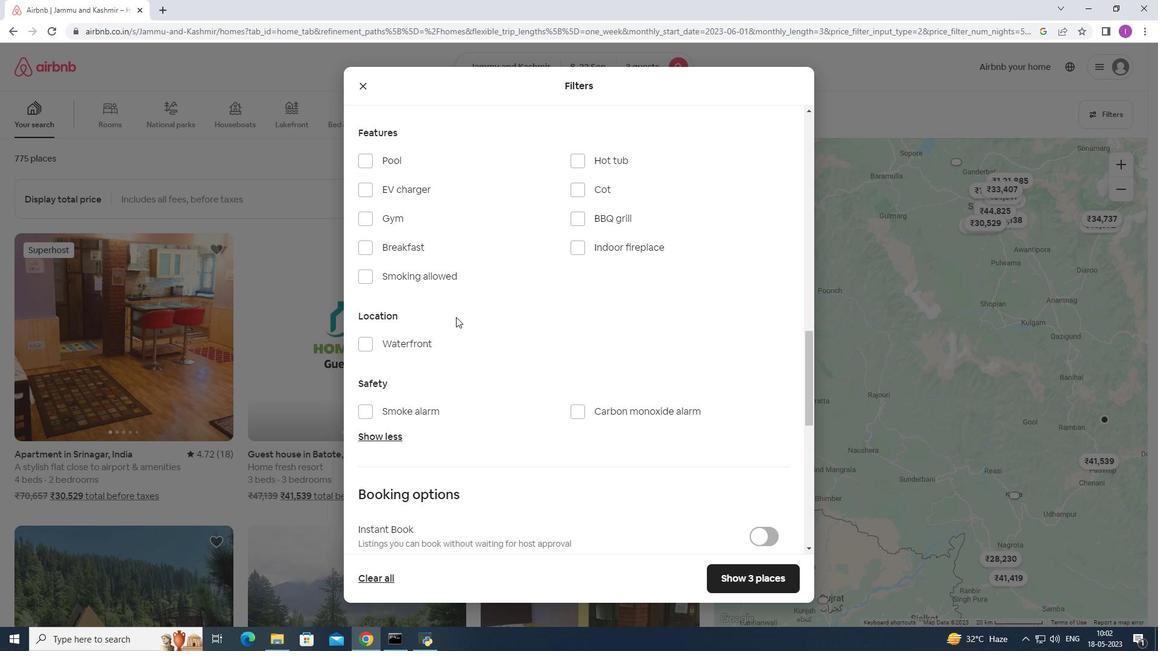 
Action: Mouse moved to (492, 334)
Screenshot: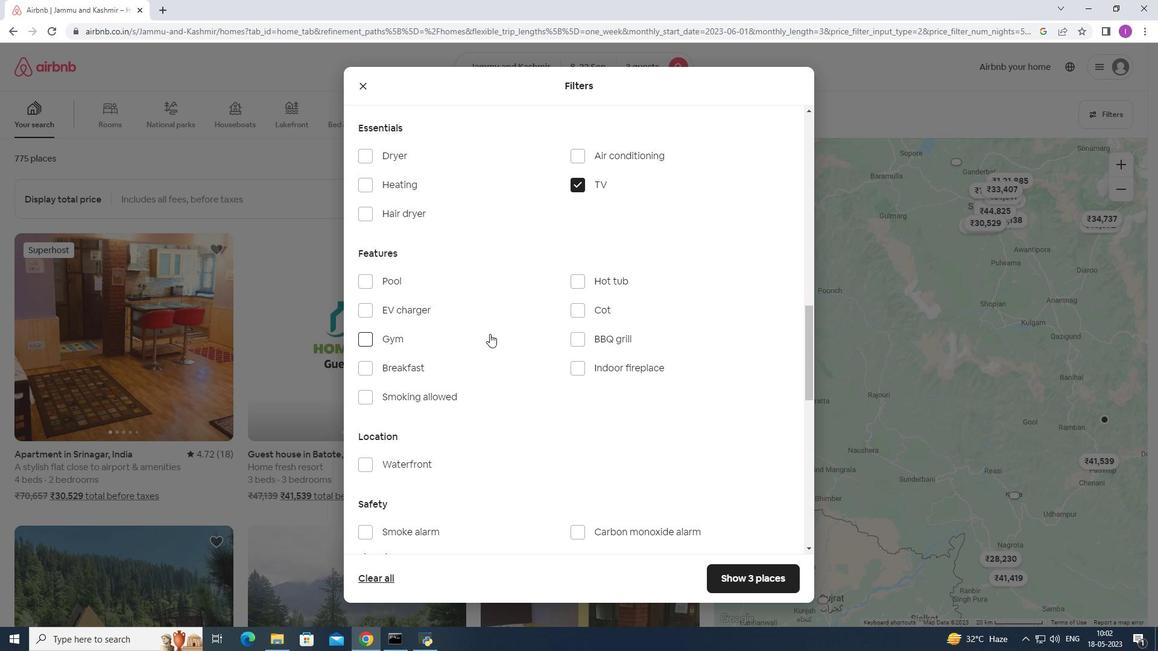 
Action: Mouse scrolled (492, 334) with delta (0, 0)
Screenshot: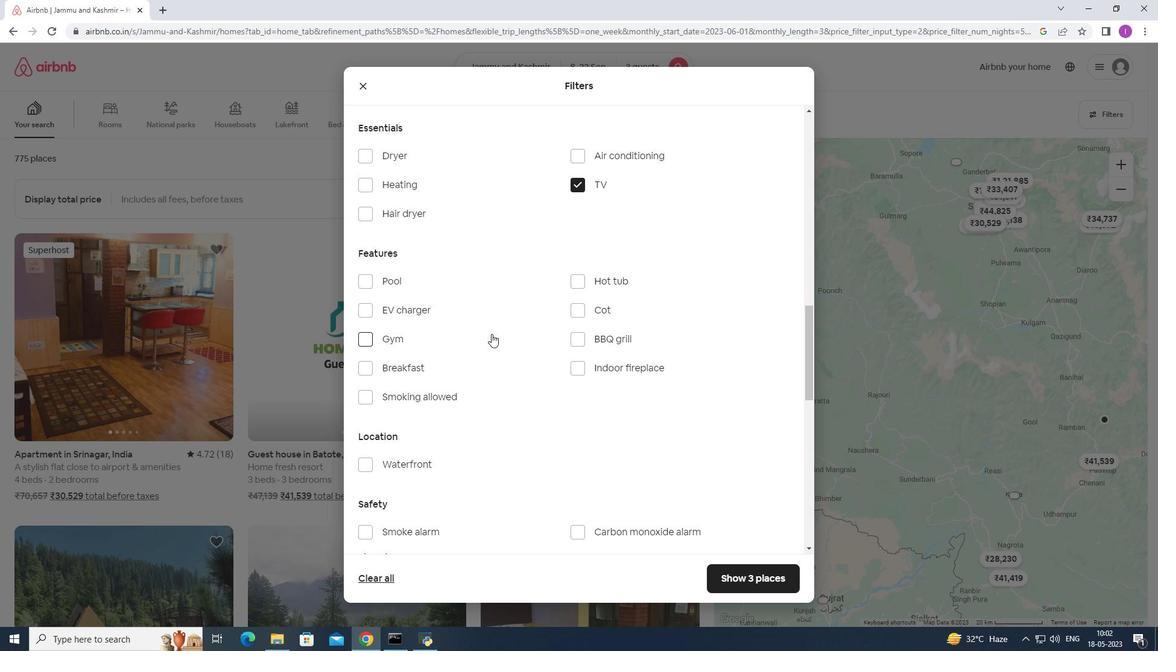
Action: Mouse scrolled (492, 334) with delta (0, 0)
Screenshot: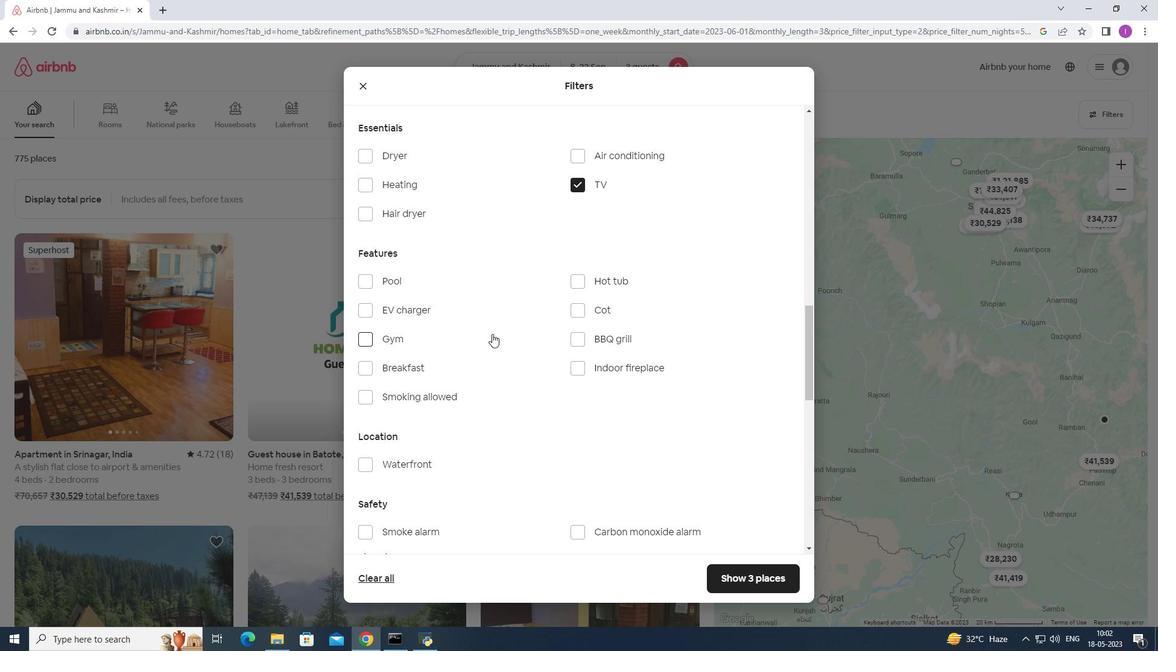 
Action: Mouse scrolled (492, 334) with delta (0, 0)
Screenshot: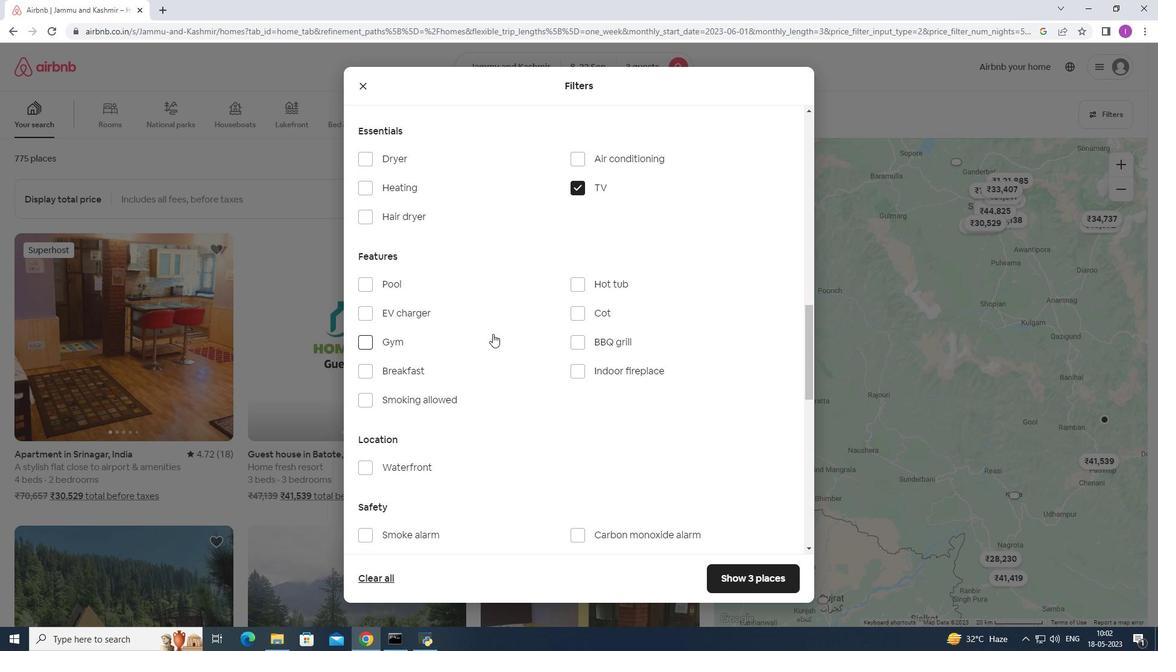
Action: Mouse moved to (549, 382)
Screenshot: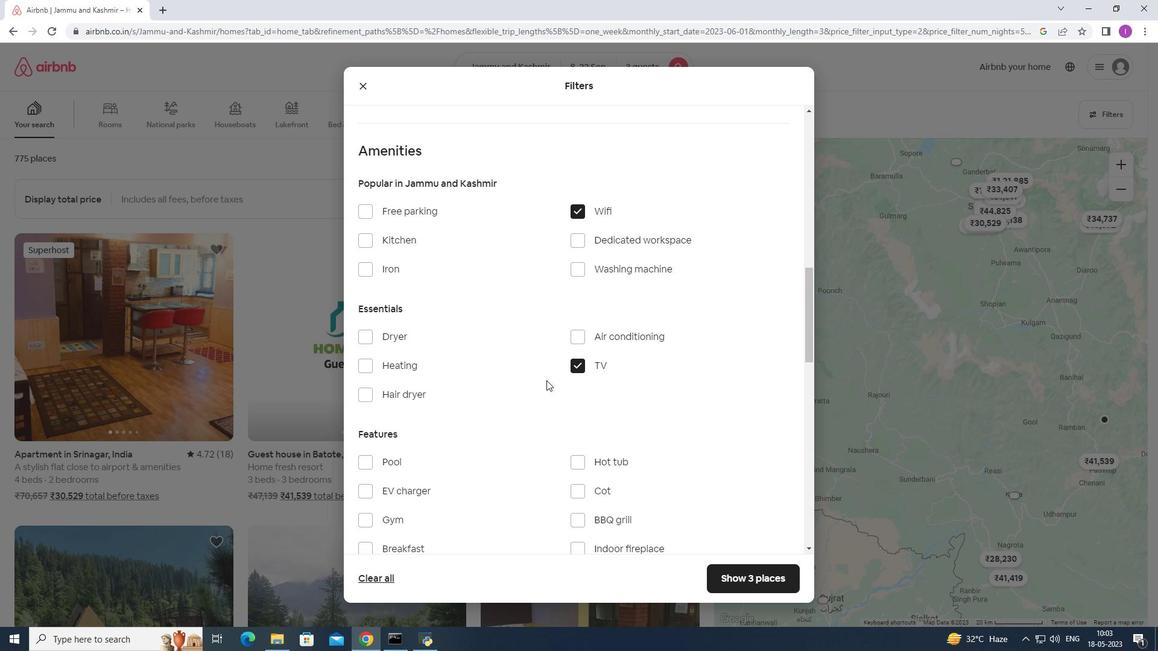
Action: Mouse scrolled (549, 381) with delta (0, 0)
Screenshot: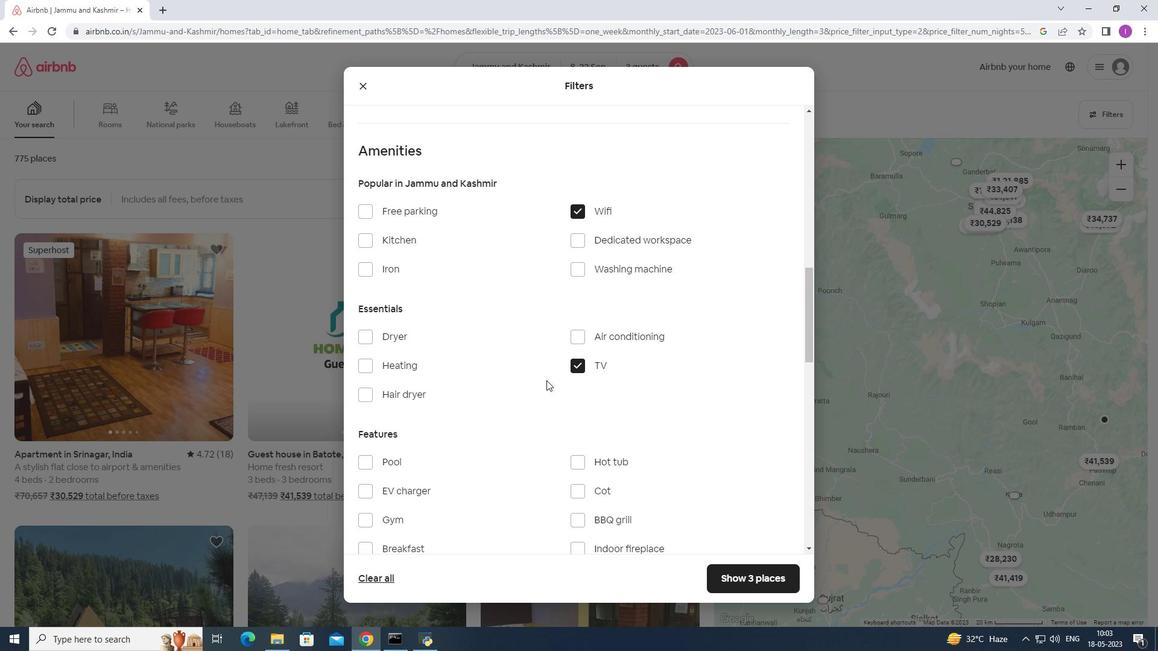 
Action: Mouse scrolled (549, 381) with delta (0, 0)
Screenshot: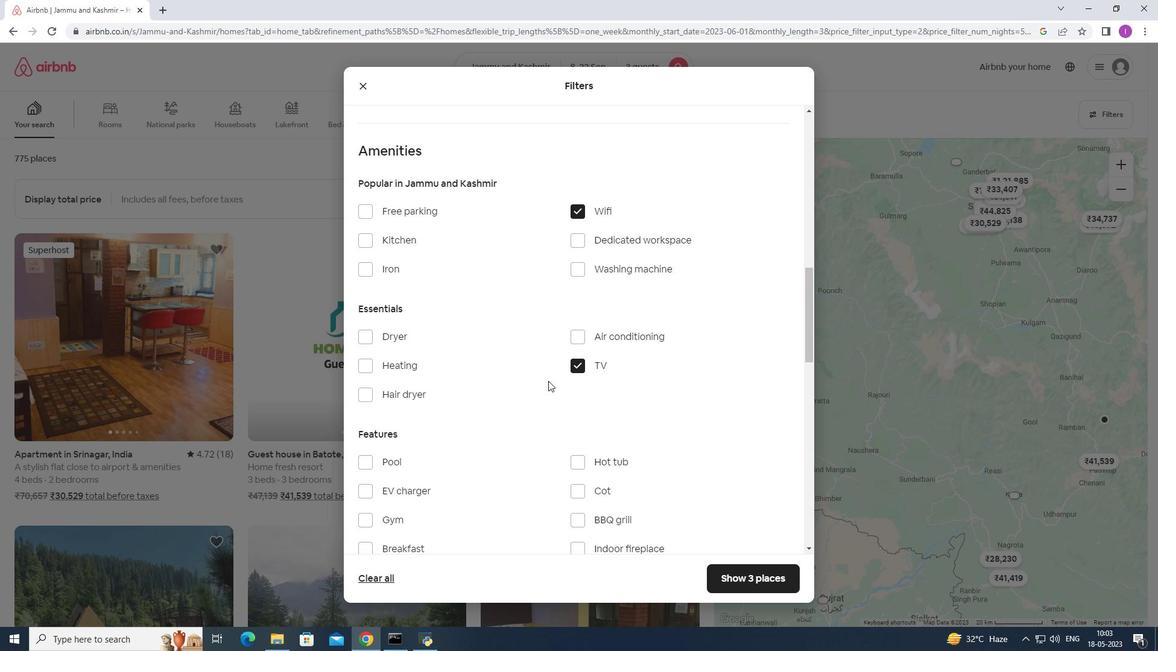 
Action: Mouse scrolled (549, 381) with delta (0, 0)
Screenshot: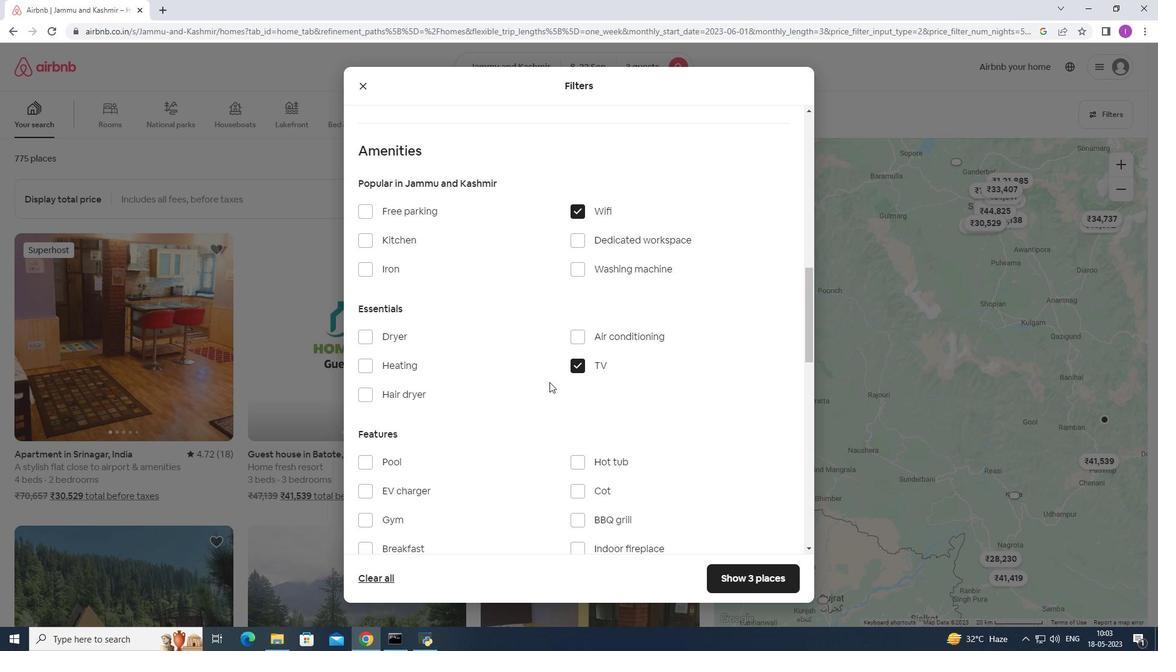 
Action: Mouse moved to (369, 279)
Screenshot: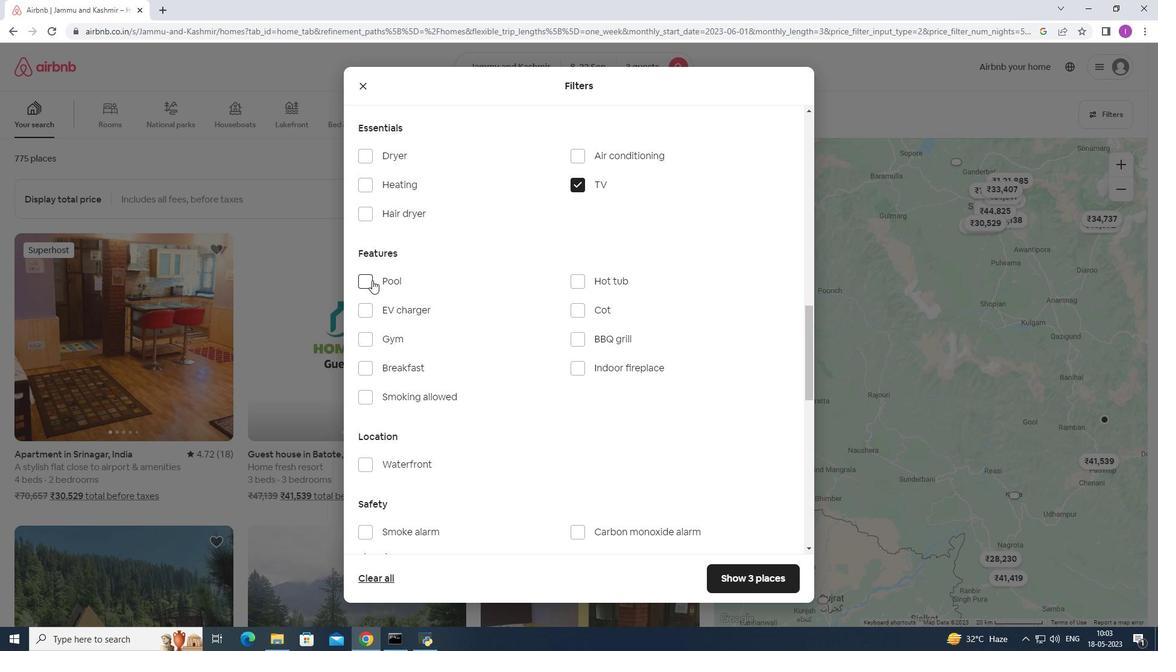 
Action: Mouse pressed left at (369, 279)
Screenshot: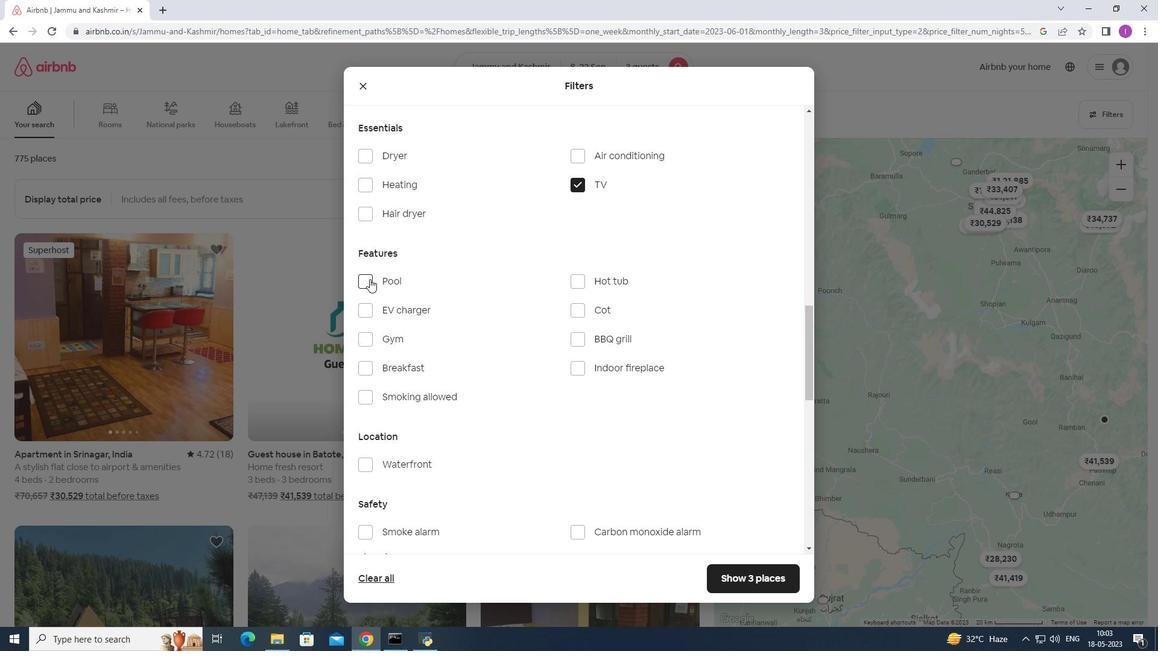 
Action: Mouse moved to (583, 333)
Screenshot: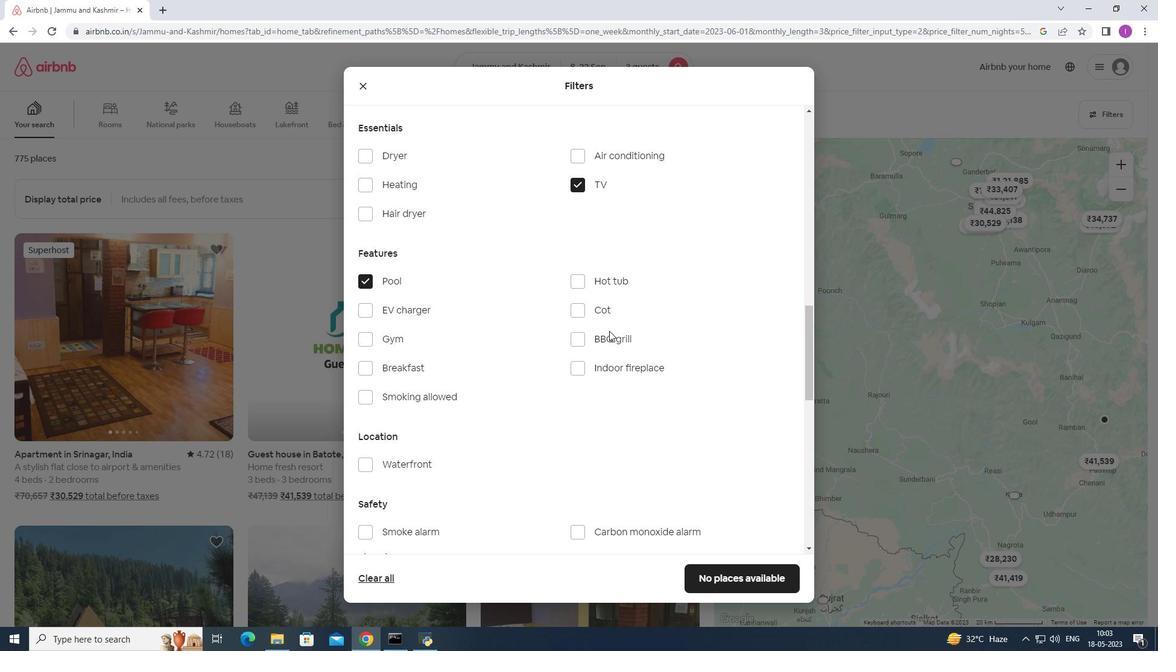 
Action: Mouse scrolled (583, 332) with delta (0, 0)
Screenshot: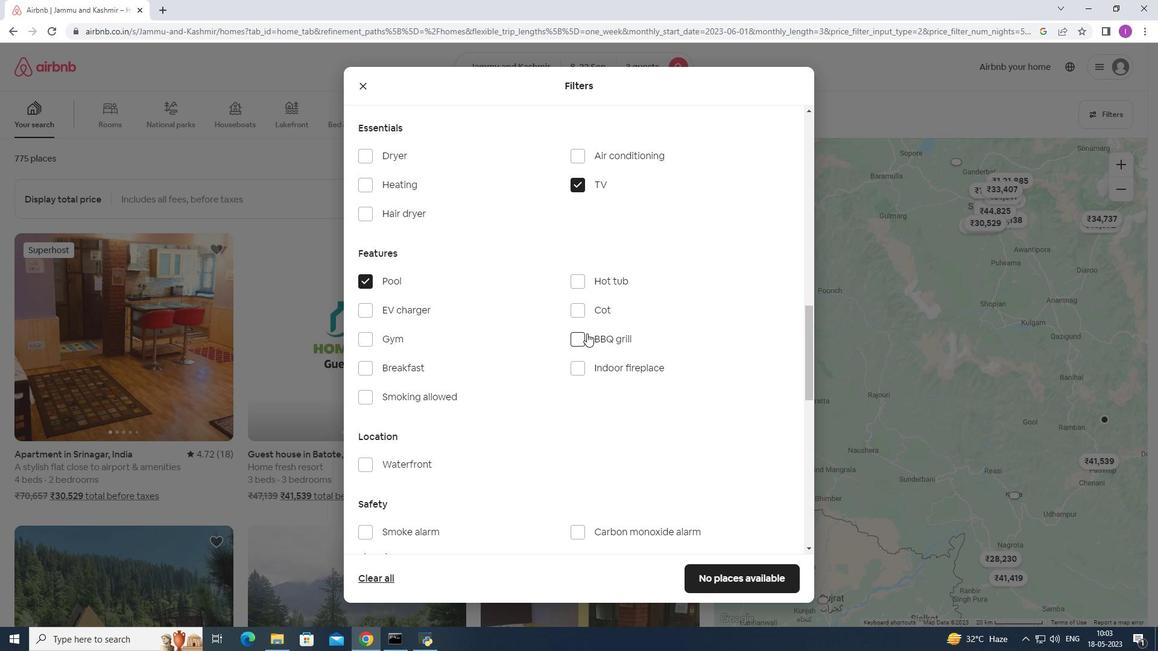 
Action: Mouse scrolled (583, 332) with delta (0, 0)
Screenshot: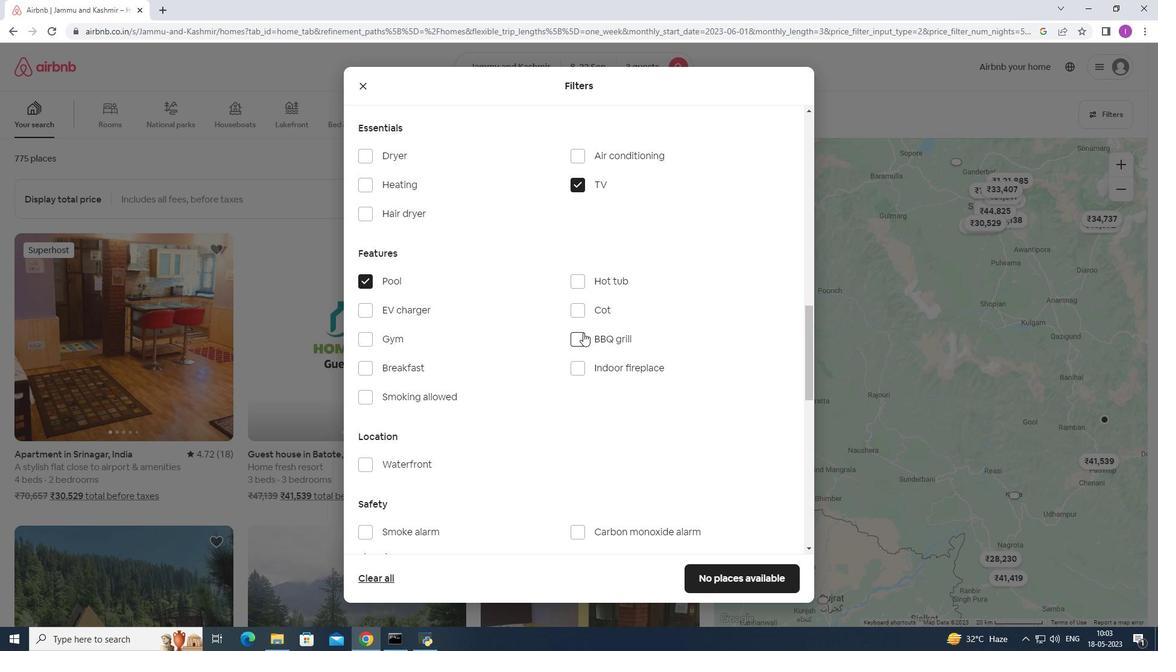 
Action: Mouse moved to (364, 217)
Screenshot: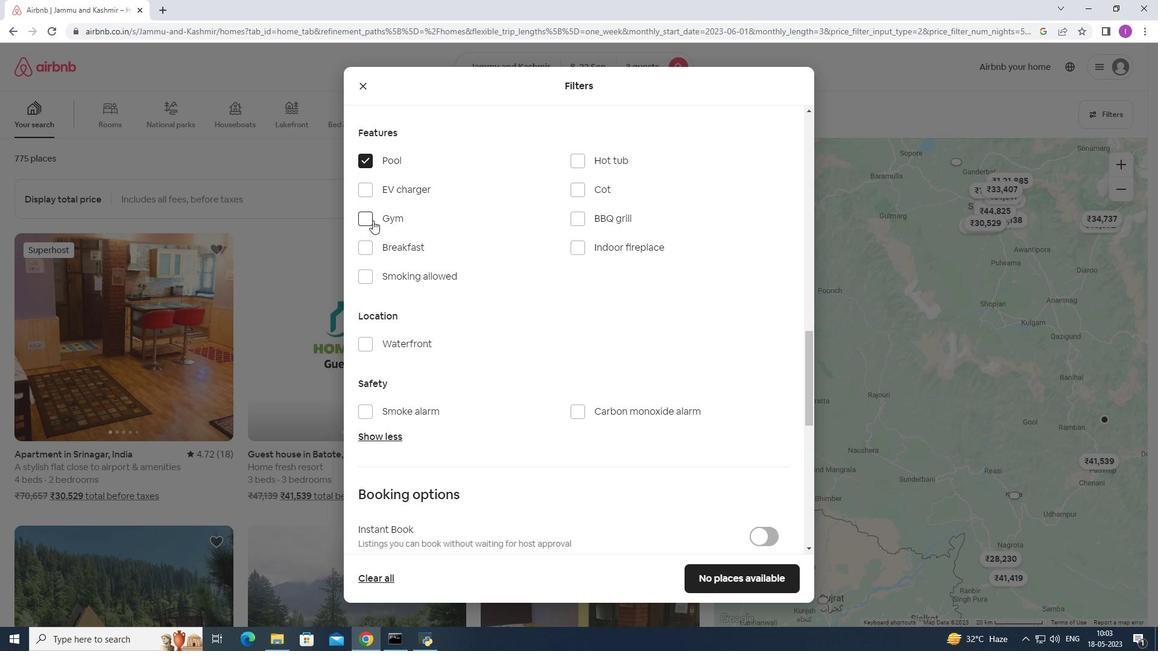 
Action: Mouse pressed left at (364, 217)
Screenshot: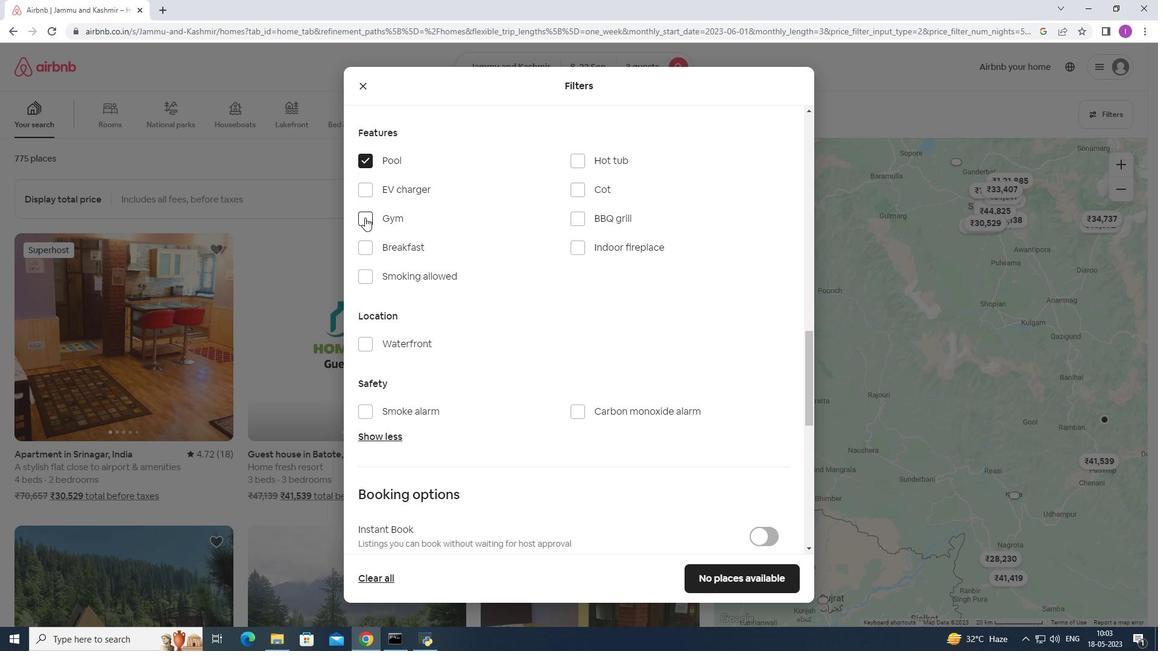
Action: Mouse moved to (363, 252)
Screenshot: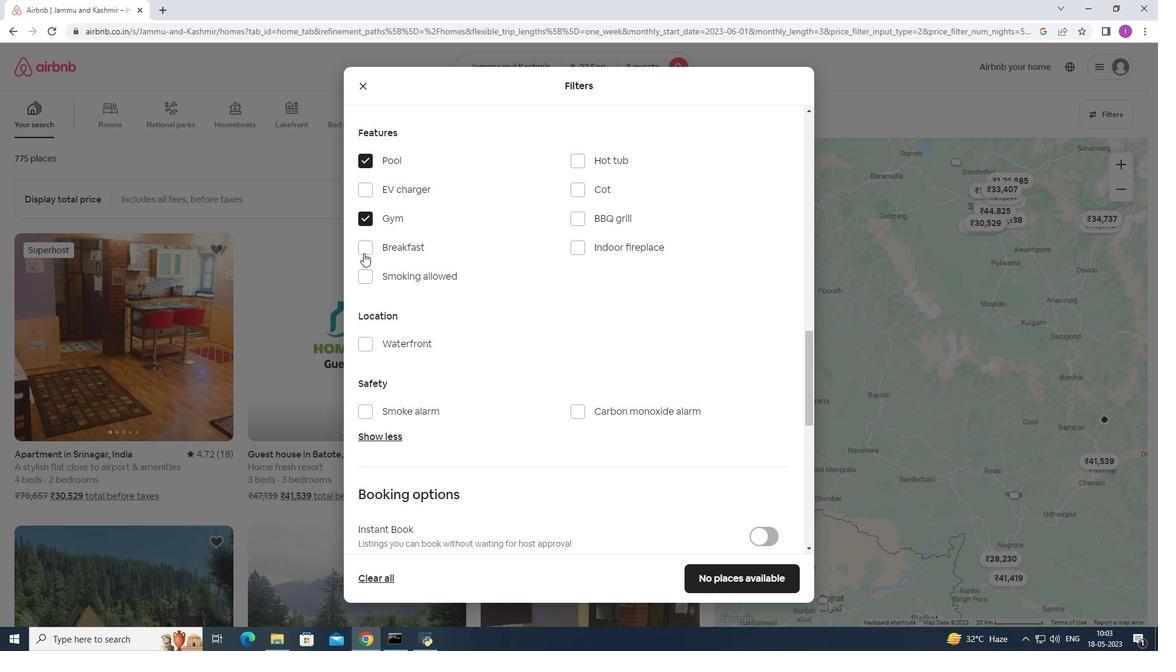 
Action: Mouse pressed left at (363, 252)
Screenshot: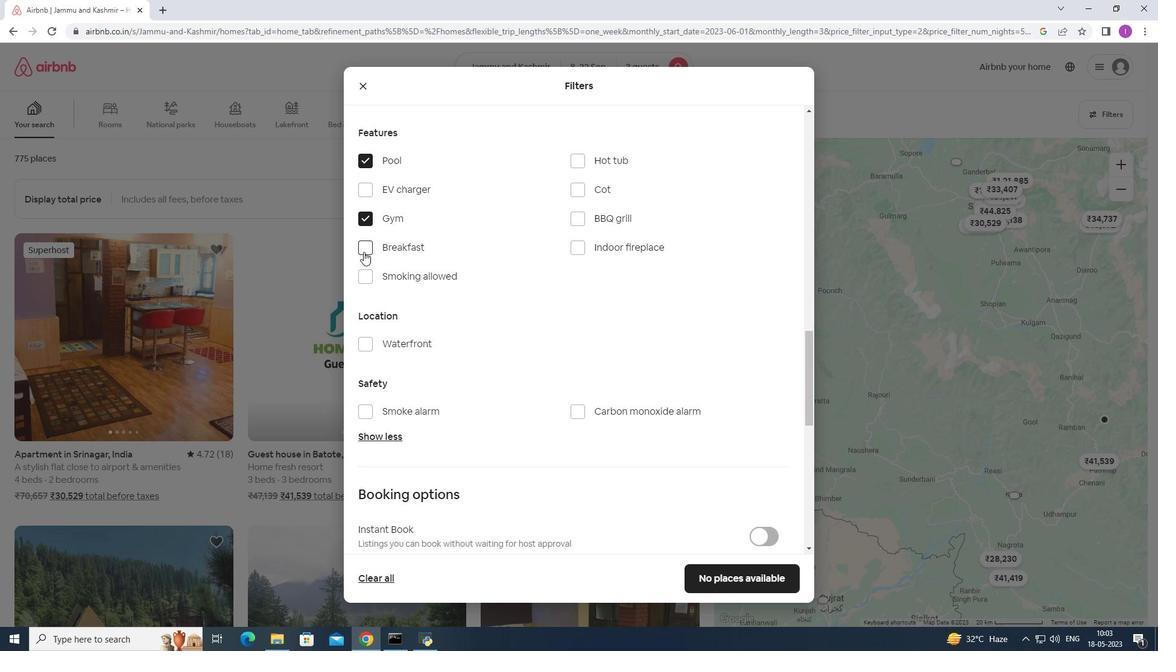 
Action: Mouse moved to (702, 307)
Screenshot: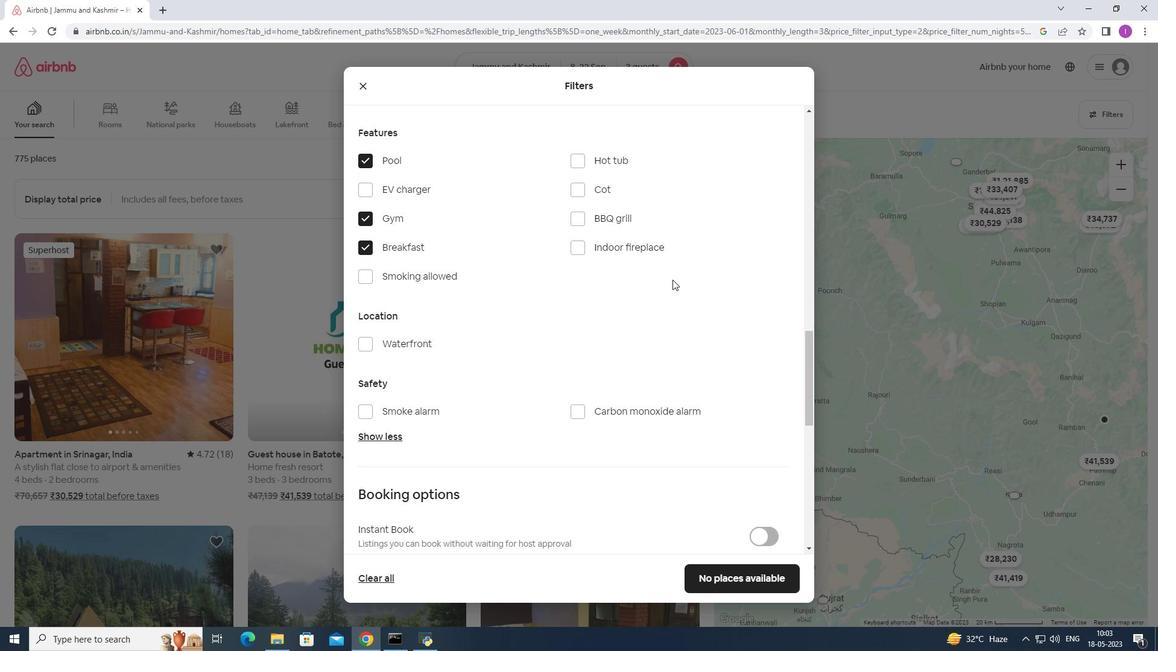 
Action: Mouse scrolled (702, 306) with delta (0, 0)
Screenshot: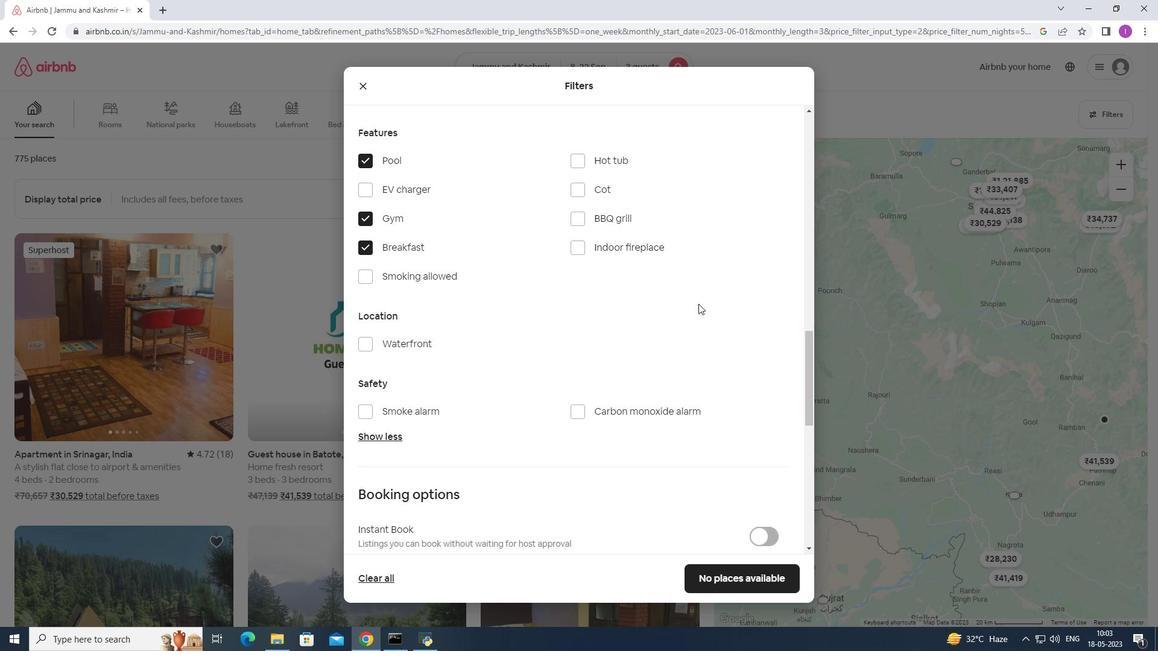 
Action: Mouse scrolled (702, 306) with delta (0, 0)
Screenshot: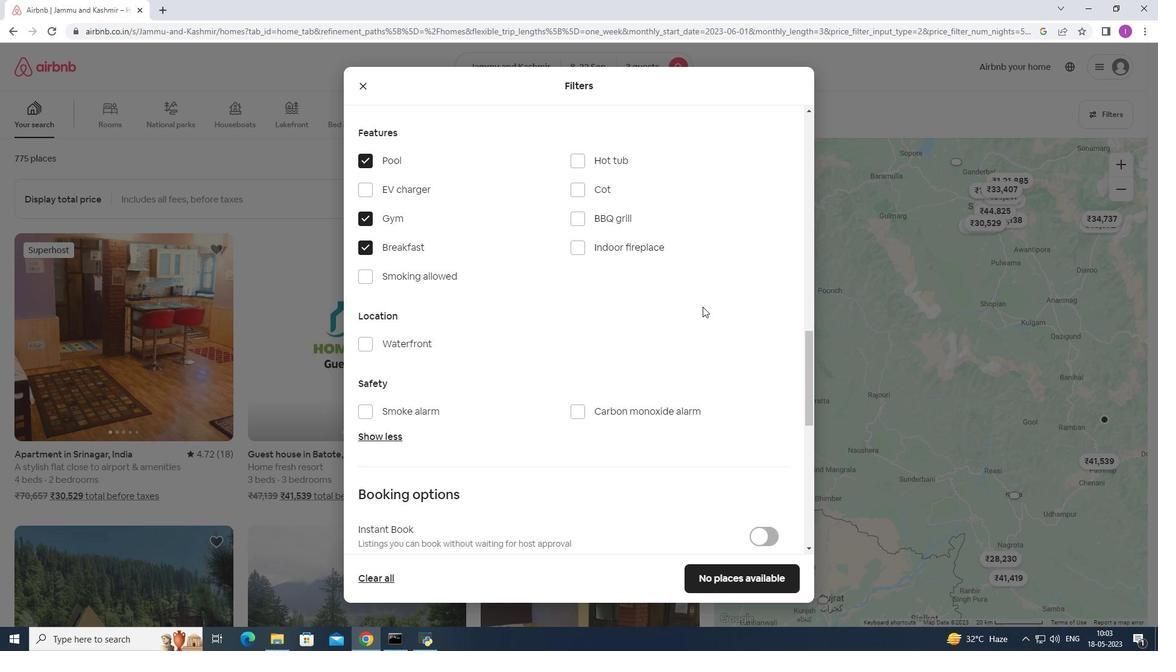 
Action: Mouse scrolled (702, 306) with delta (0, 0)
Screenshot: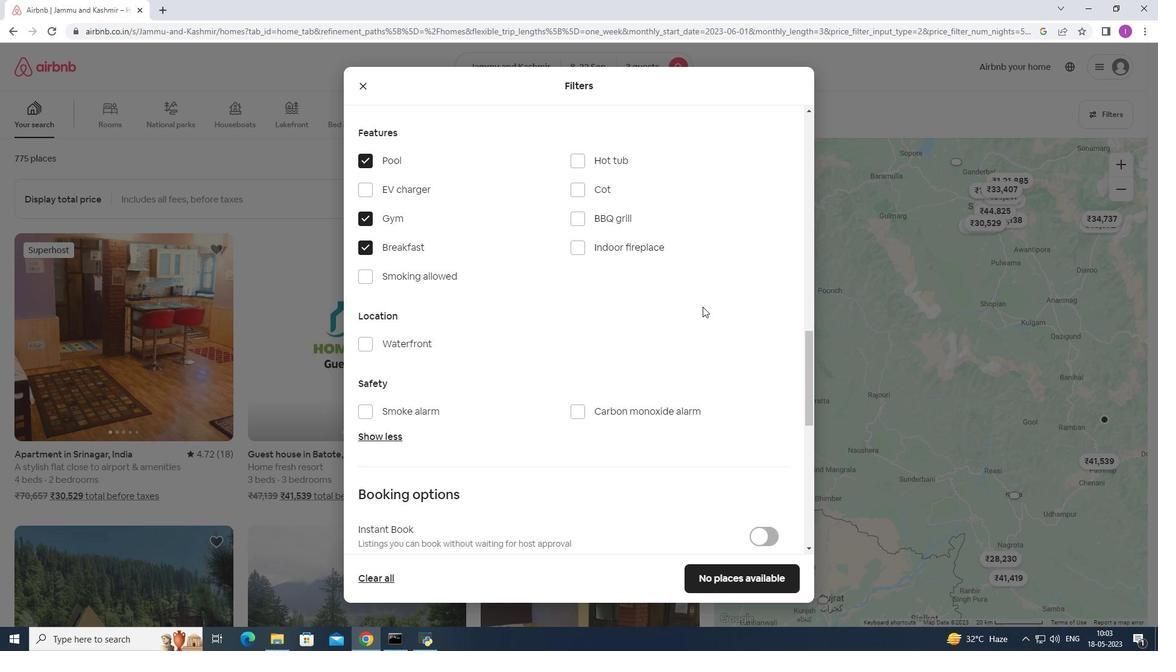 
Action: Mouse moved to (705, 274)
Screenshot: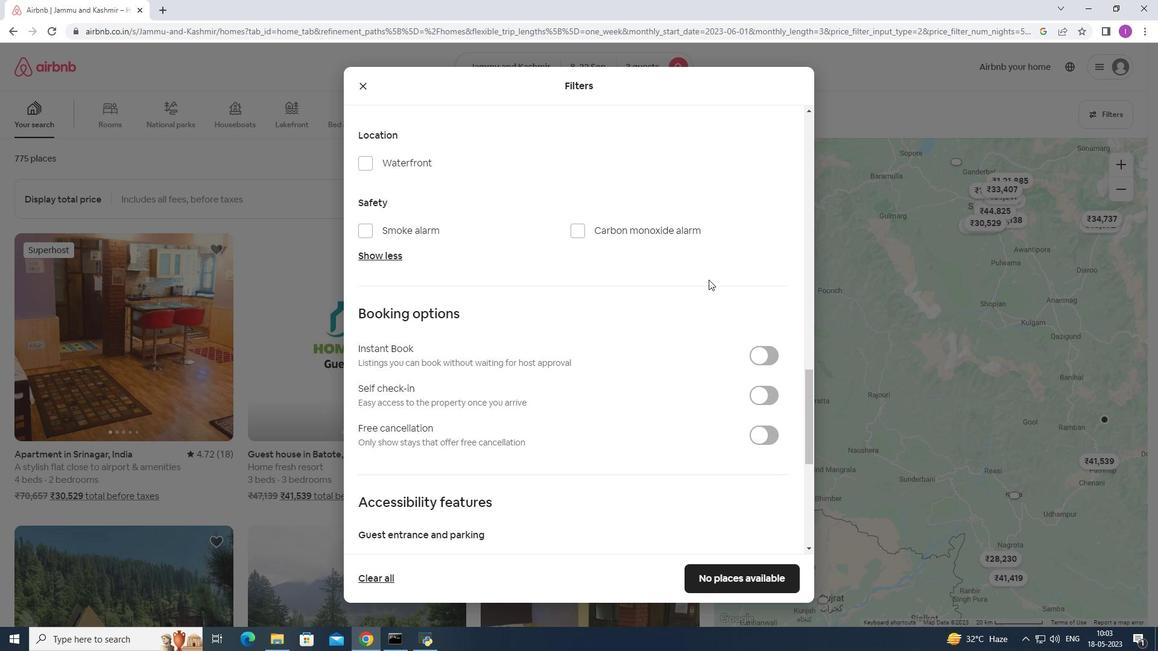 
Action: Mouse scrolled (705, 275) with delta (0, 0)
Screenshot: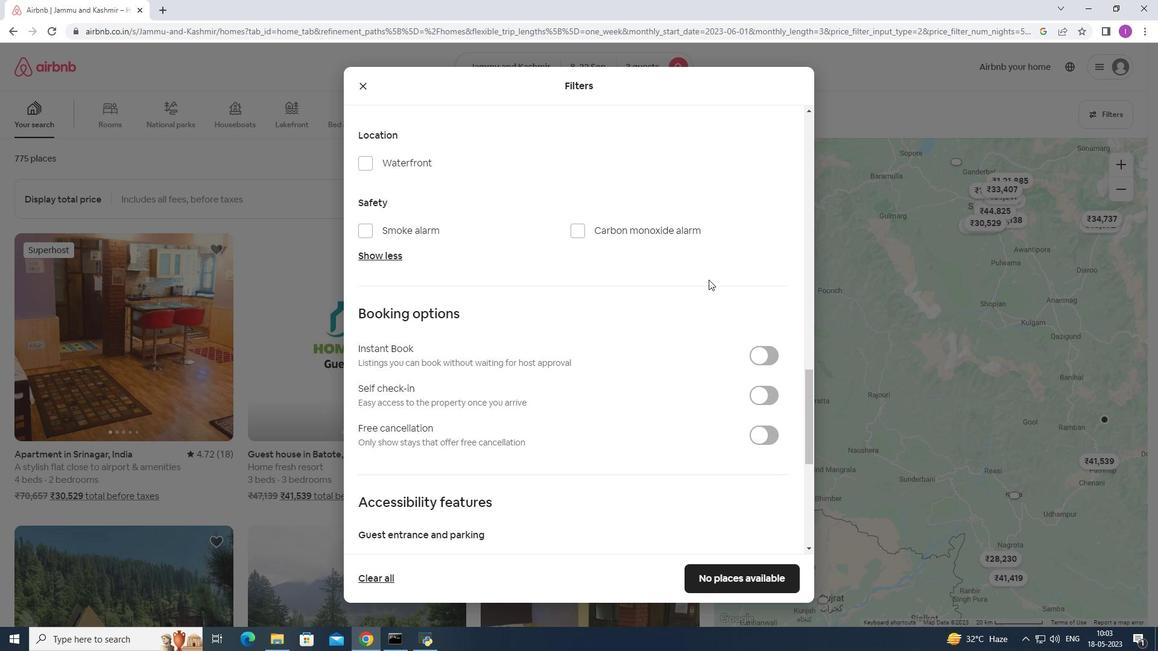 
Action: Mouse moved to (704, 271)
Screenshot: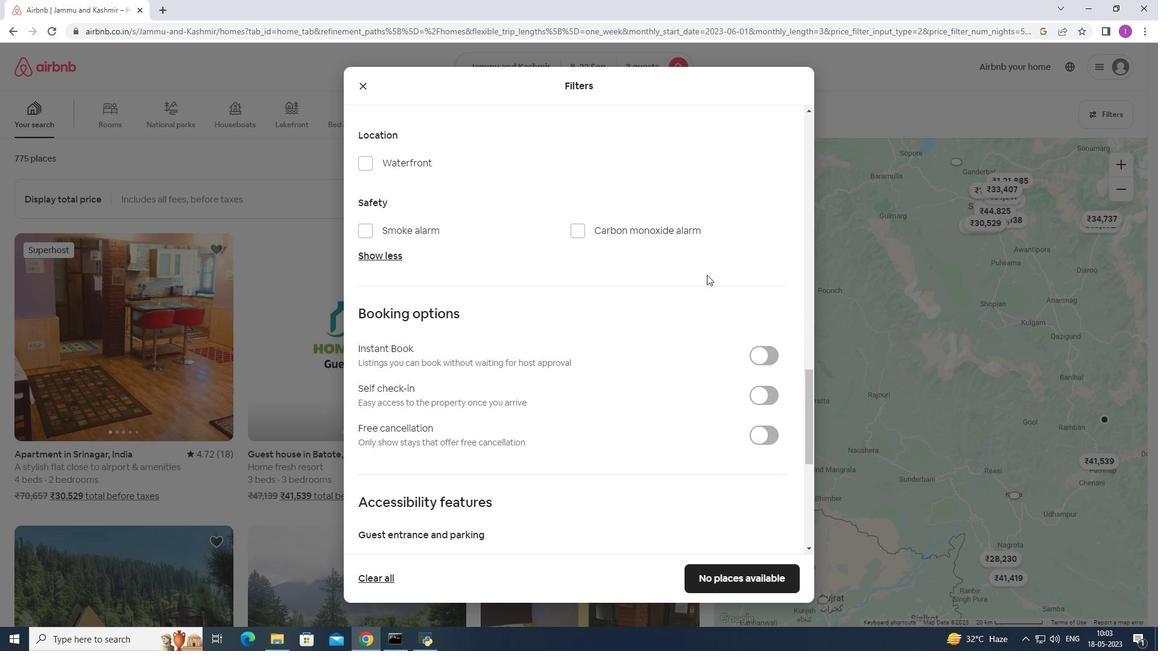 
Action: Mouse scrolled (704, 270) with delta (0, 0)
Screenshot: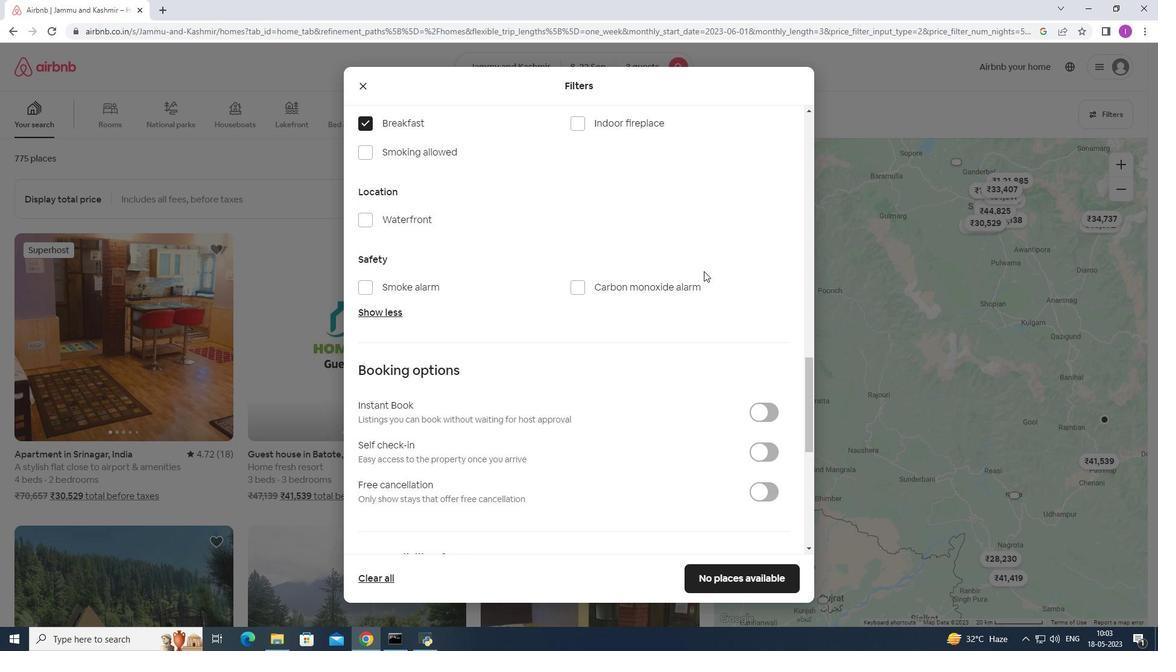 
Action: Mouse scrolled (704, 272) with delta (0, 0)
Screenshot: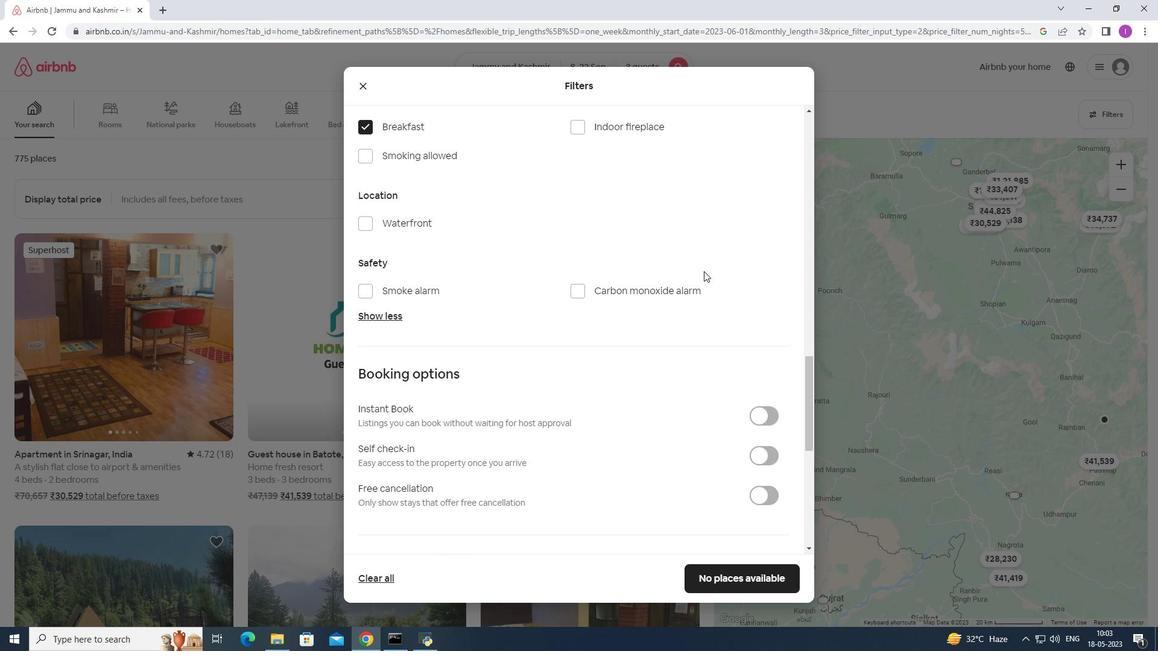 
Action: Mouse scrolled (704, 272) with delta (0, 0)
Screenshot: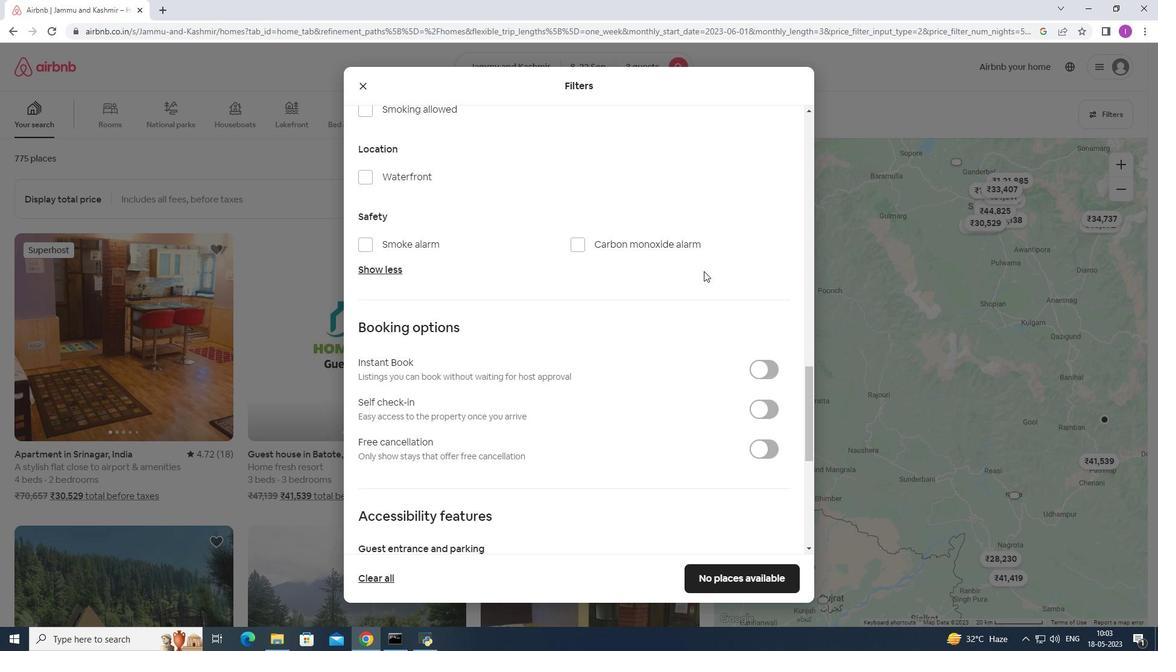 
Action: Mouse scrolled (704, 272) with delta (0, 0)
Screenshot: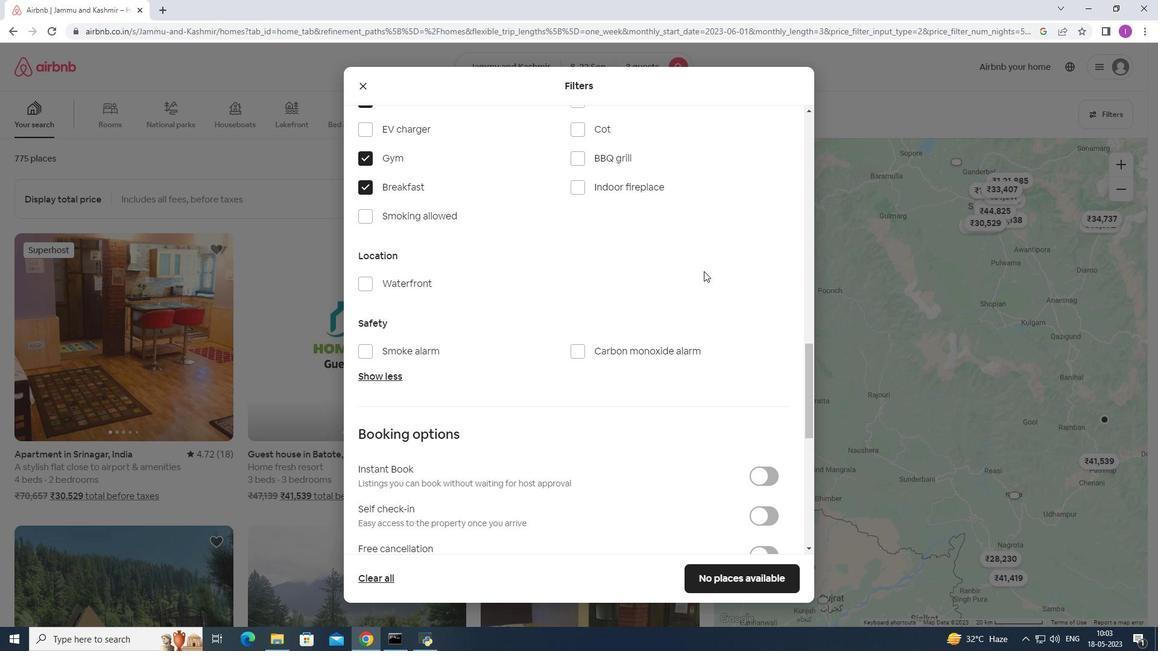 
Action: Mouse scrolled (704, 272) with delta (0, 0)
Screenshot: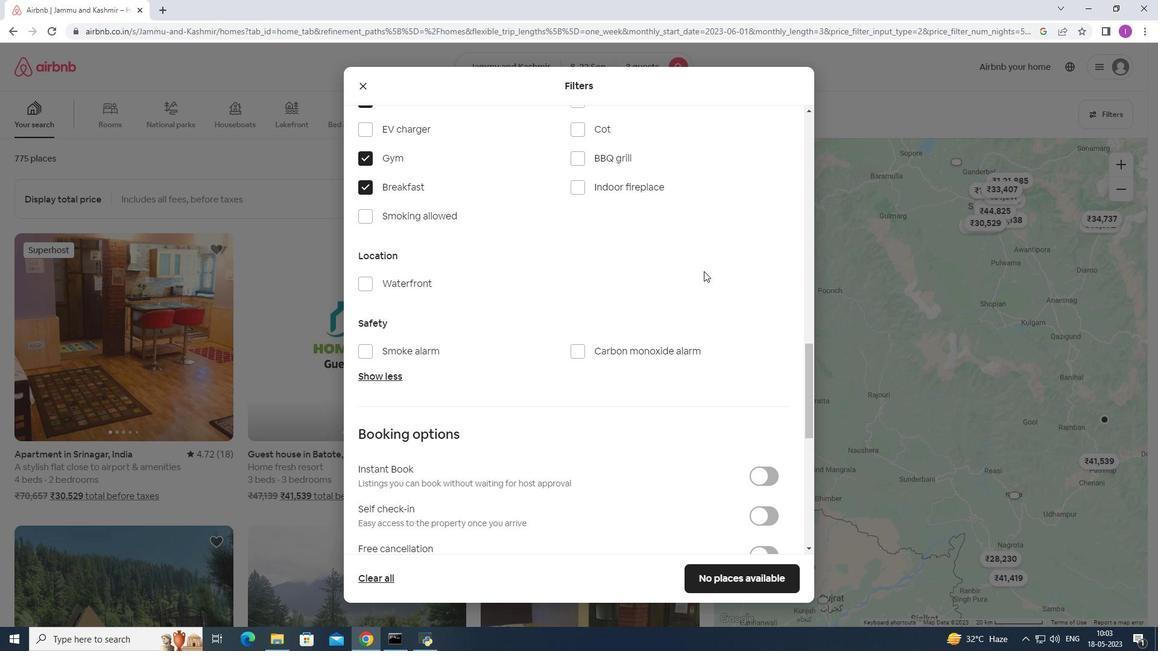 
Action: Mouse scrolled (704, 272) with delta (0, 0)
Screenshot: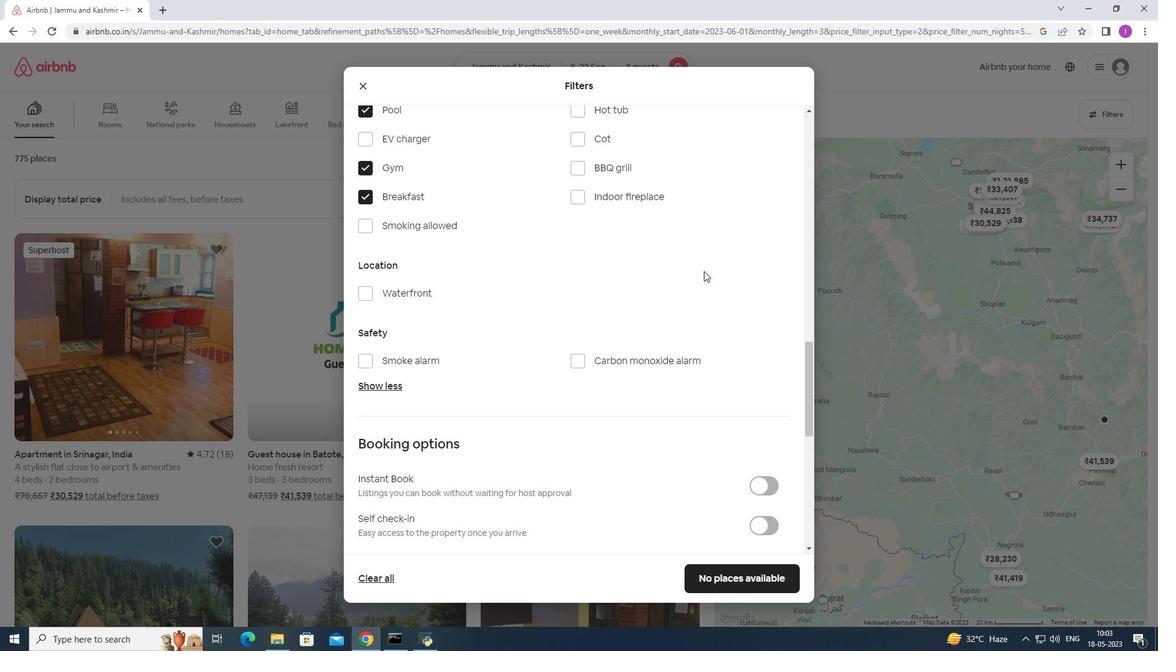 
Action: Mouse moved to (646, 270)
Screenshot: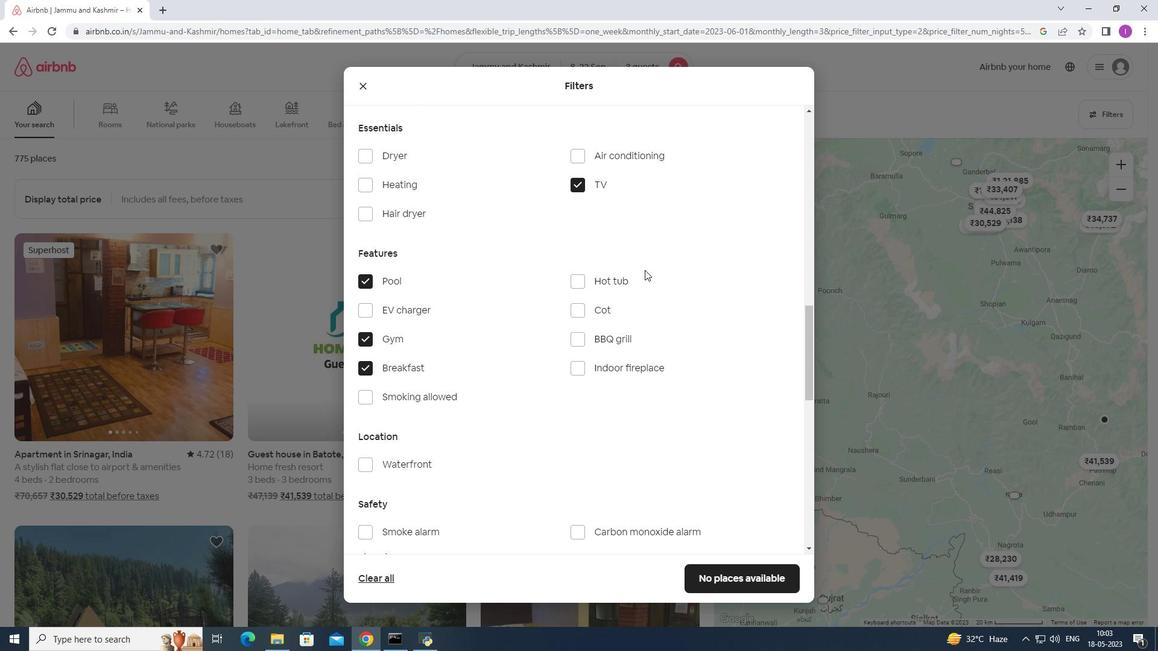 
Action: Mouse scrolled (646, 271) with delta (0, 0)
Screenshot: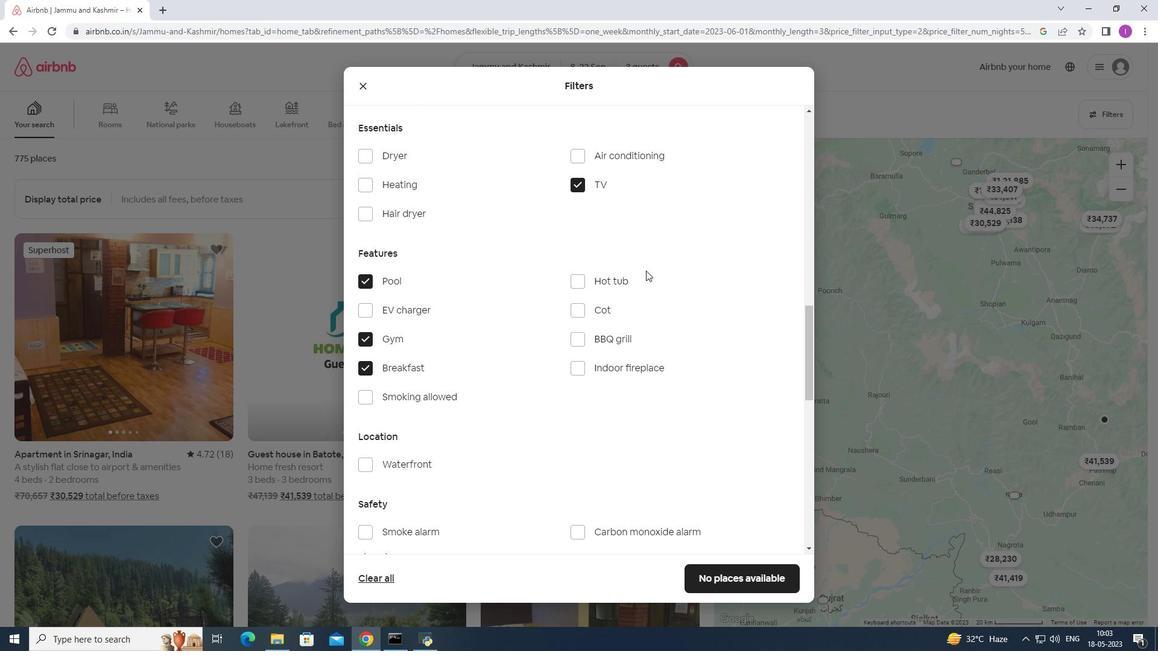 
Action: Mouse scrolled (646, 271) with delta (0, 0)
Screenshot: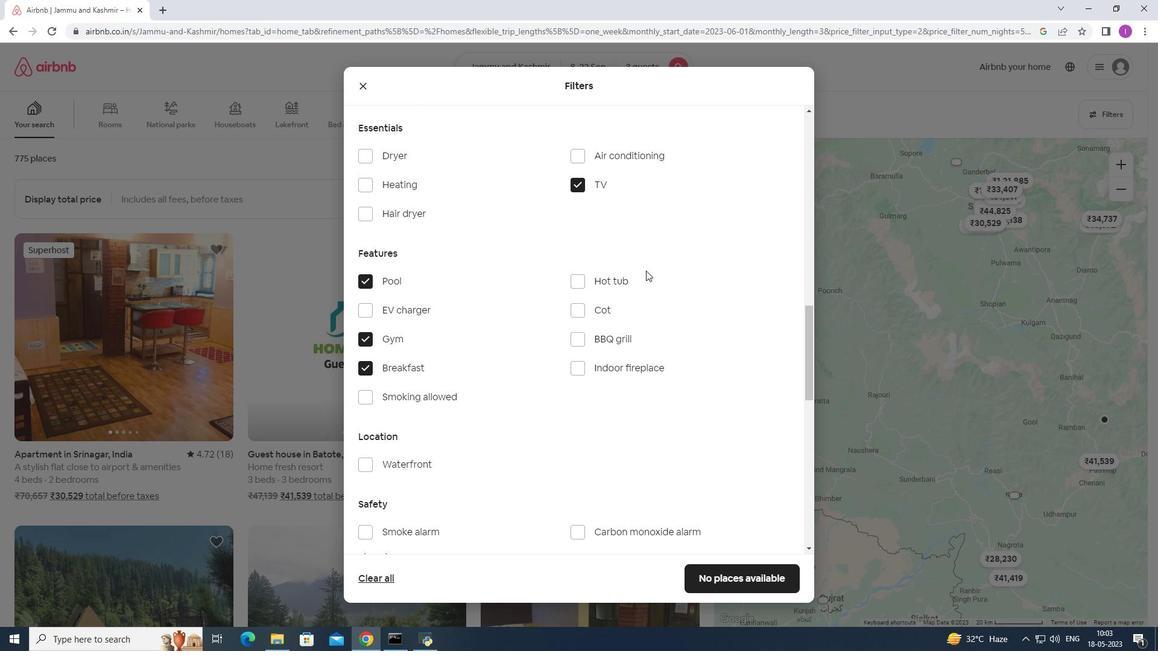 
Action: Mouse moved to (671, 422)
Screenshot: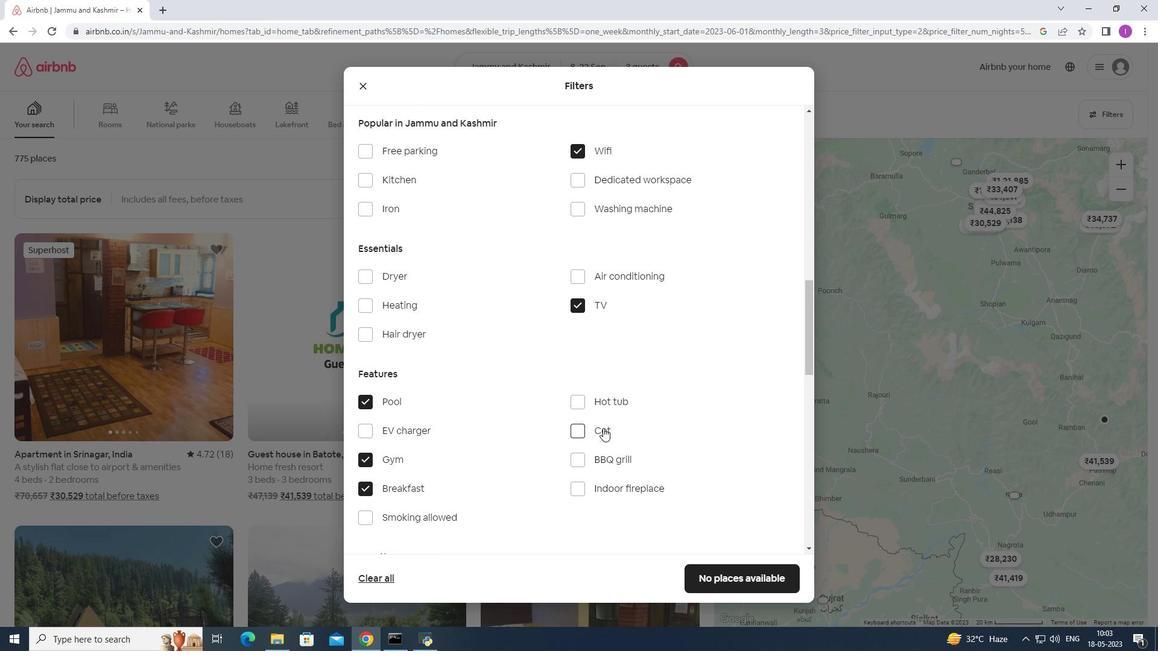 
Action: Mouse scrolled (671, 421) with delta (0, 0)
Screenshot: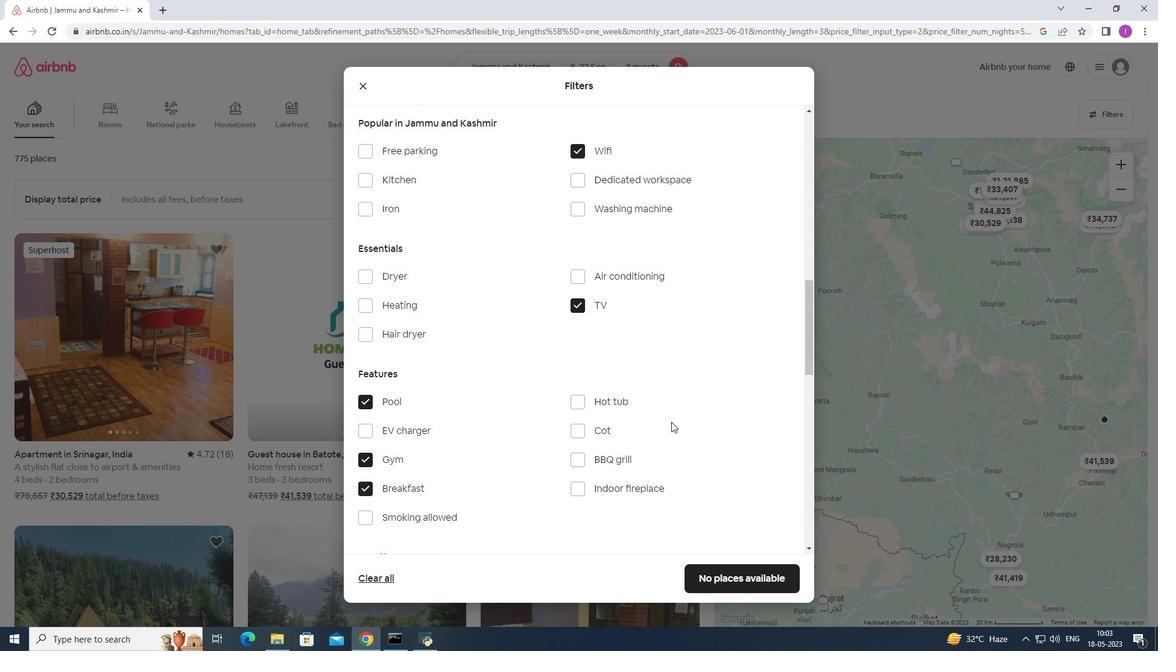 
Action: Mouse scrolled (671, 421) with delta (0, 0)
Screenshot: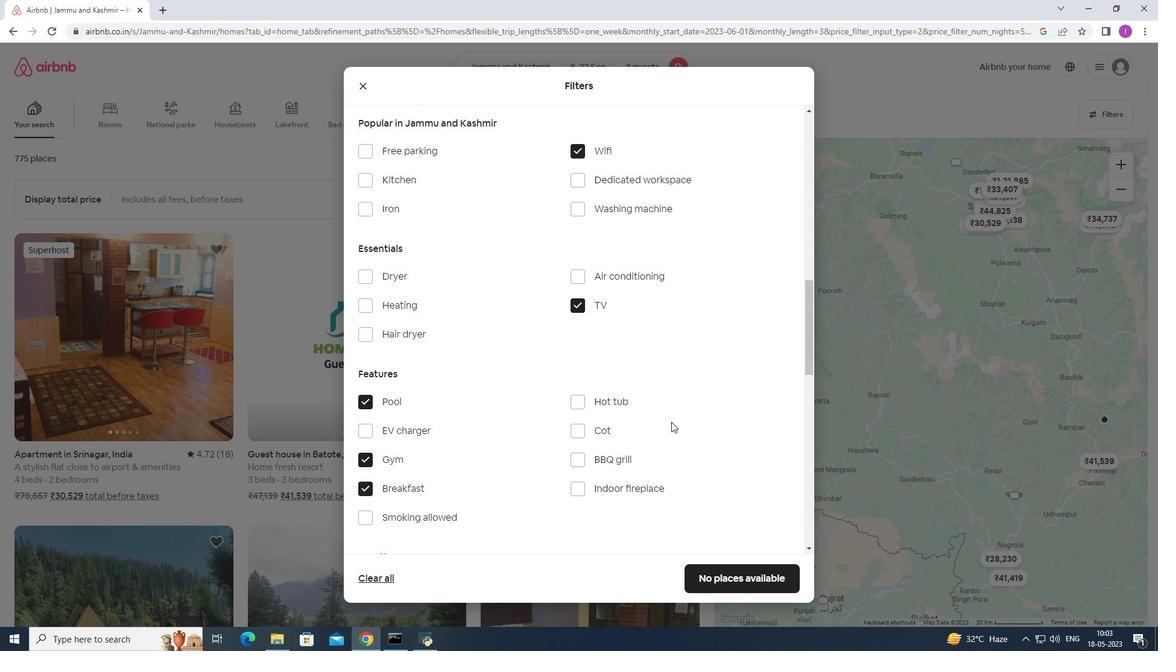 
Action: Mouse scrolled (671, 421) with delta (0, 0)
Screenshot: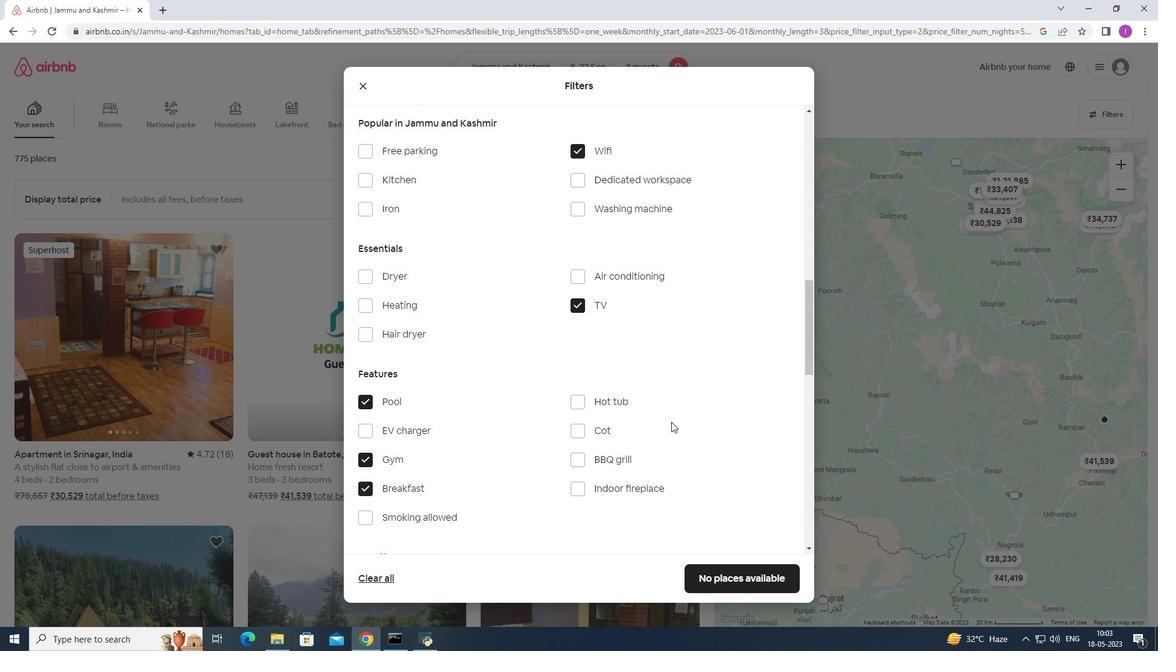 
Action: Mouse scrolled (671, 421) with delta (0, 0)
Screenshot: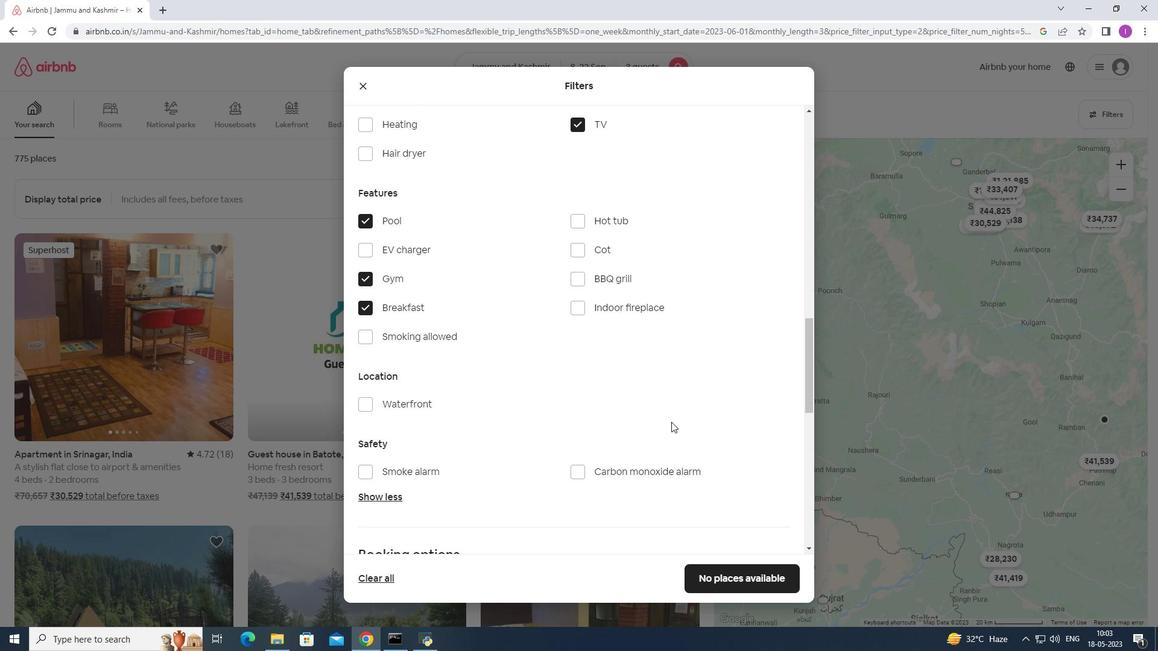 
Action: Mouse scrolled (671, 421) with delta (0, 0)
Screenshot: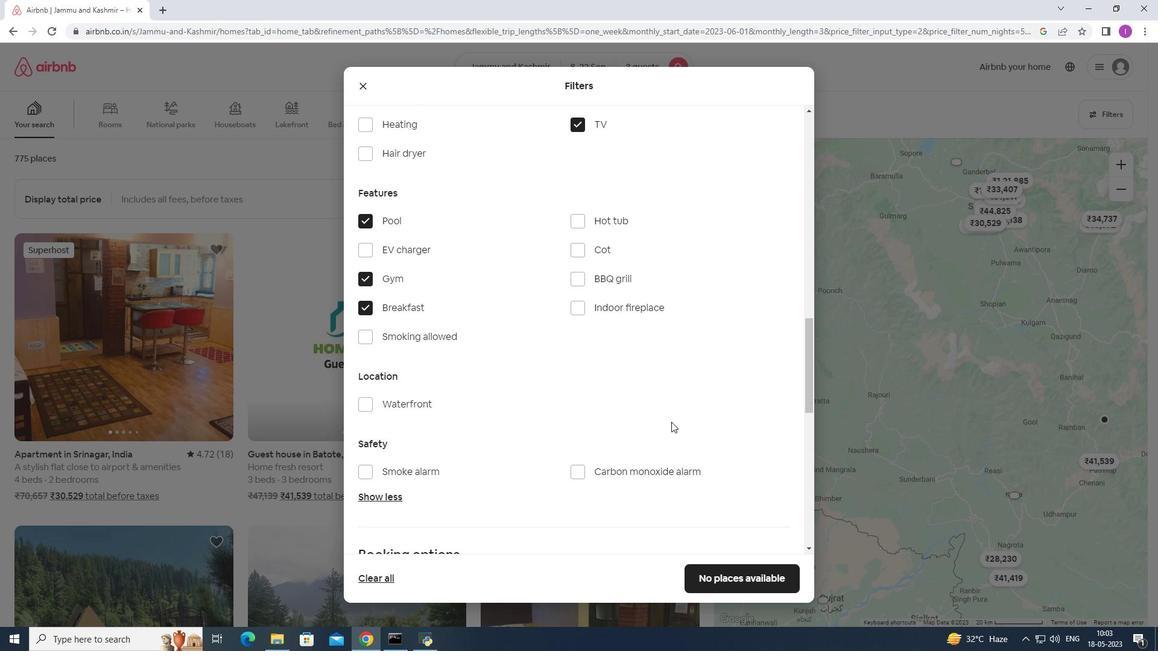 
Action: Mouse moved to (672, 422)
Screenshot: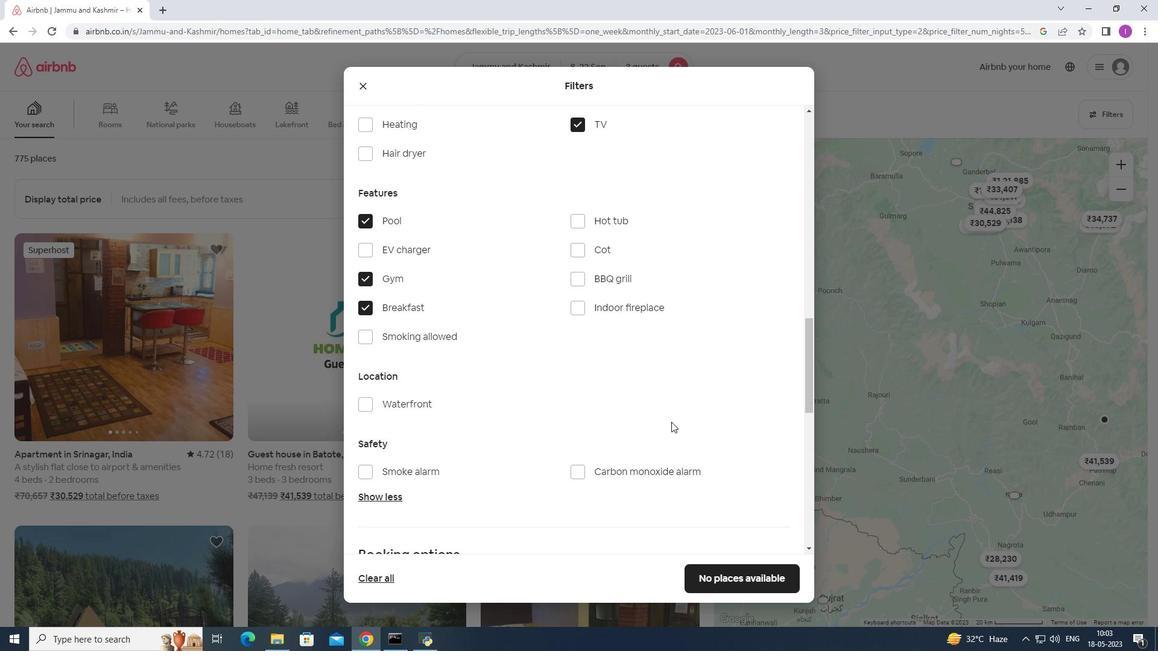 
Action: Mouse scrolled (672, 421) with delta (0, 0)
Screenshot: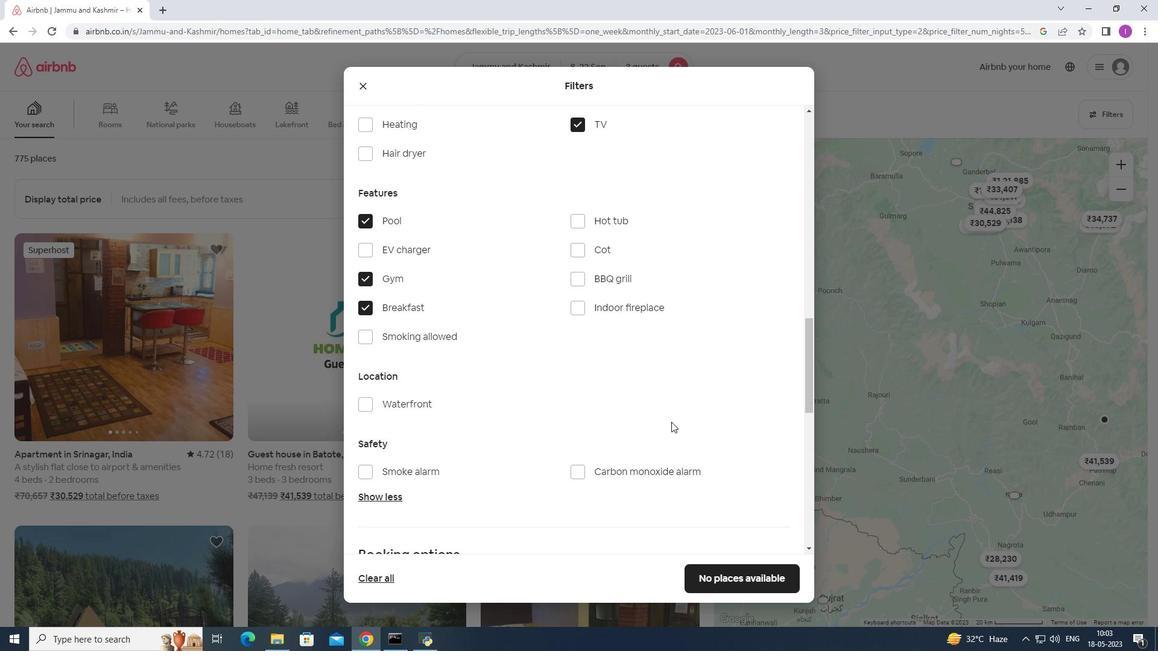 
Action: Mouse moved to (672, 421)
Screenshot: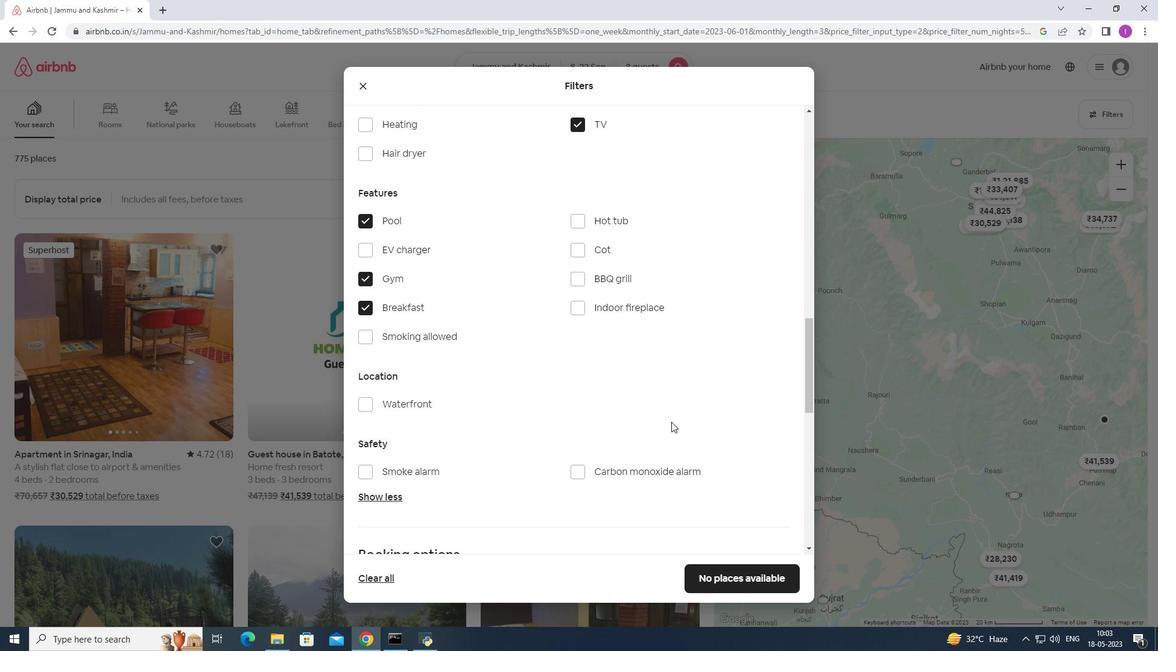 
Action: Mouse scrolled (672, 421) with delta (0, 0)
Screenshot: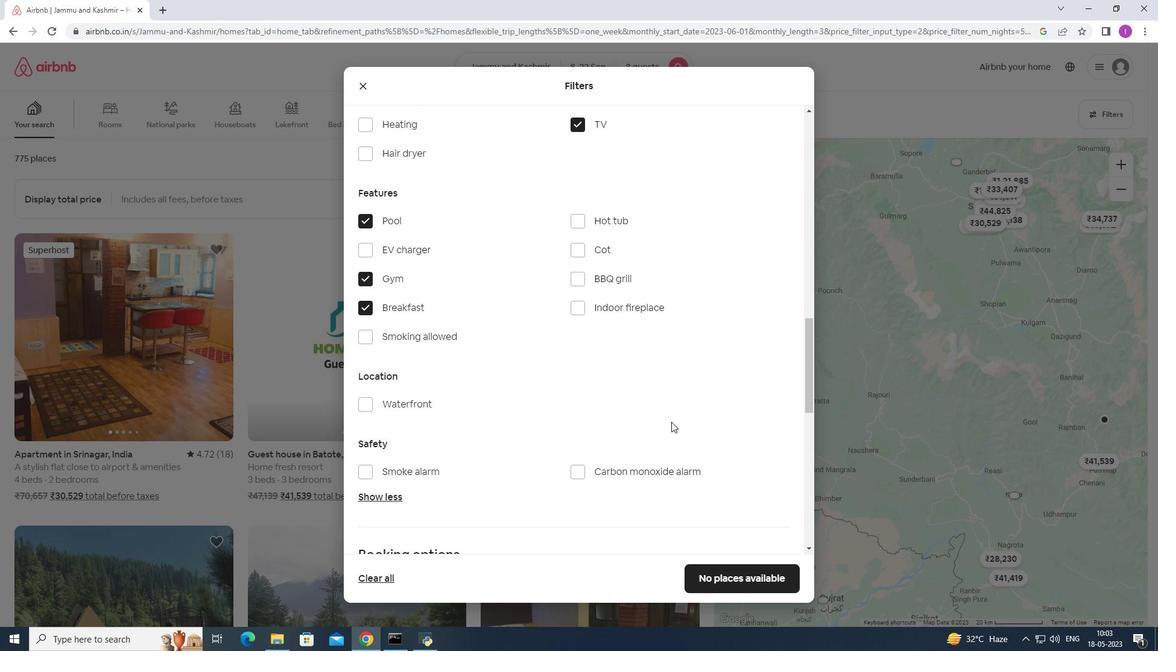 
Action: Mouse moved to (675, 416)
Screenshot: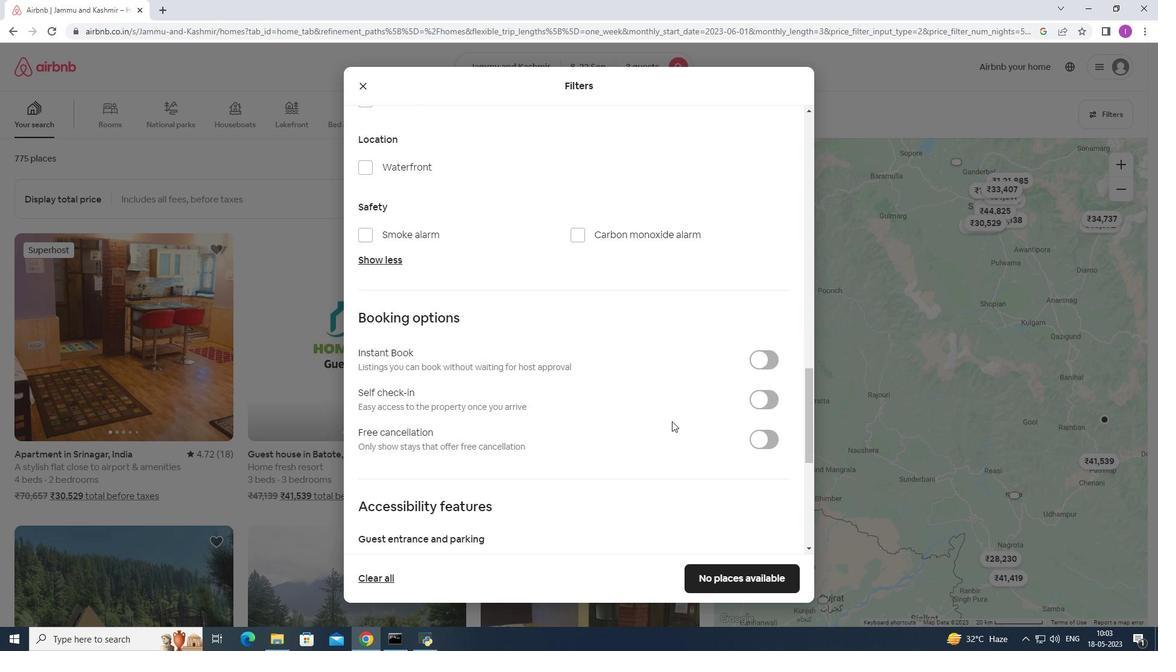
Action: Mouse scrolled (675, 415) with delta (0, 0)
Screenshot: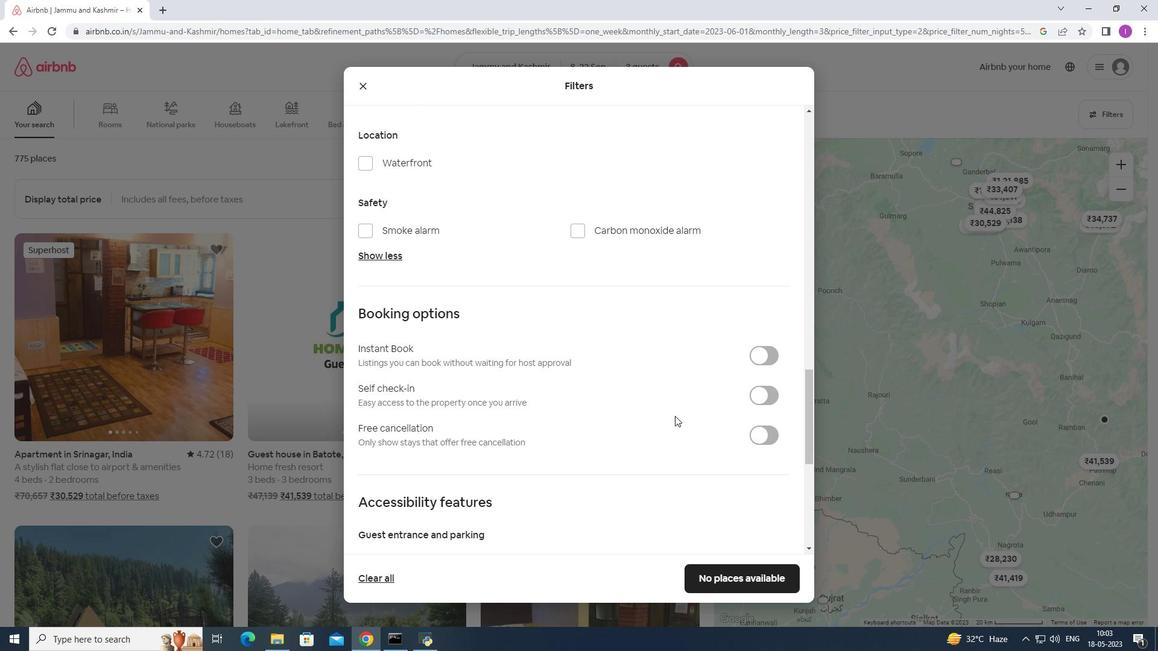 
Action: Mouse scrolled (675, 415) with delta (0, 0)
Screenshot: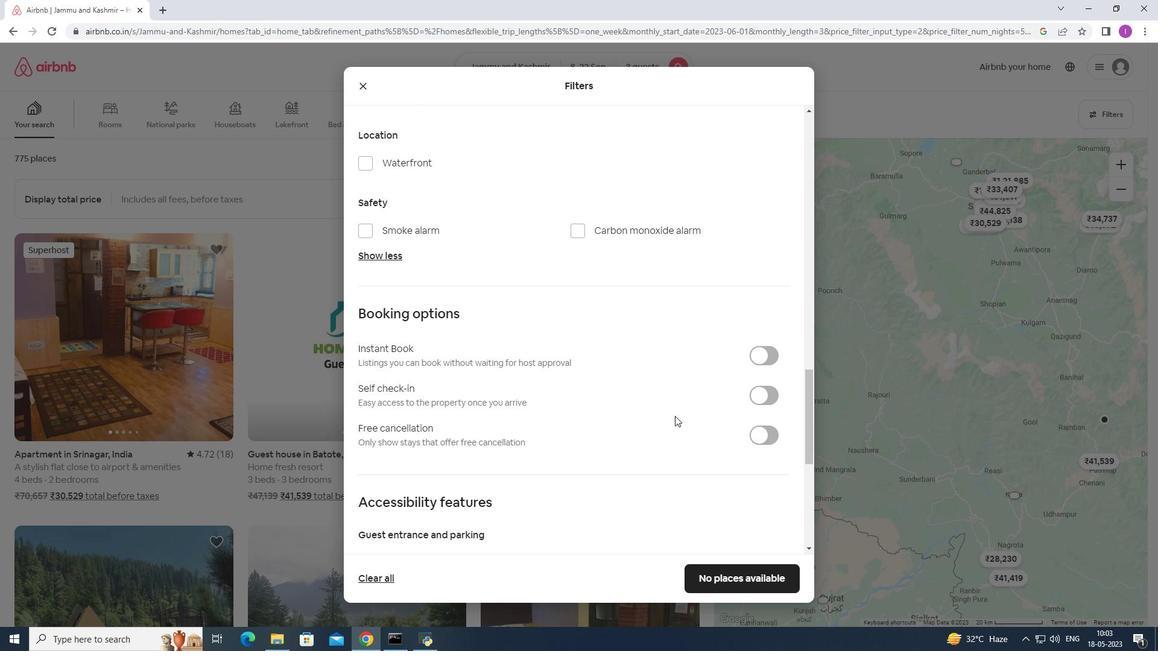 
Action: Mouse scrolled (675, 415) with delta (0, 0)
Screenshot: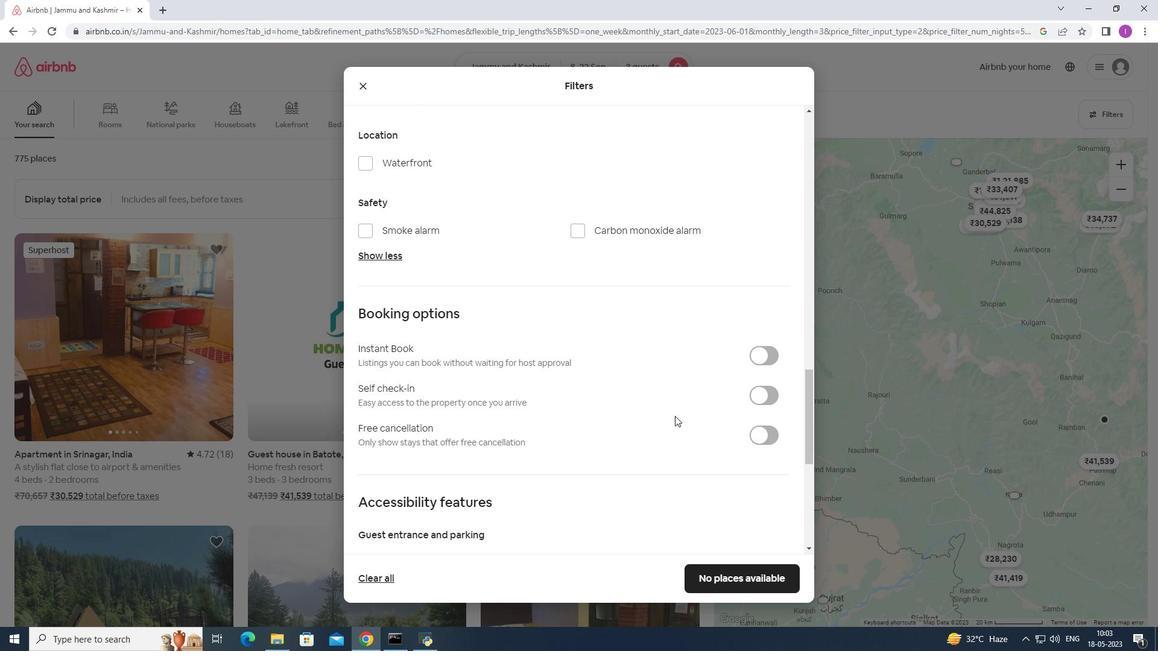 
Action: Mouse moved to (771, 217)
Screenshot: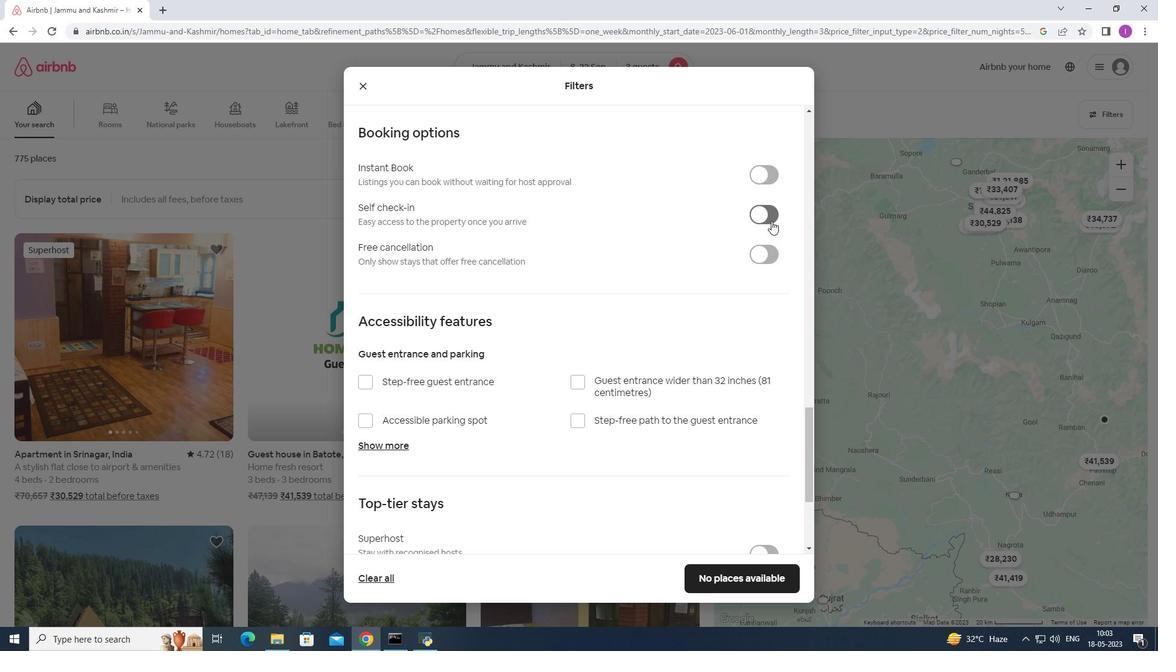 
Action: Mouse pressed left at (771, 217)
Screenshot: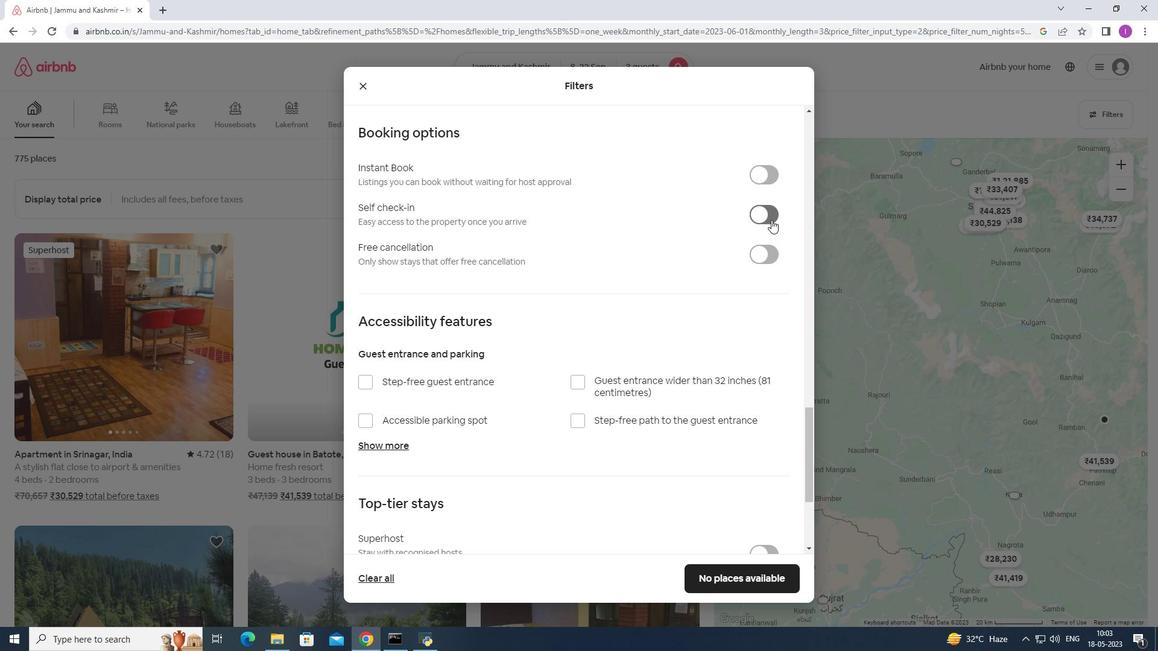 
Action: Mouse moved to (461, 329)
Screenshot: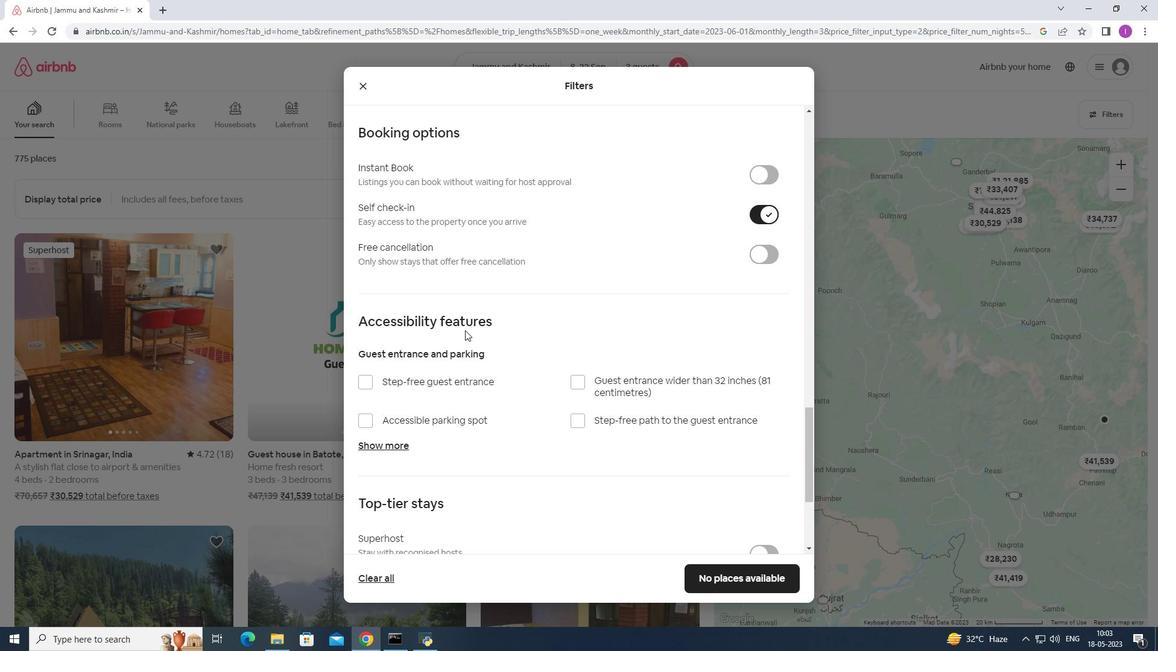 
Action: Mouse scrolled (461, 328) with delta (0, 0)
Screenshot: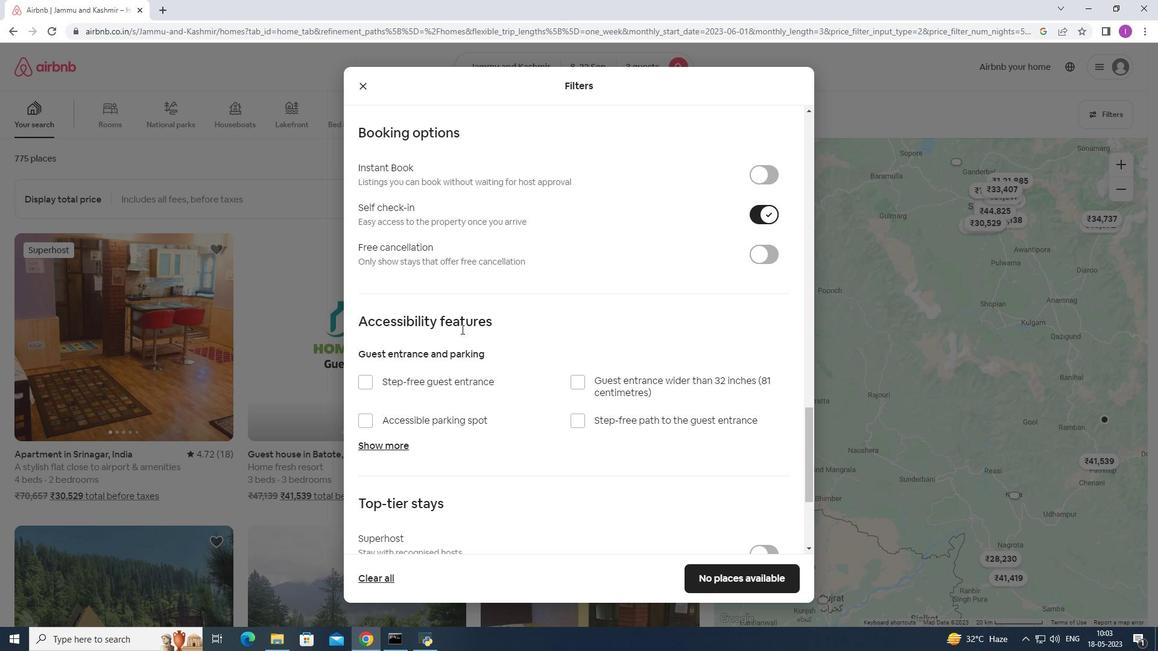 
Action: Mouse scrolled (461, 328) with delta (0, 0)
Screenshot: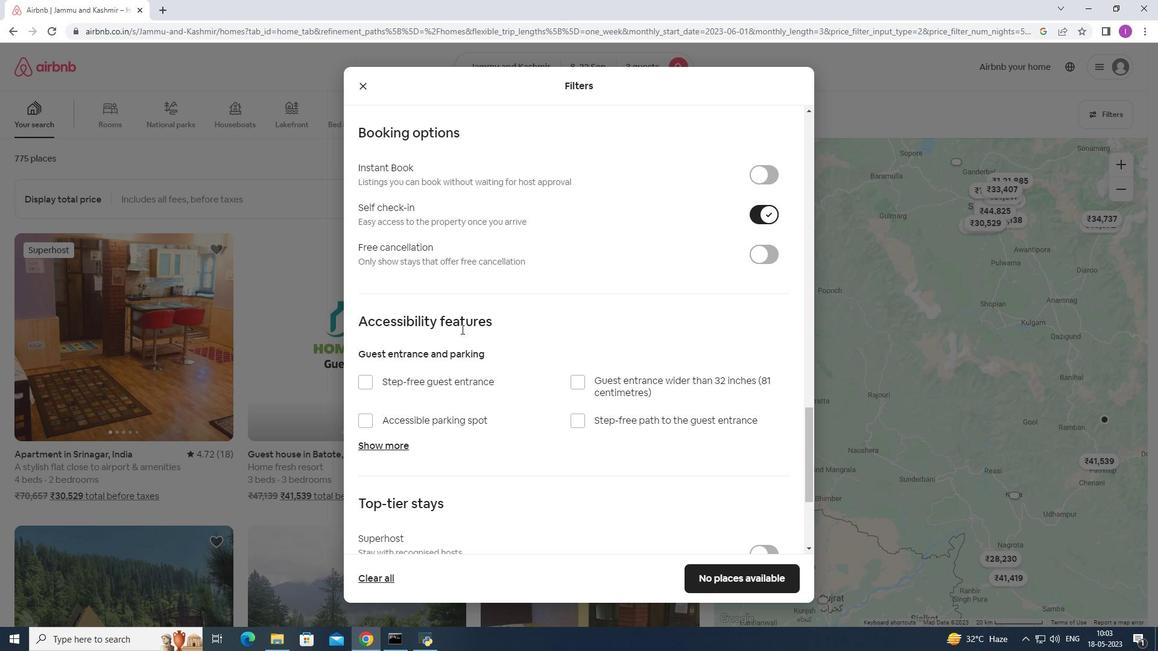
Action: Mouse scrolled (461, 328) with delta (0, 0)
Screenshot: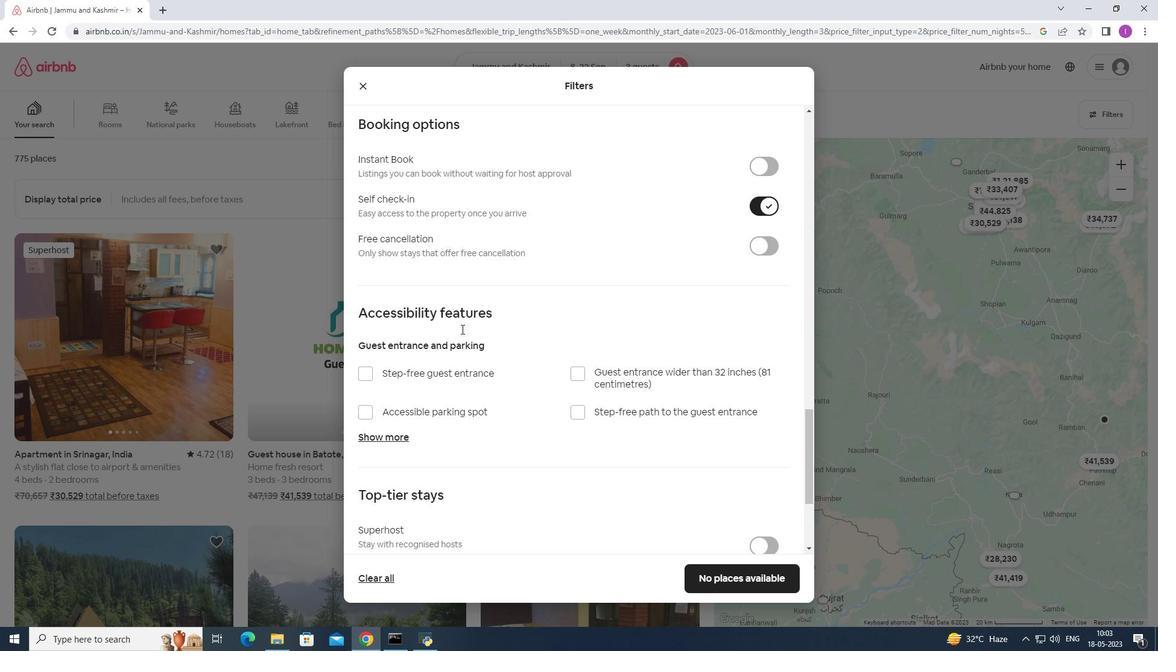 
Action: Mouse scrolled (461, 328) with delta (0, 0)
Screenshot: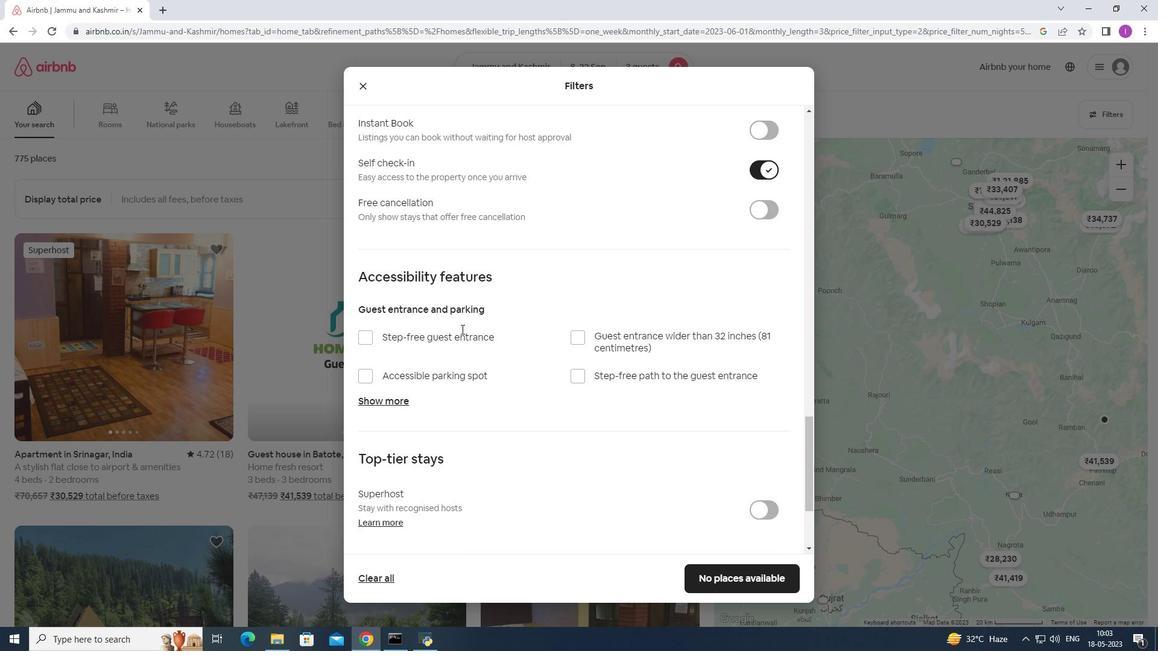 
Action: Mouse scrolled (461, 329) with delta (0, 0)
Screenshot: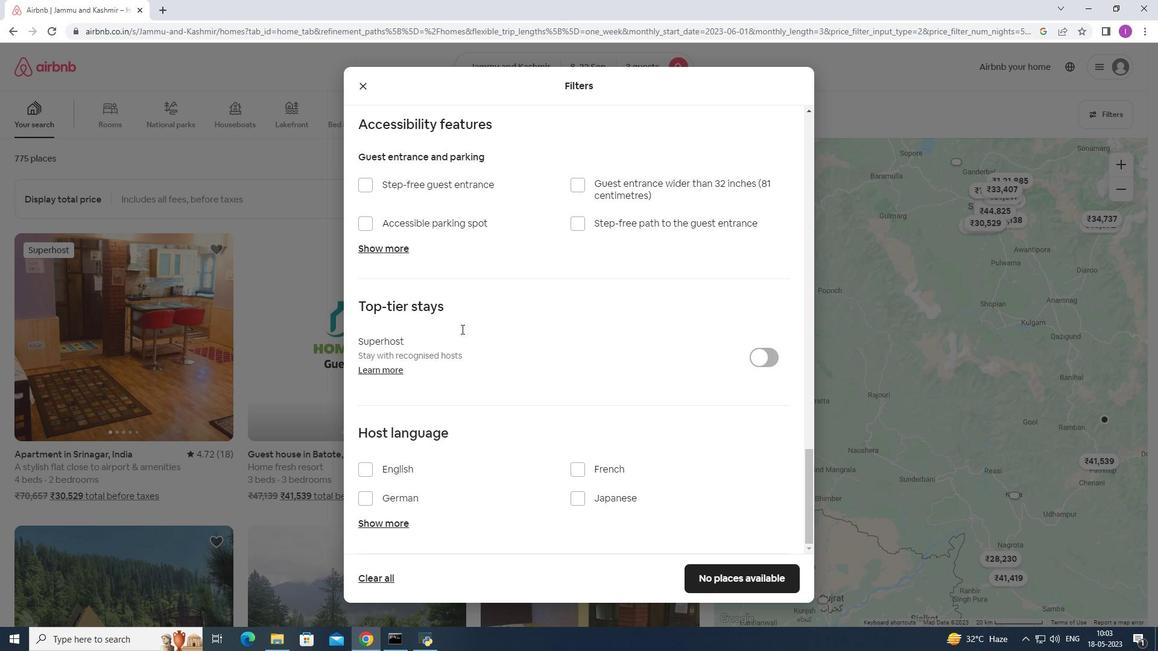 
Action: Mouse scrolled (461, 329) with delta (0, 0)
Screenshot: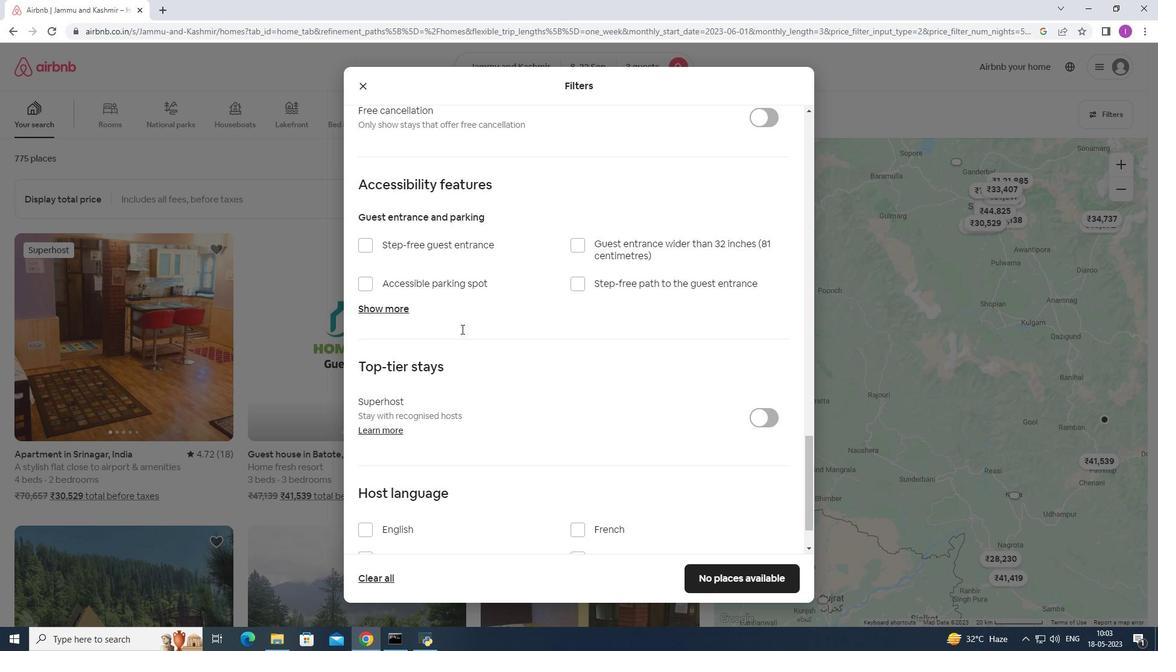 
Action: Mouse moved to (456, 283)
Screenshot: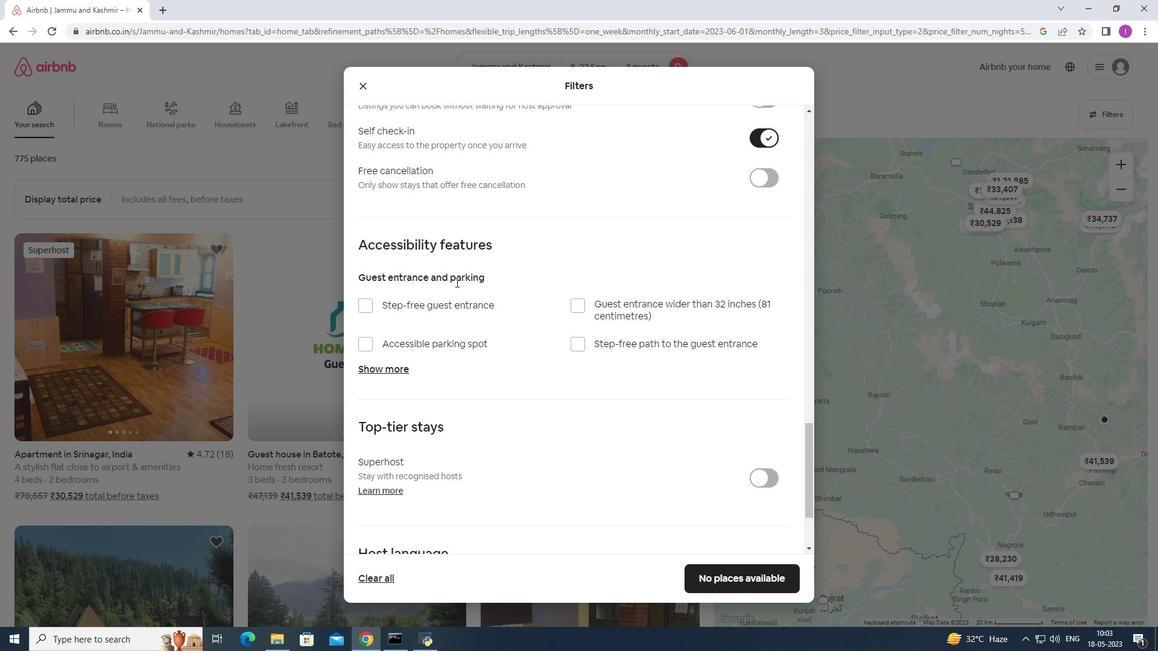 
Action: Mouse scrolled (456, 282) with delta (0, 0)
Screenshot: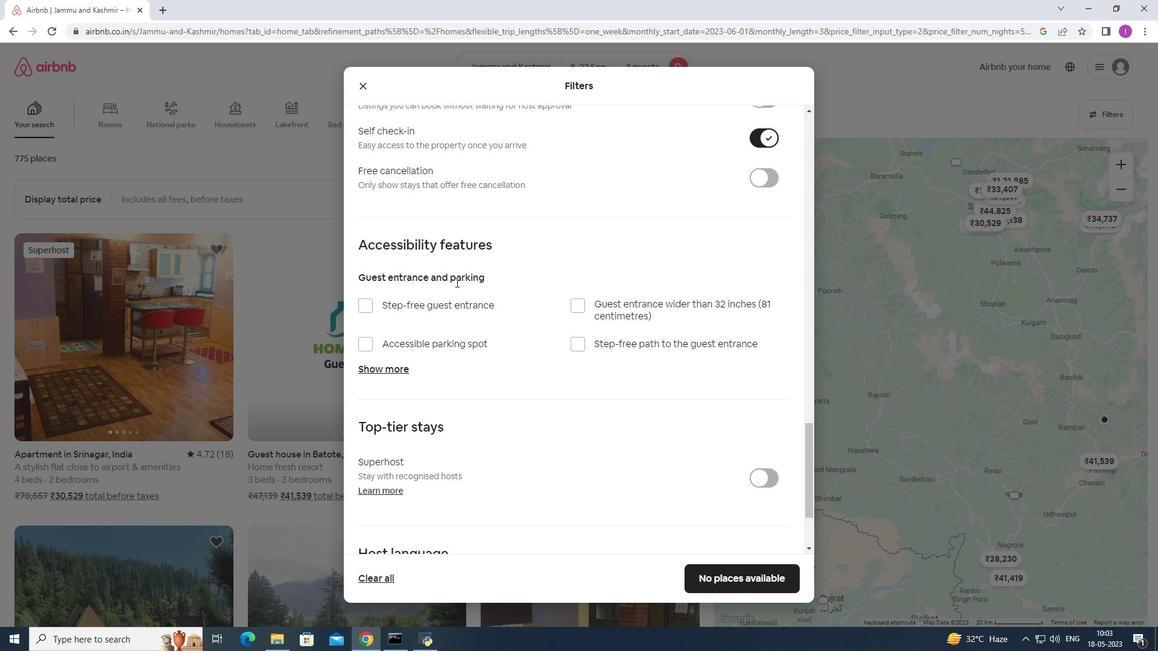 
Action: Mouse scrolled (456, 282) with delta (0, 0)
Screenshot: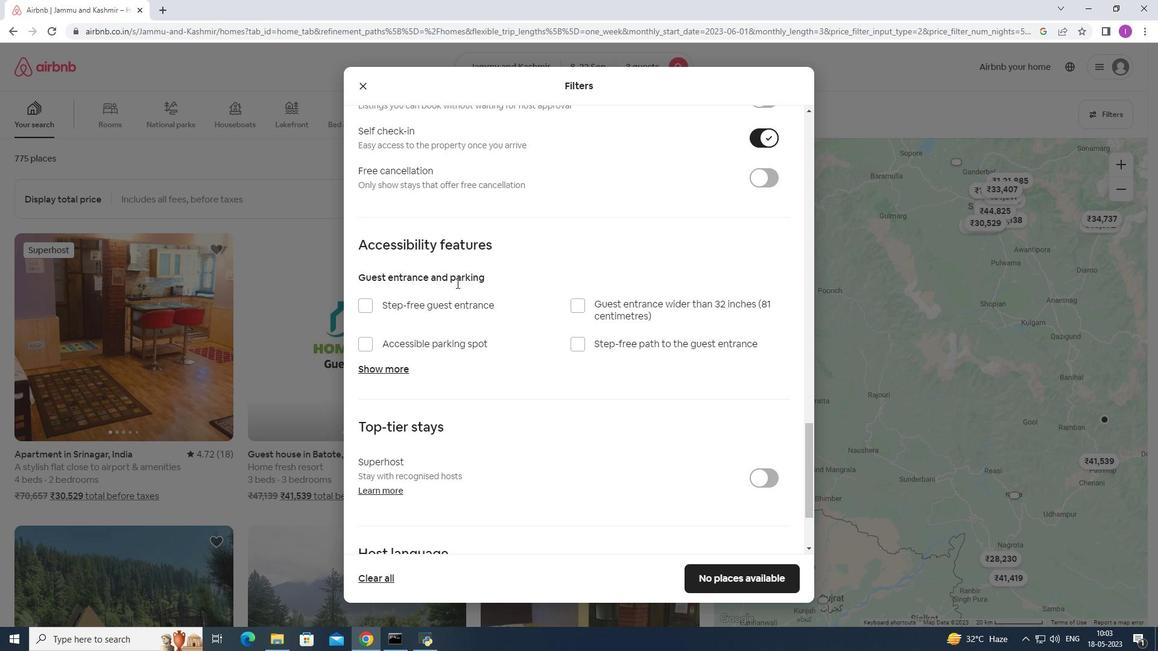 
Action: Mouse moved to (457, 283)
Screenshot: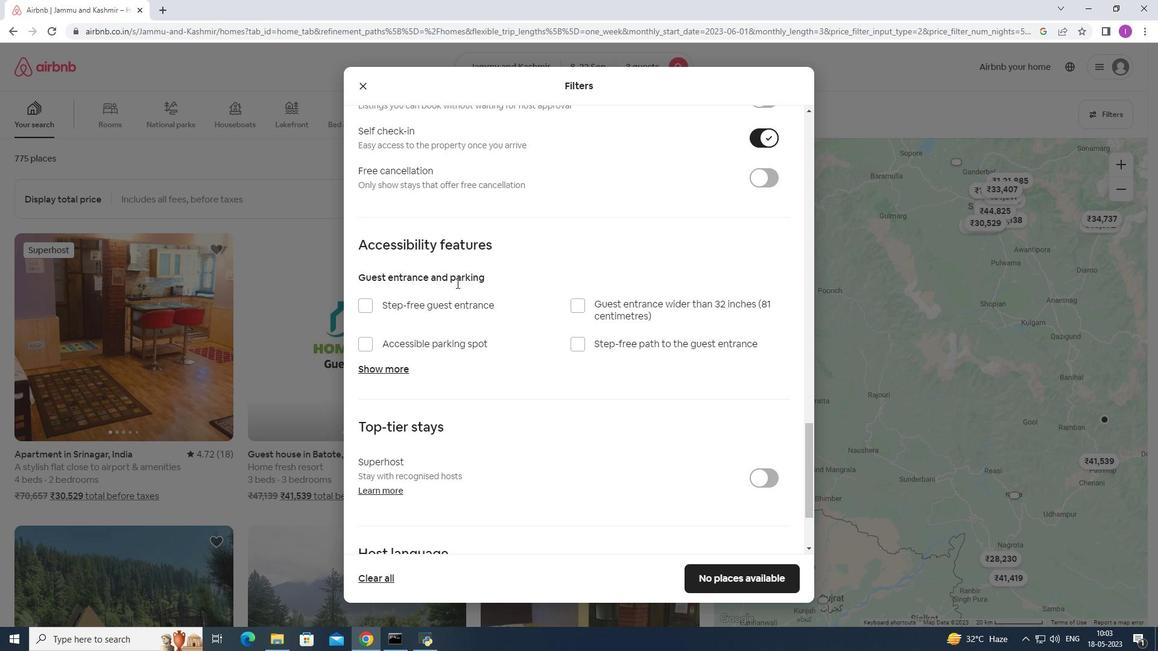 
Action: Mouse scrolled (457, 282) with delta (0, 0)
Screenshot: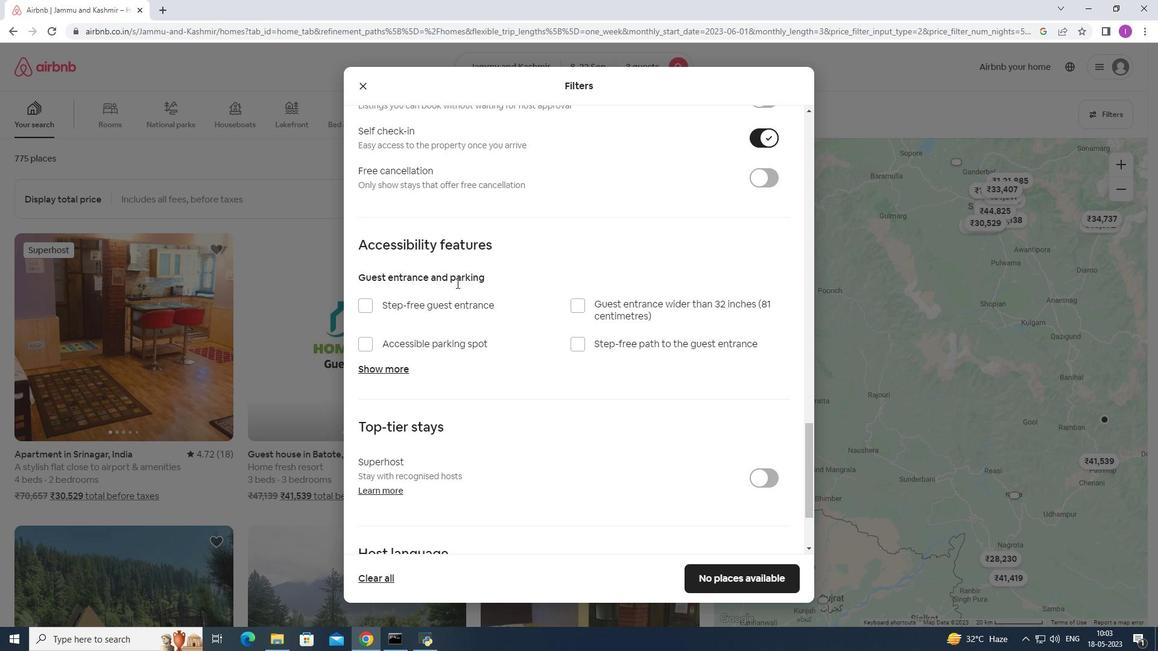 
Action: Mouse scrolled (457, 282) with delta (0, 0)
Screenshot: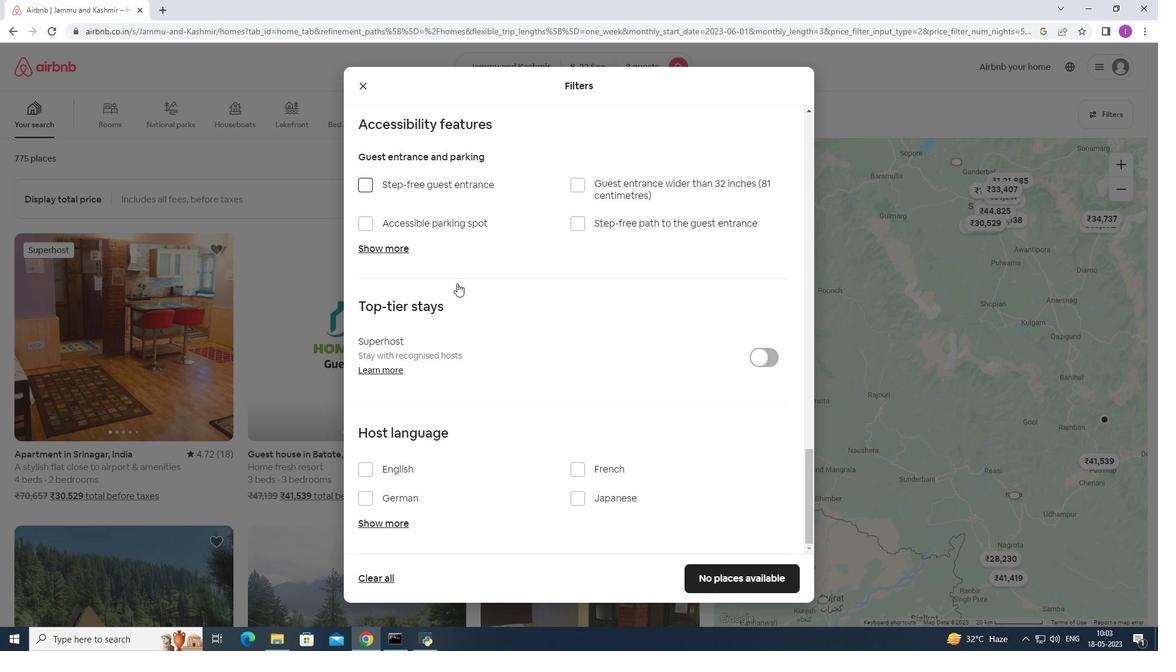 
Action: Mouse scrolled (457, 282) with delta (0, 0)
Screenshot: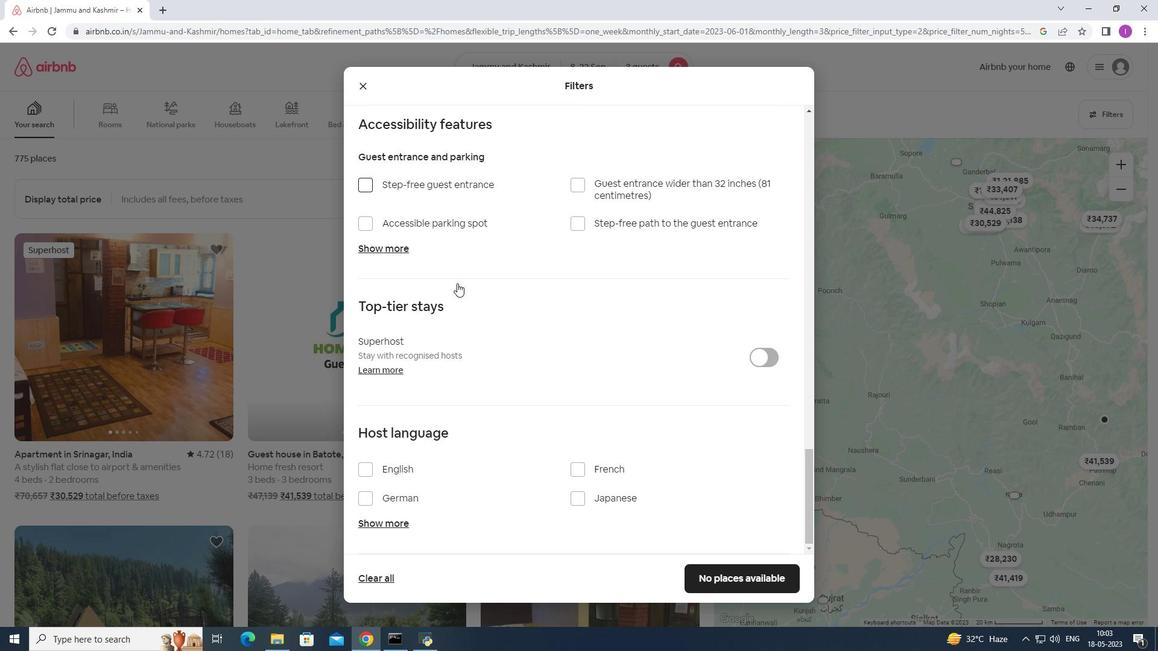 
Action: Mouse scrolled (457, 282) with delta (0, 0)
Screenshot: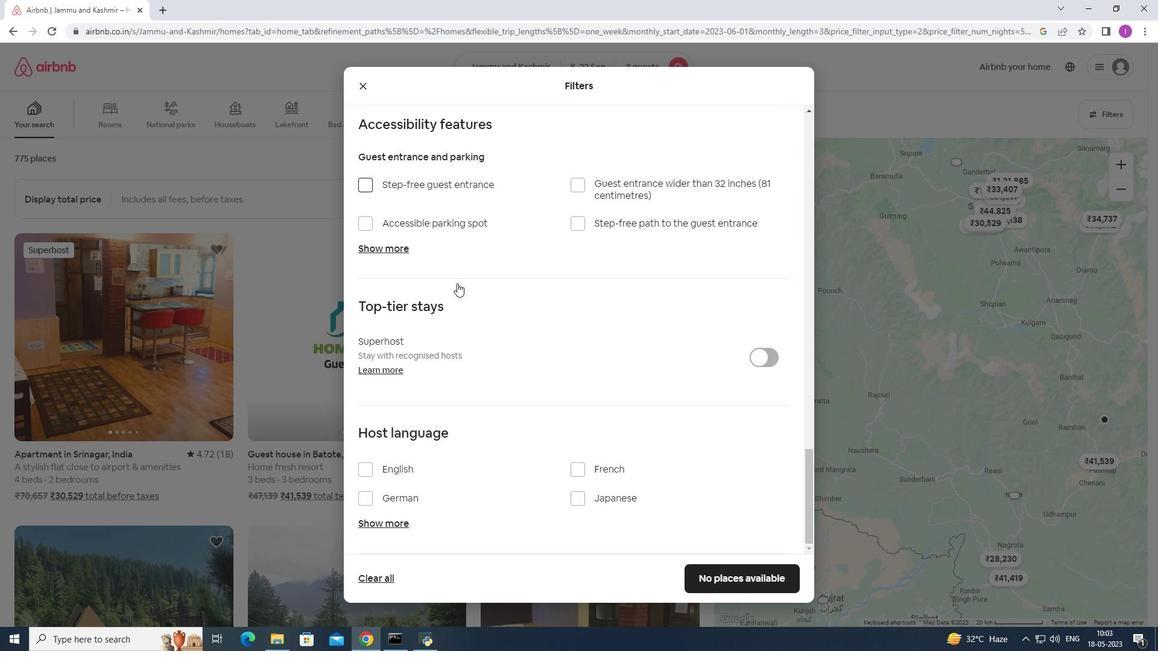 
Action: Mouse scrolled (457, 282) with delta (0, 0)
Screenshot: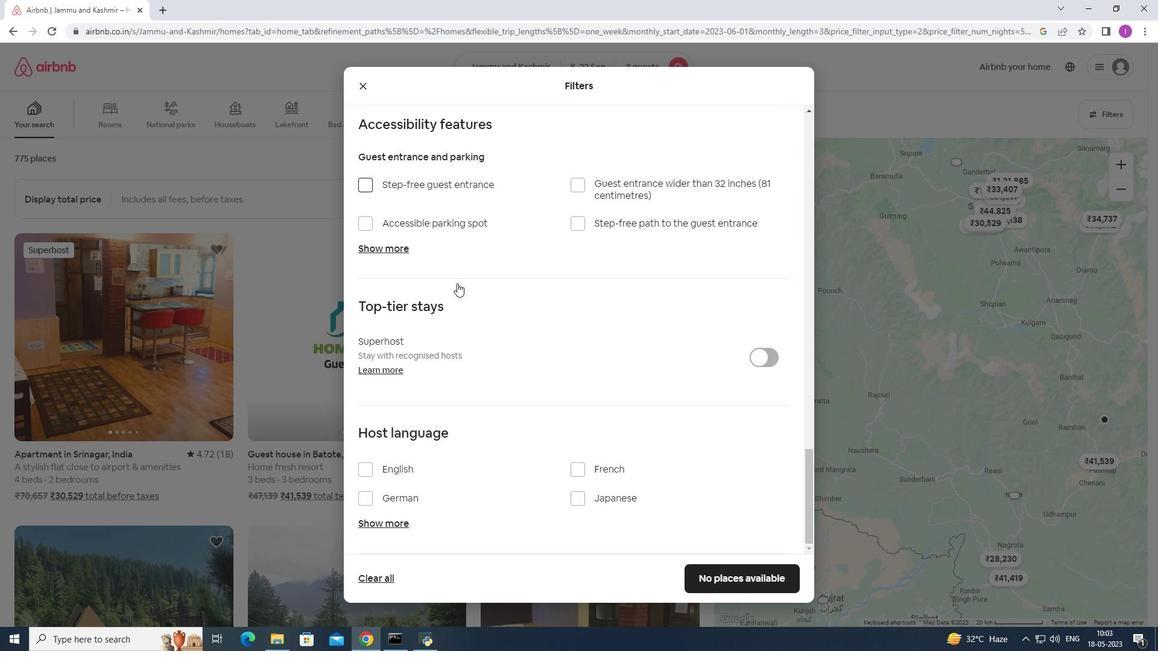 
Action: Mouse scrolled (457, 282) with delta (0, 0)
Screenshot: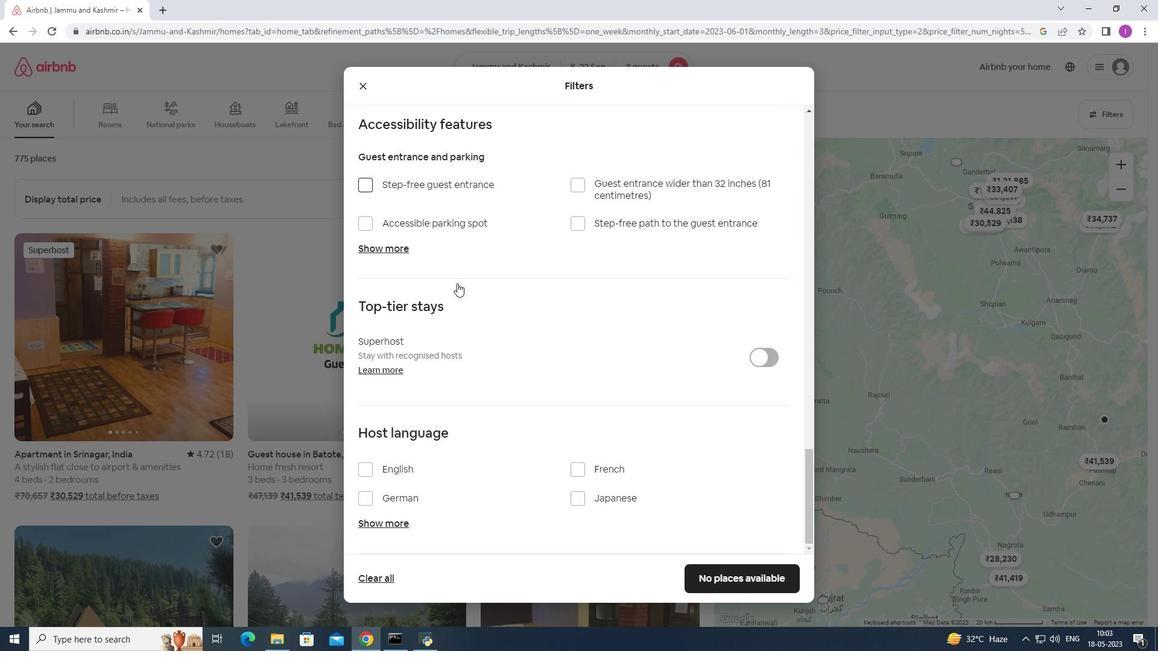 
Action: Mouse scrolled (457, 282) with delta (0, 0)
Screenshot: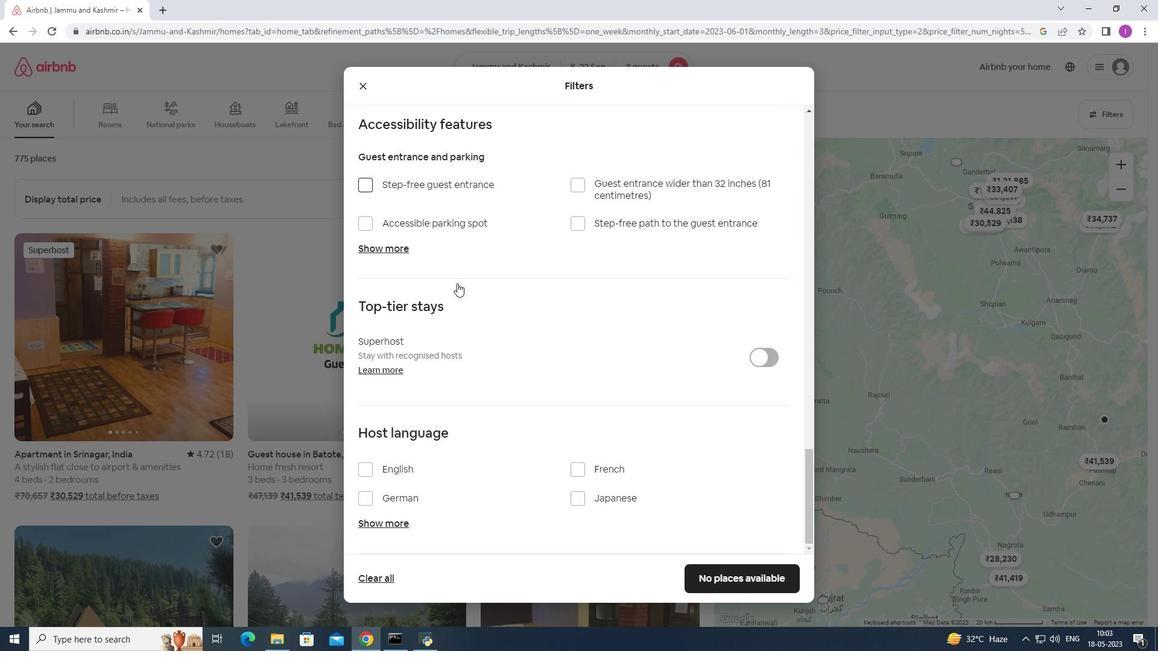 
Action: Mouse moved to (544, 342)
Screenshot: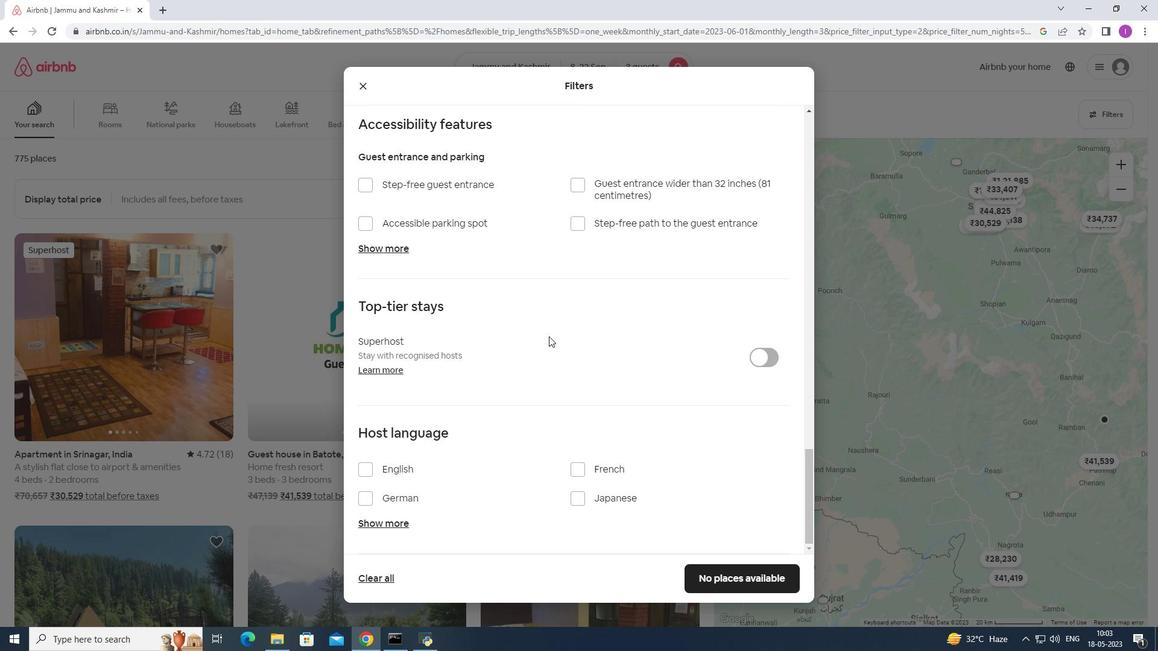 
Action: Mouse scrolled (544, 341) with delta (0, 0)
Screenshot: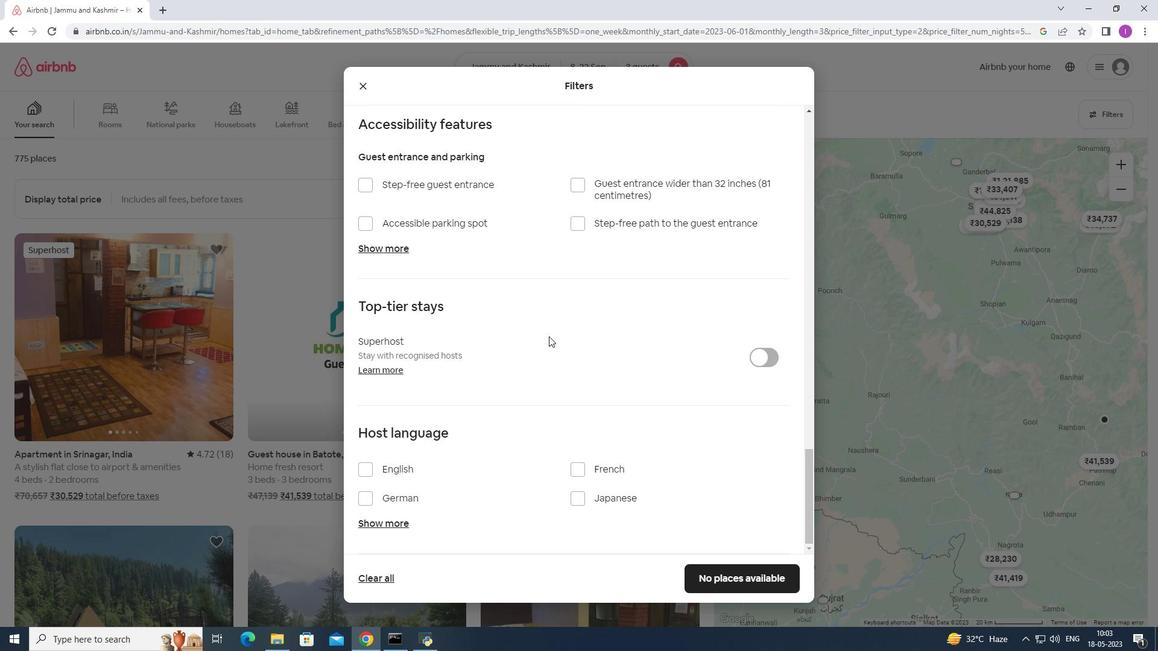 
Action: Mouse scrolled (544, 341) with delta (0, 0)
Screenshot: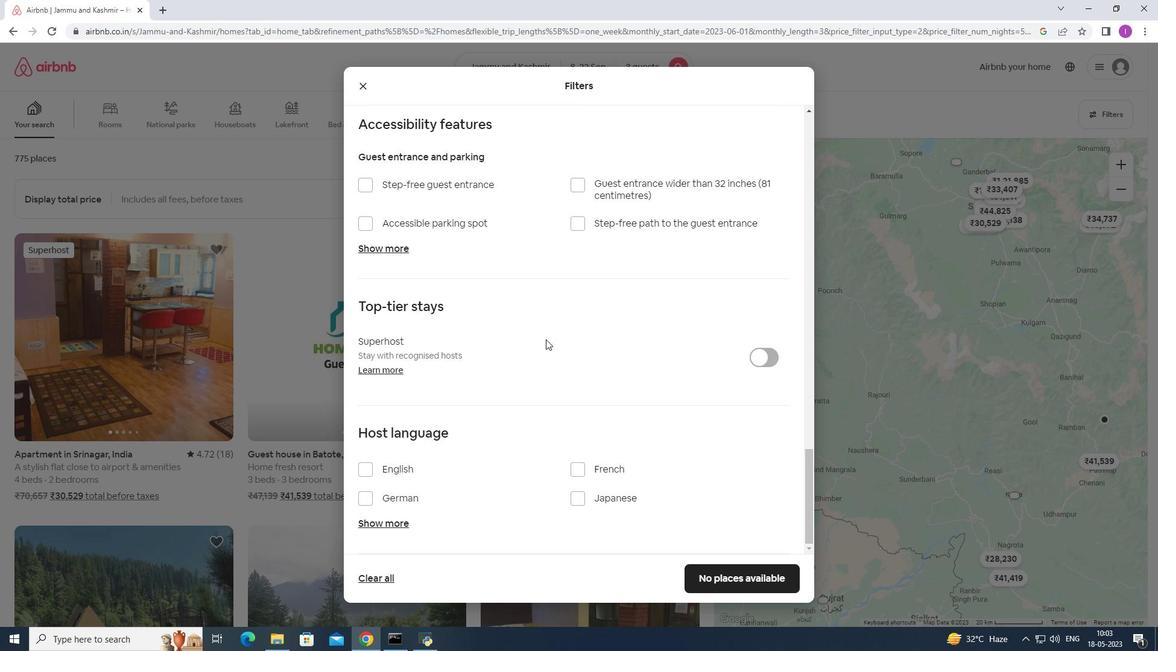 
Action: Mouse scrolled (544, 341) with delta (0, 0)
Screenshot: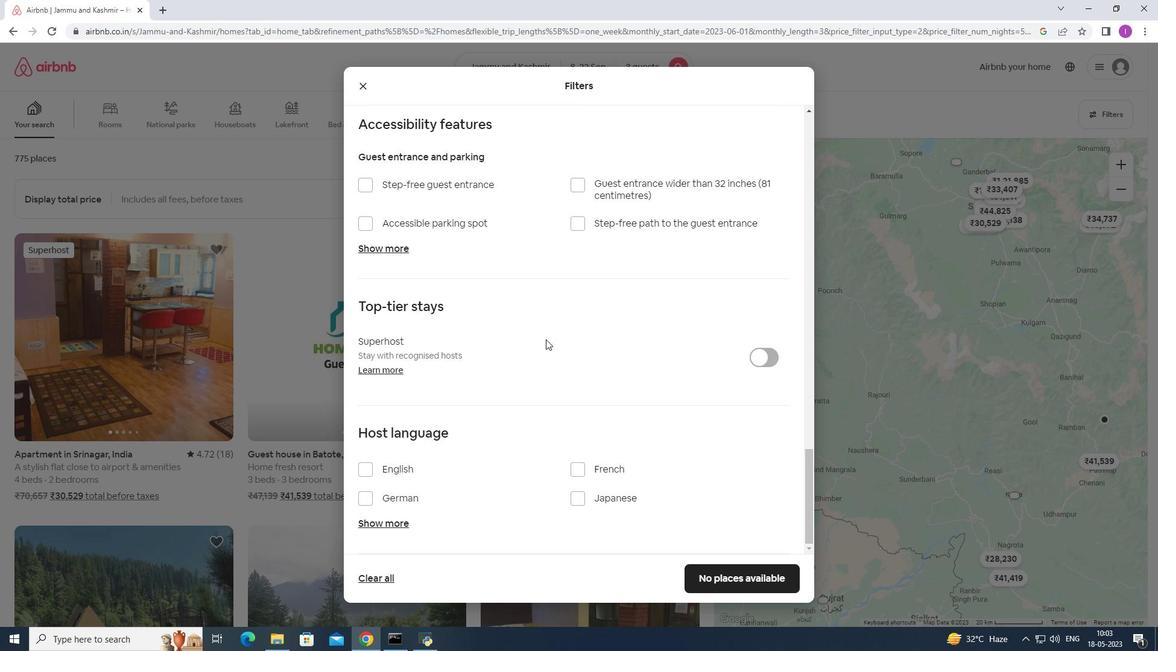 
Action: Mouse moved to (400, 523)
Screenshot: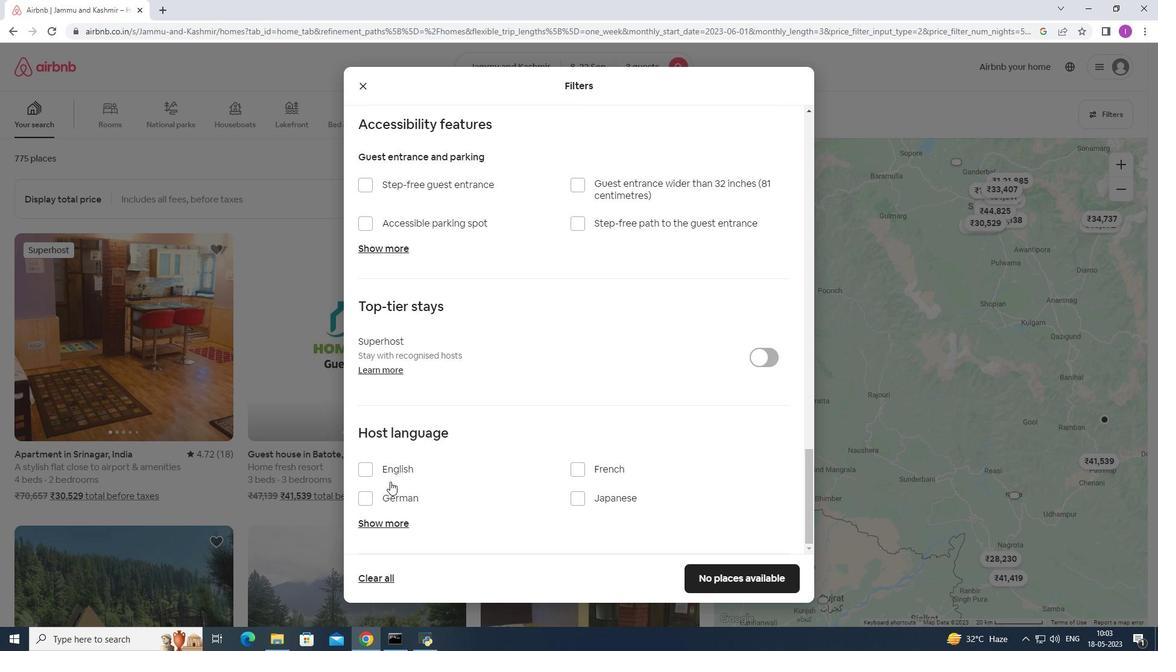 
Action: Mouse pressed left at (400, 523)
Screenshot: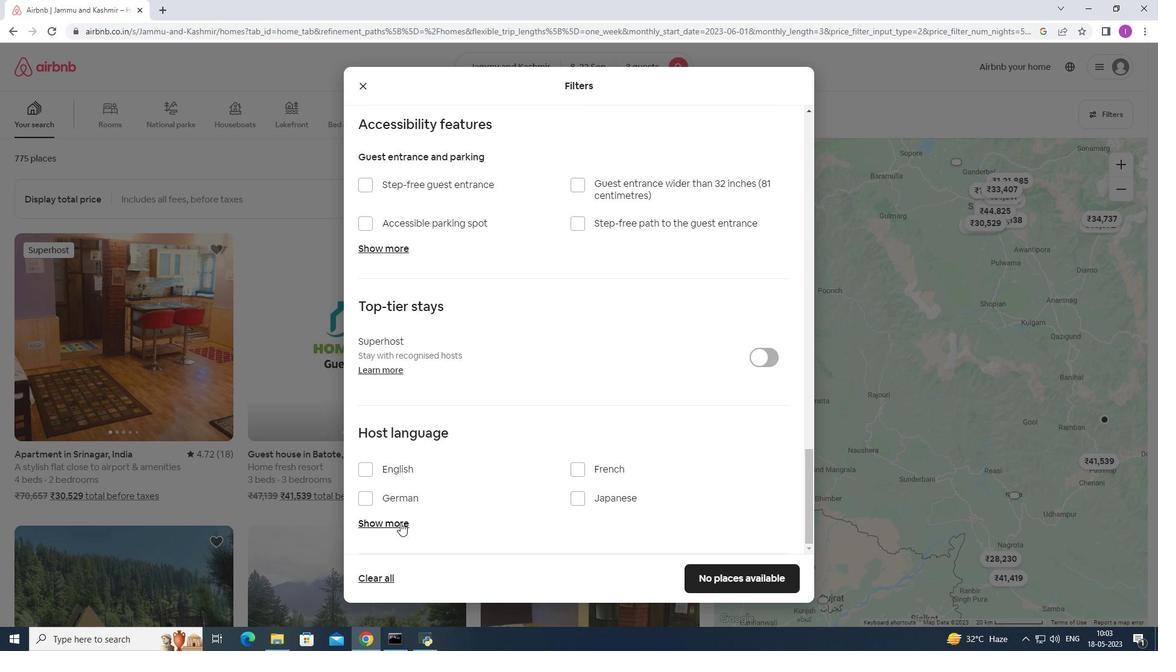 
Action: Mouse moved to (524, 496)
Screenshot: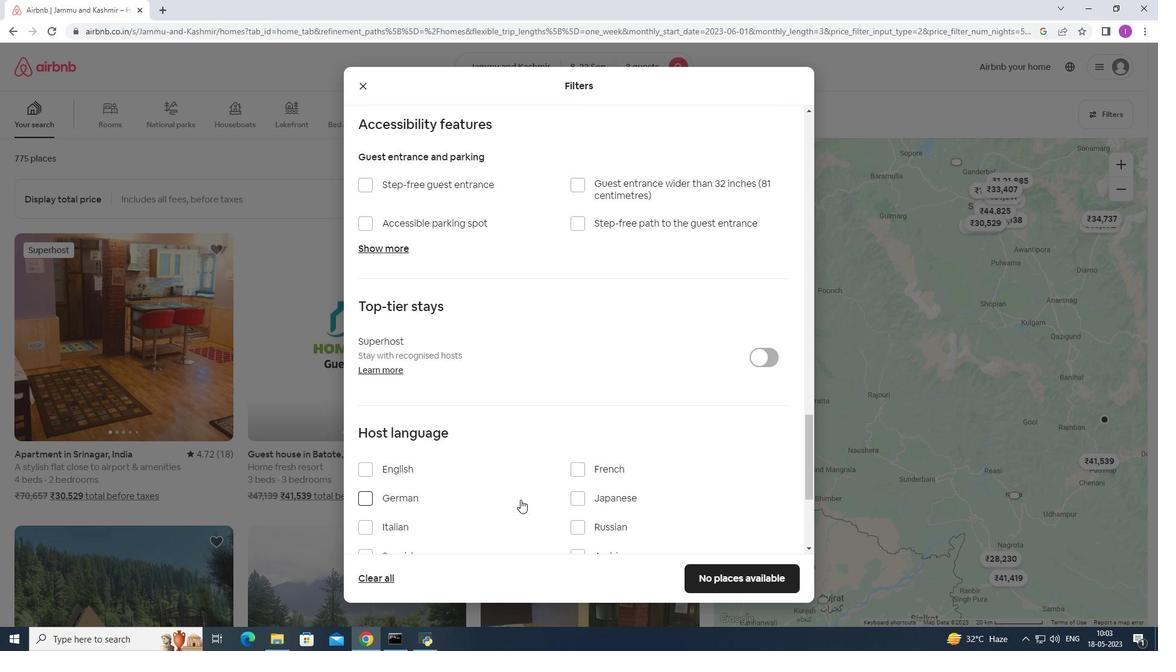 
Action: Mouse scrolled (524, 495) with delta (0, 0)
Screenshot: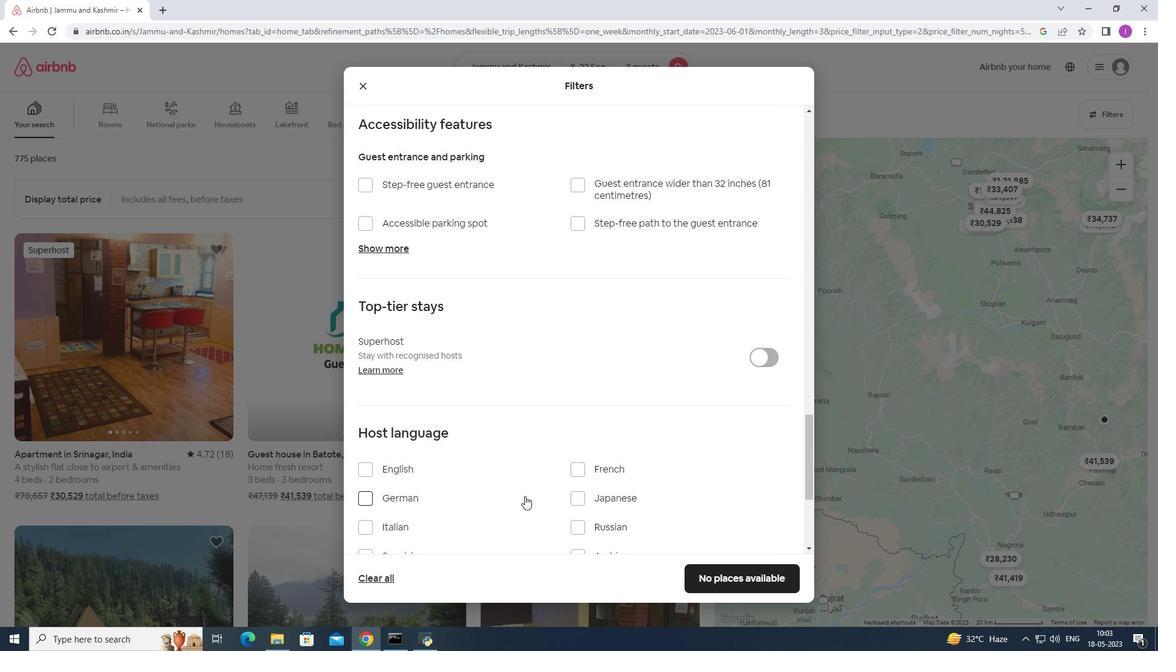 
Action: Mouse scrolled (524, 495) with delta (0, 0)
Screenshot: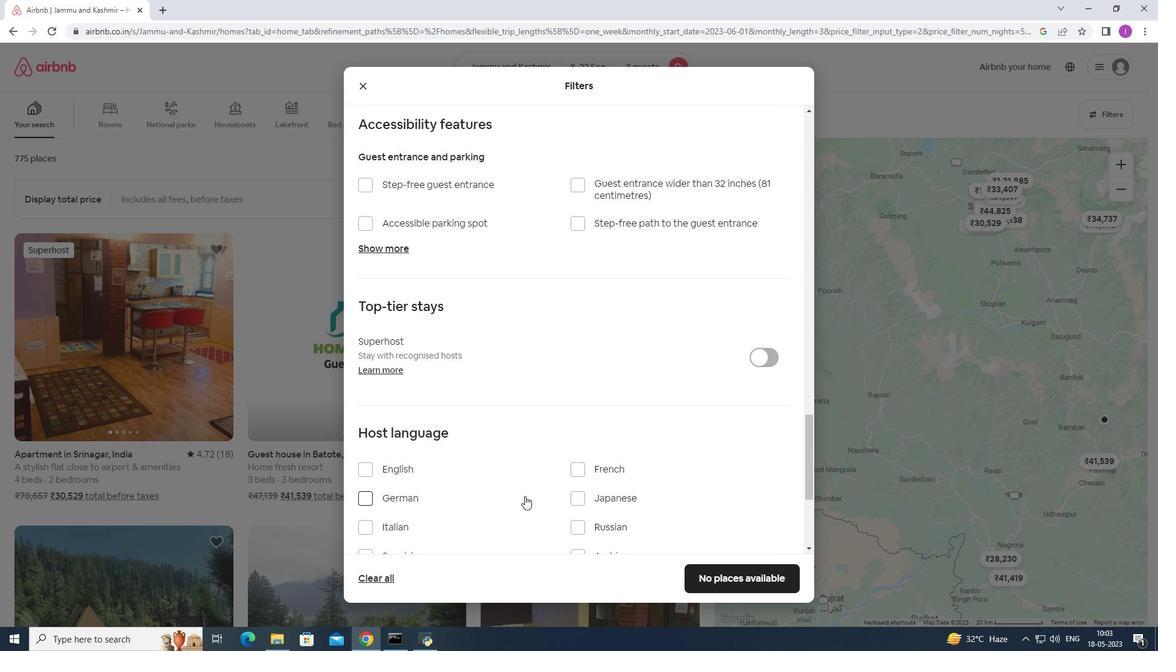 
Action: Mouse moved to (525, 495)
Screenshot: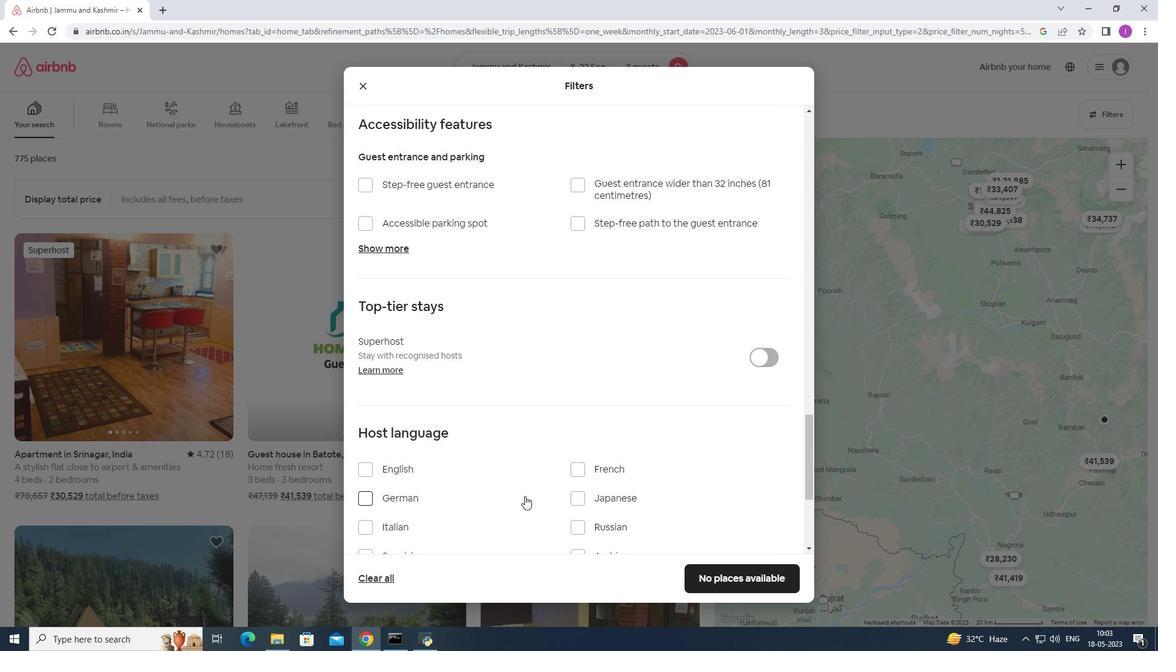 
Action: Mouse scrolled (525, 495) with delta (0, 0)
Screenshot: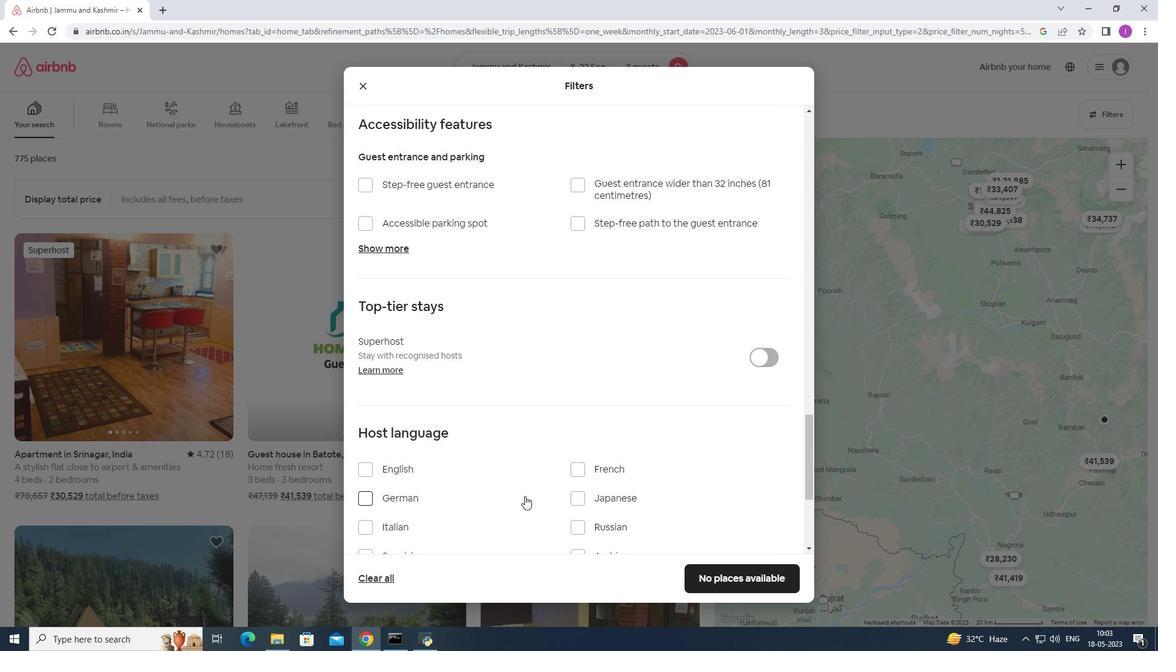 
Action: Mouse moved to (526, 495)
Screenshot: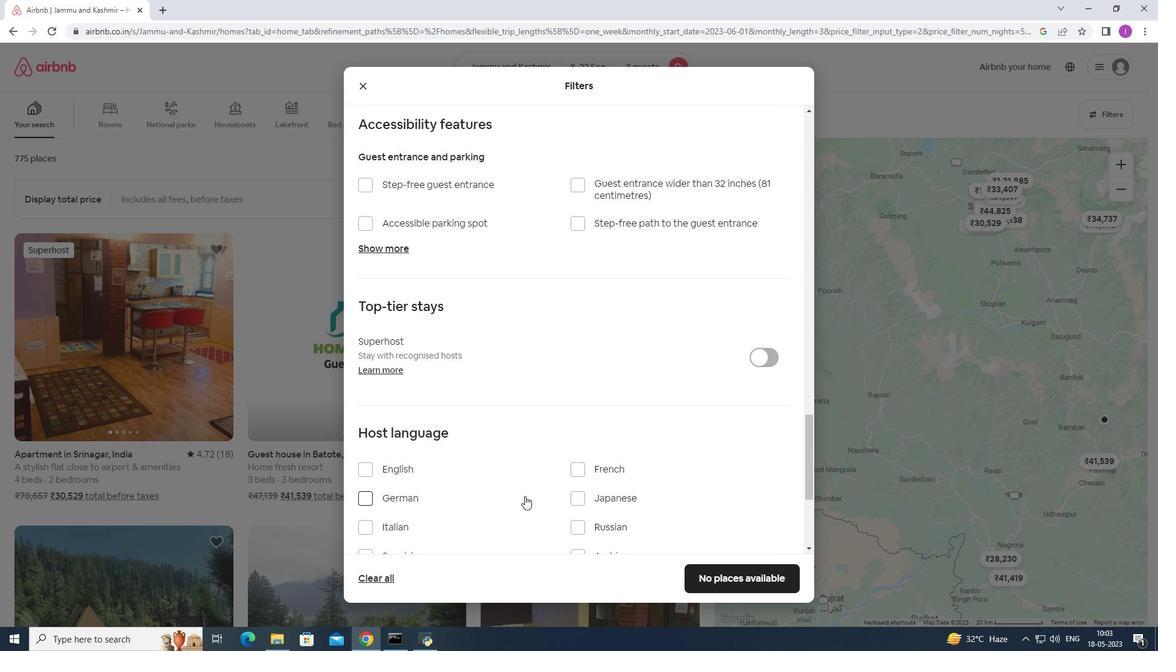 
Action: Mouse scrolled (526, 494) with delta (0, 0)
Screenshot: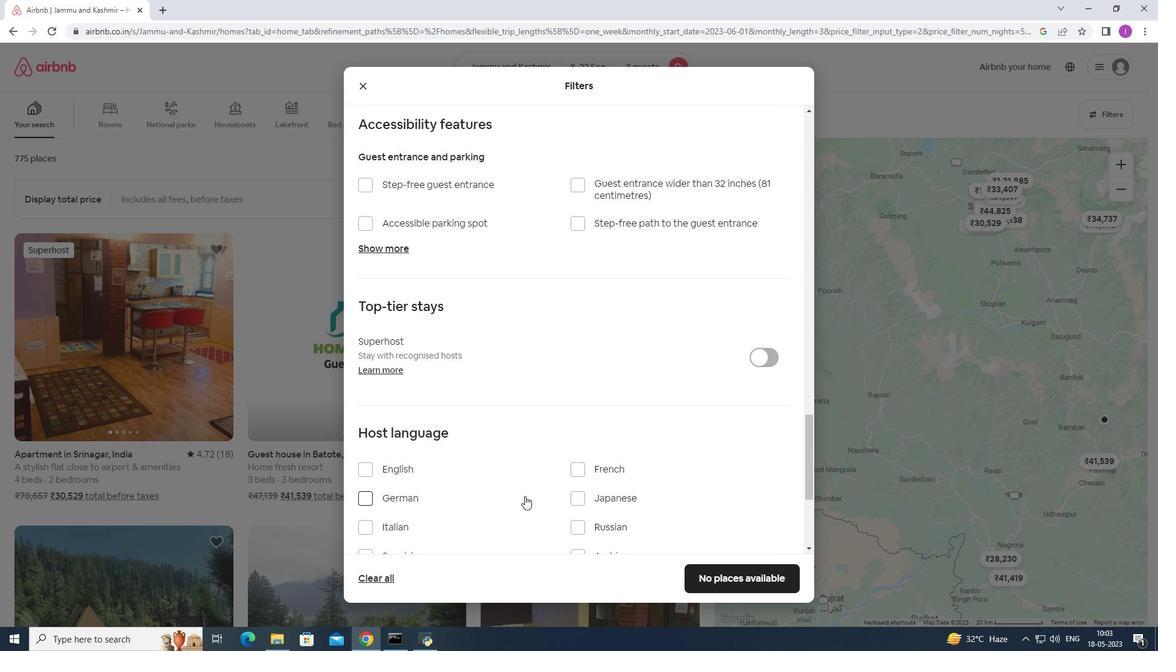 
Action: Mouse moved to (361, 355)
Screenshot: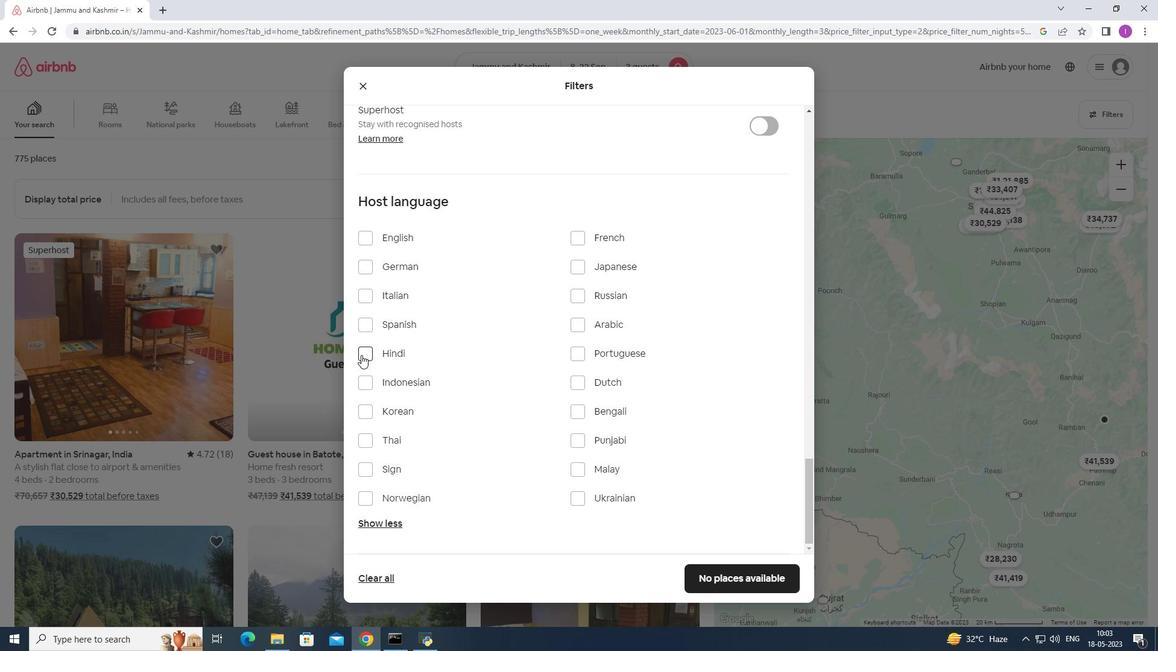 
Action: Mouse pressed left at (361, 355)
Screenshot: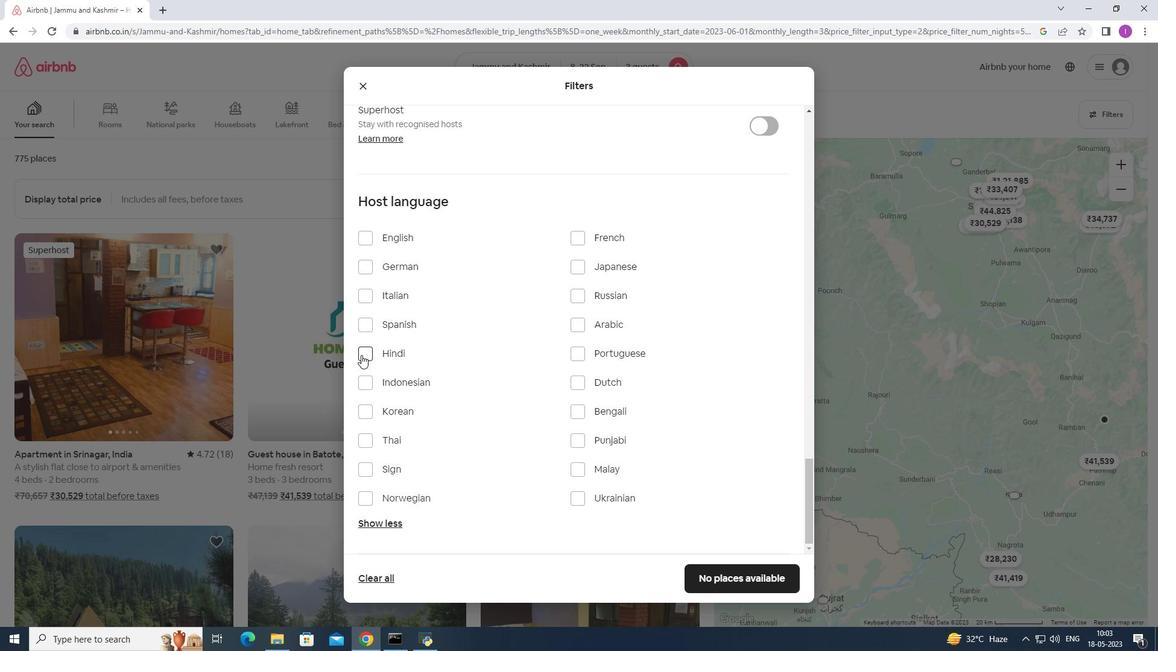 
Action: Mouse moved to (702, 510)
Screenshot: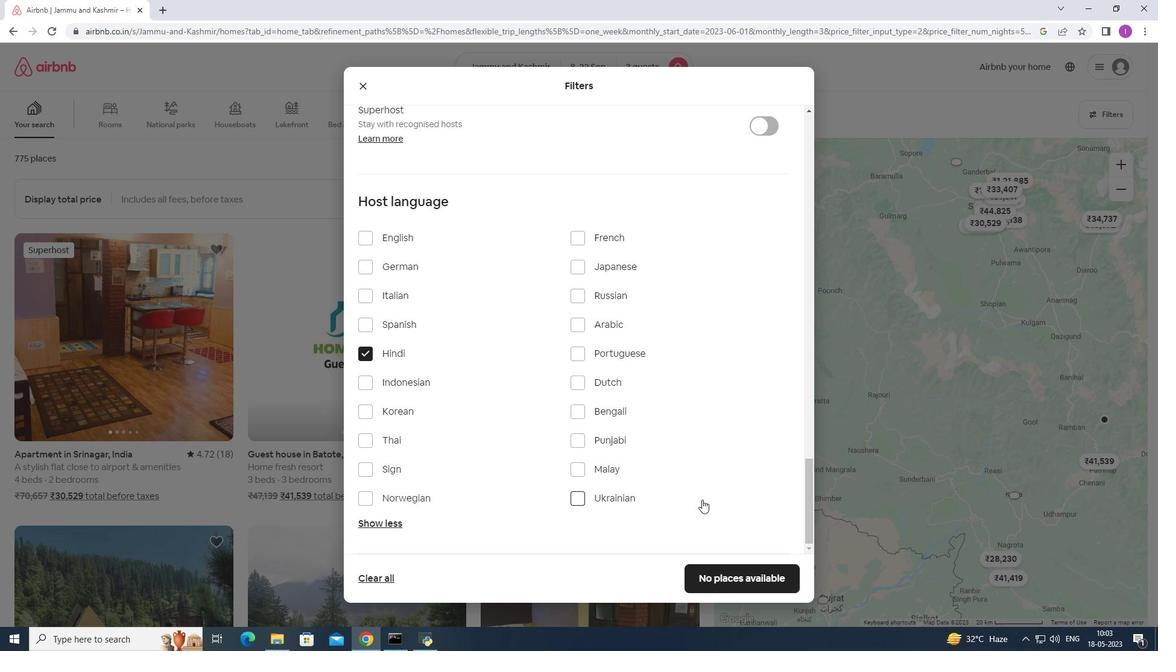 
Action: Mouse scrolled (702, 510) with delta (0, 0)
Screenshot: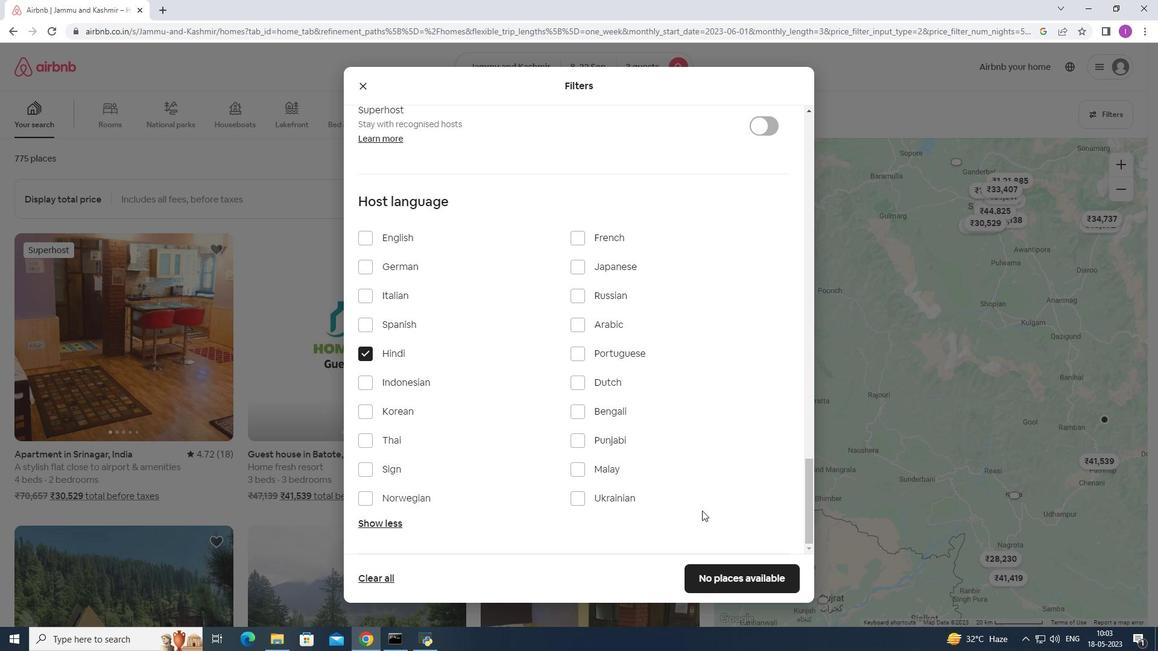 
Action: Mouse scrolled (702, 510) with delta (0, 0)
Screenshot: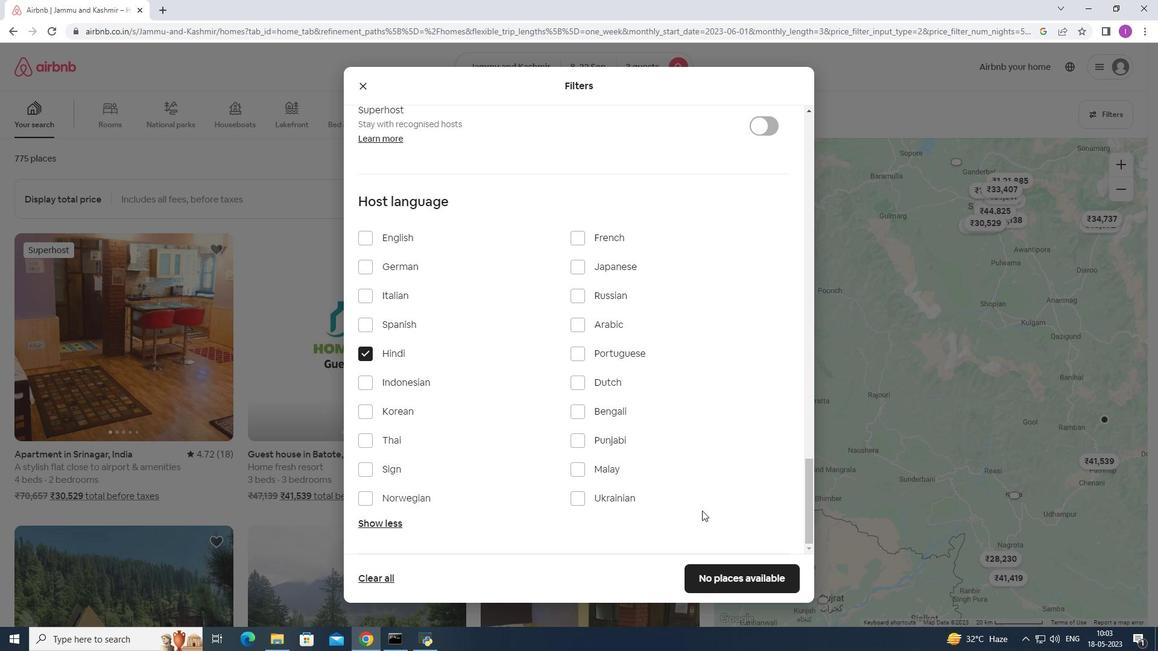 
Action: Mouse moved to (739, 583)
Screenshot: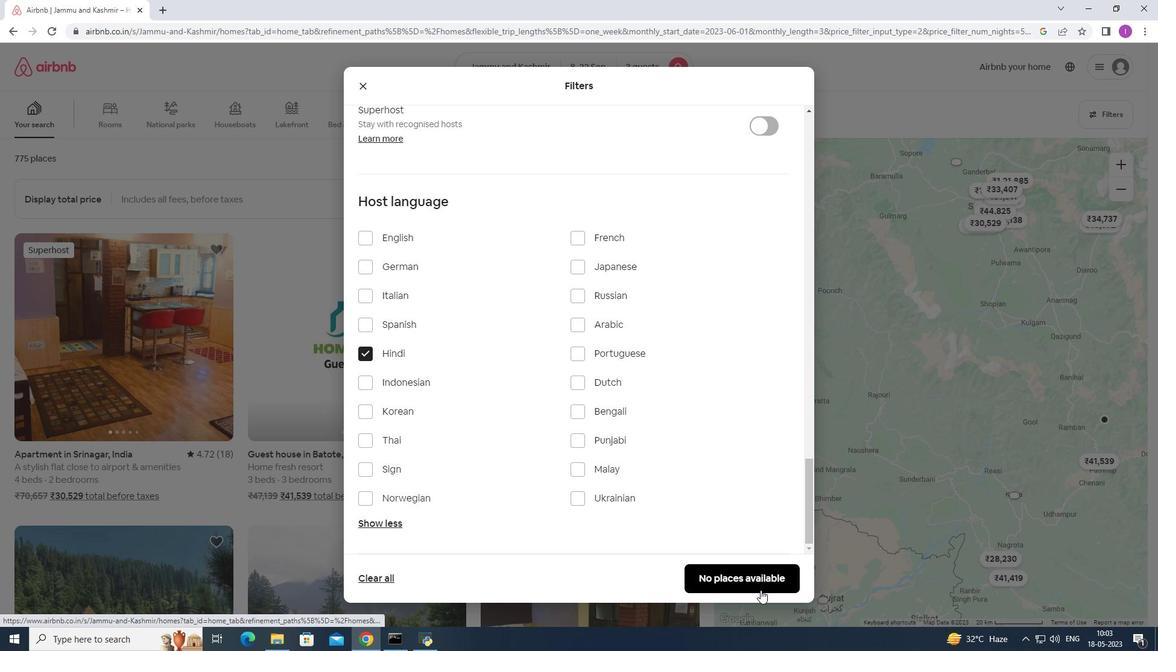 
Action: Mouse pressed left at (739, 583)
Screenshot: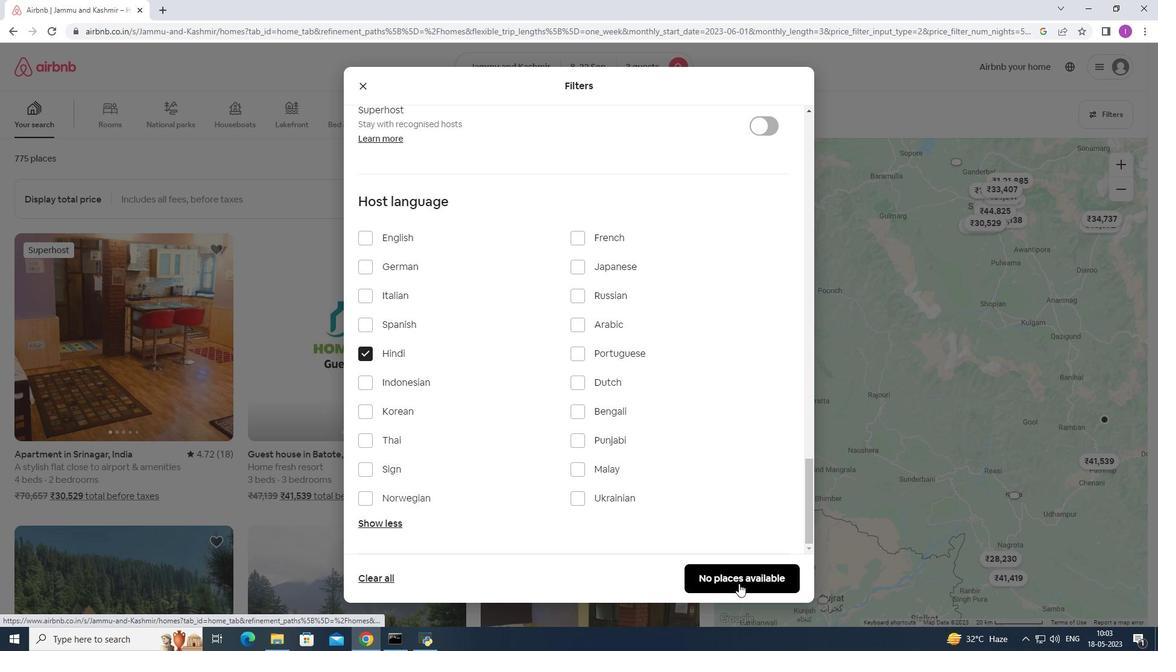 
Action: Mouse moved to (716, 540)
Screenshot: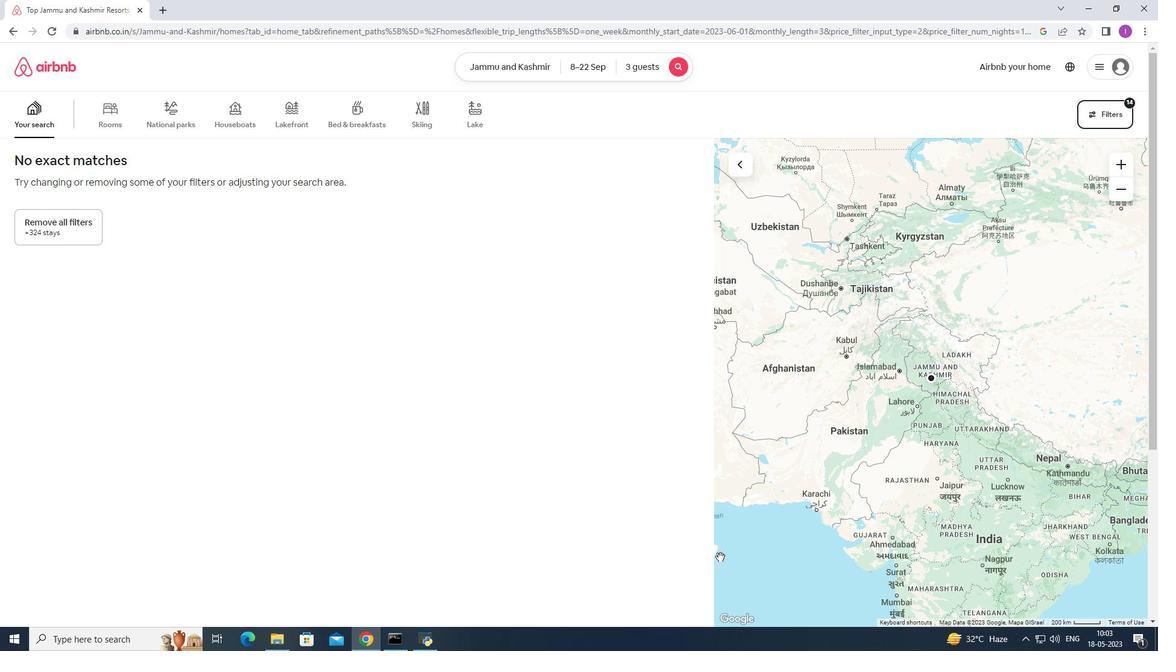 
